 Task: Look for space in Huangzhou, China from 7th July, 2023 to 15th July, 2023 for 6 adults in price range Rs.15000 to Rs.20000. Place can be entire place with 3 bedrooms having 3 beds and 3 bathrooms. Property type can be house, flat, guest house. Booking option can be shelf check-in. Required host language is Chinese (Simplified).
Action: Mouse moved to (501, 193)
Screenshot: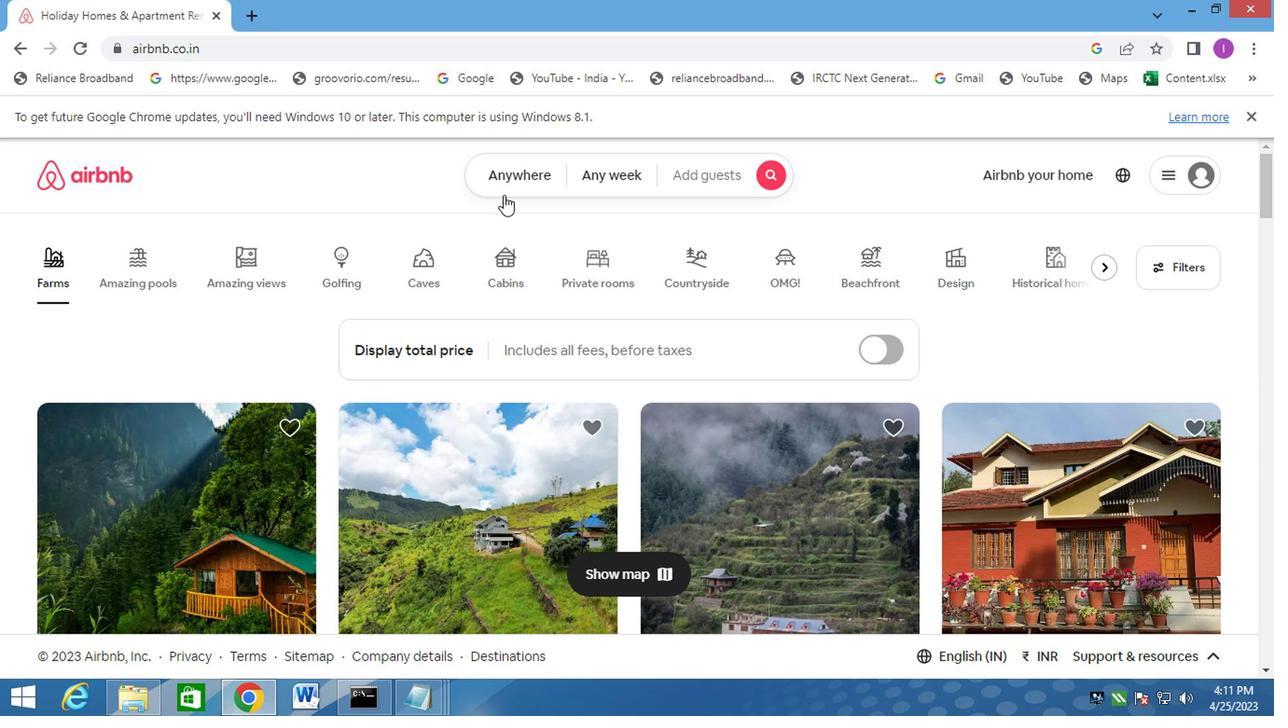 
Action: Mouse pressed left at (501, 193)
Screenshot: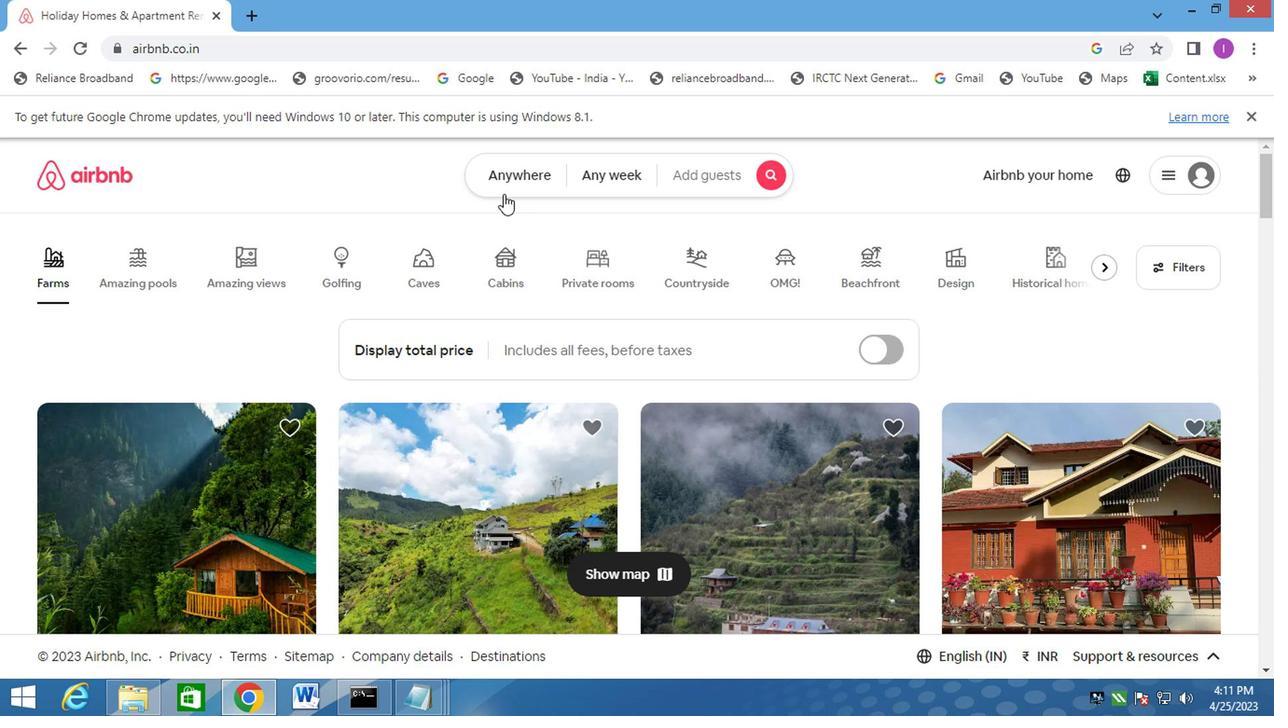 
Action: Mouse moved to (320, 256)
Screenshot: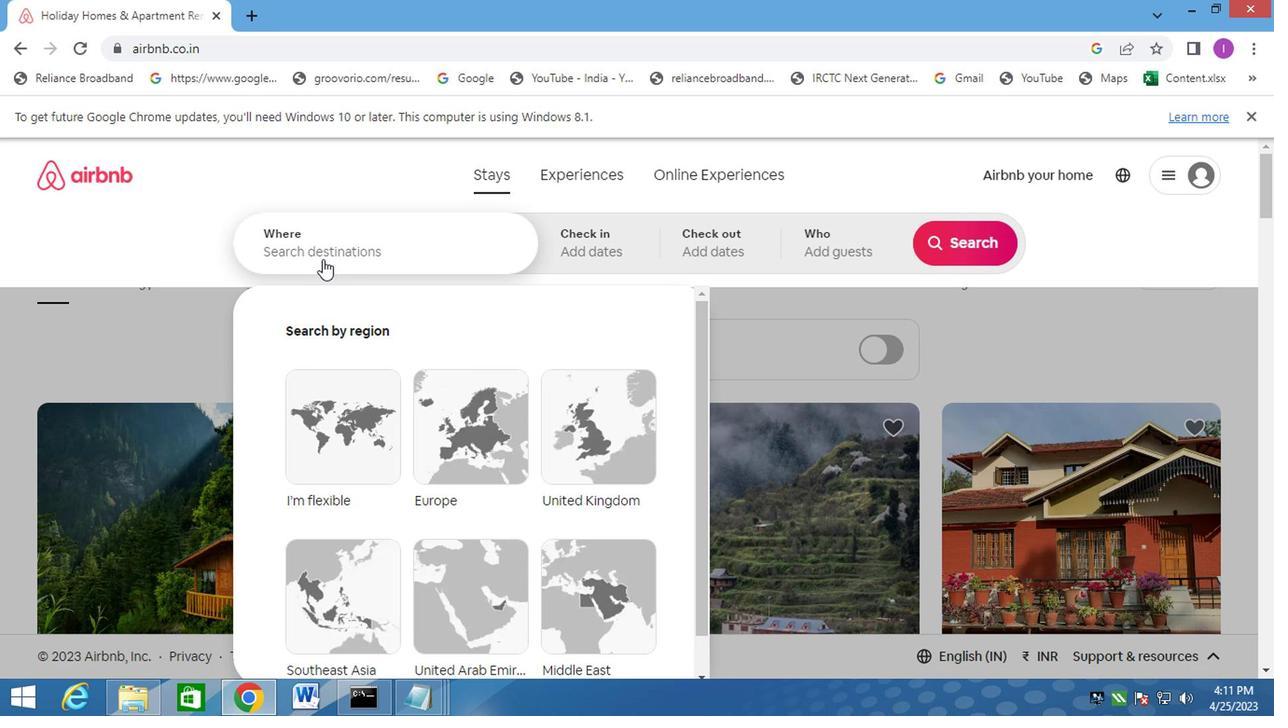
Action: Mouse pressed left at (320, 256)
Screenshot: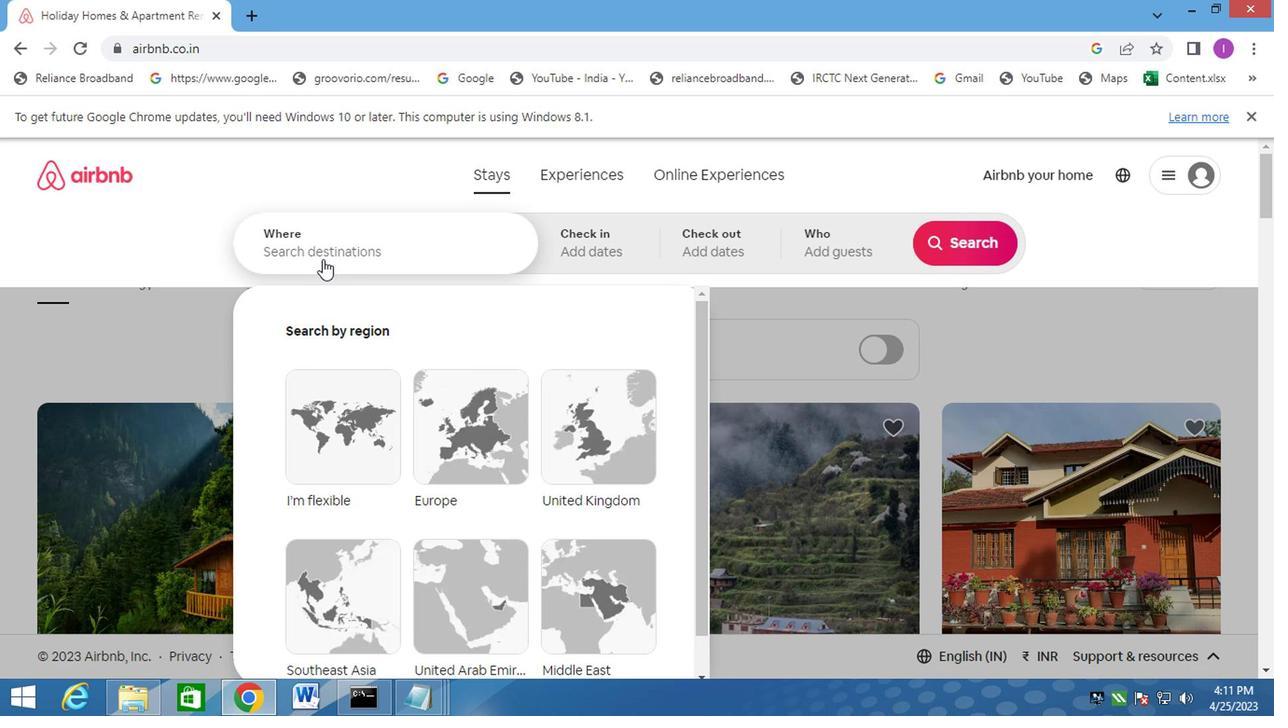 
Action: Mouse moved to (322, 254)
Screenshot: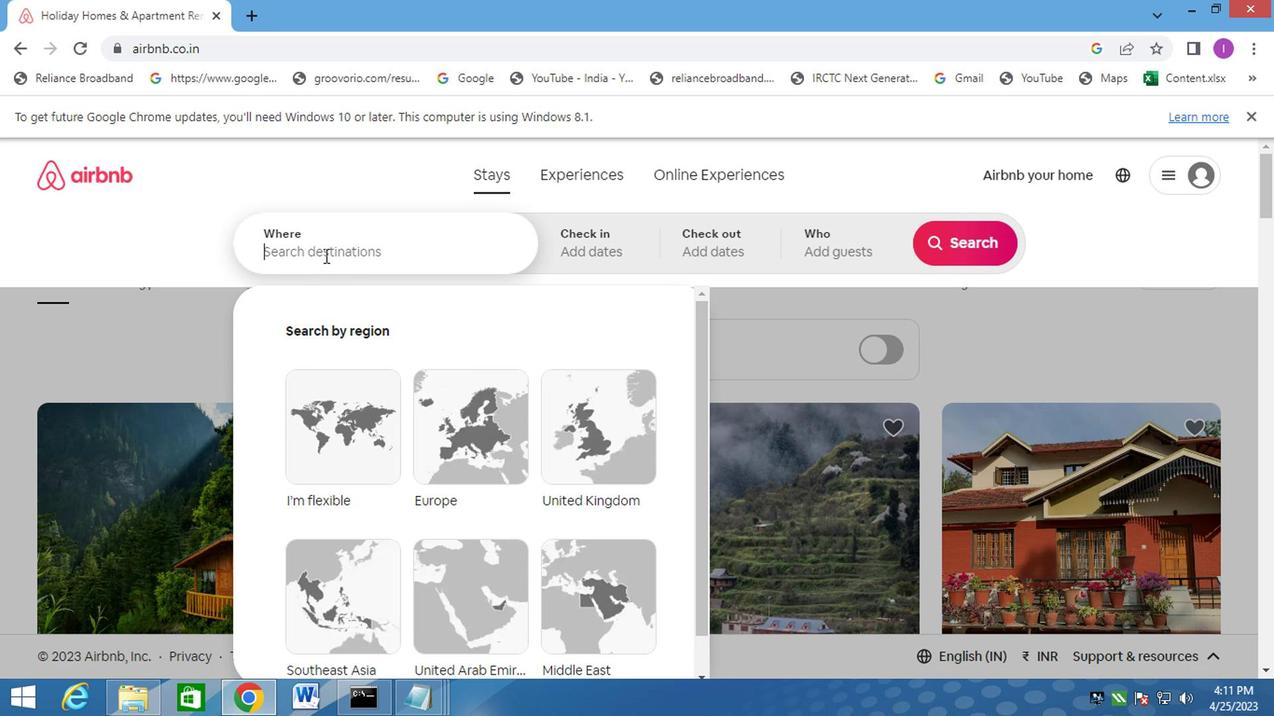 
Action: Key pressed huangzhou,china
Screenshot: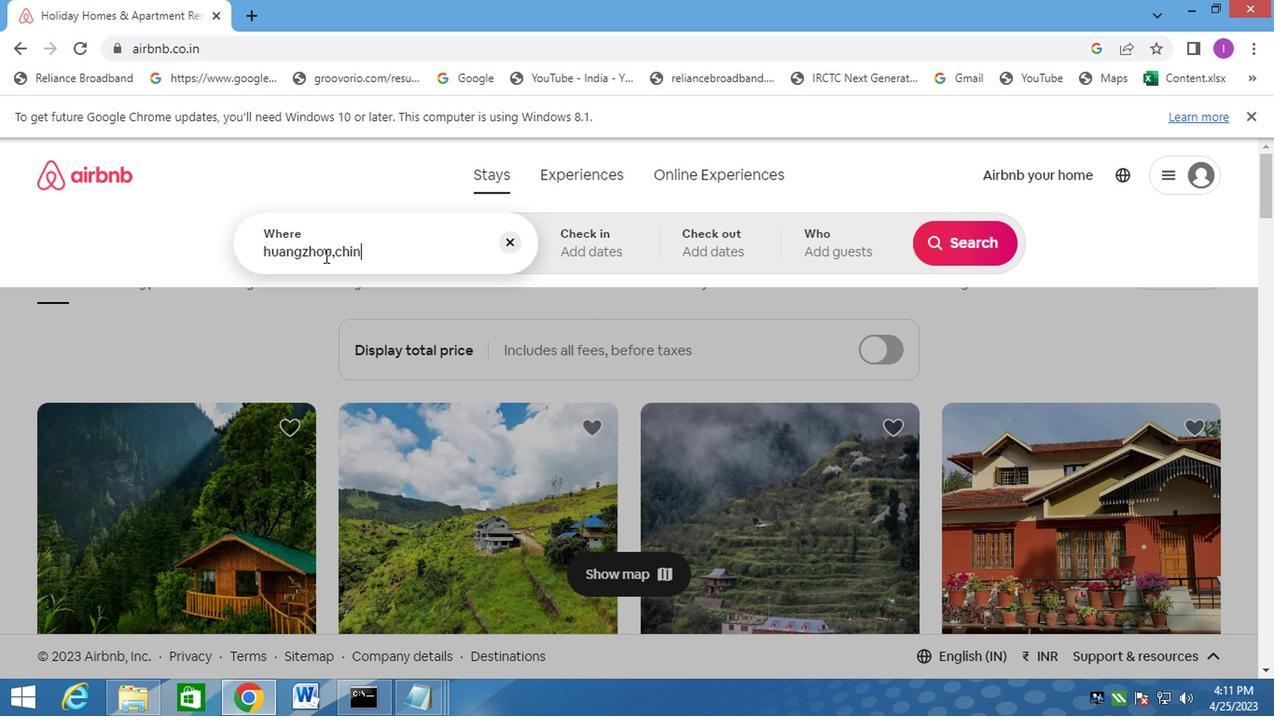 
Action: Mouse moved to (627, 244)
Screenshot: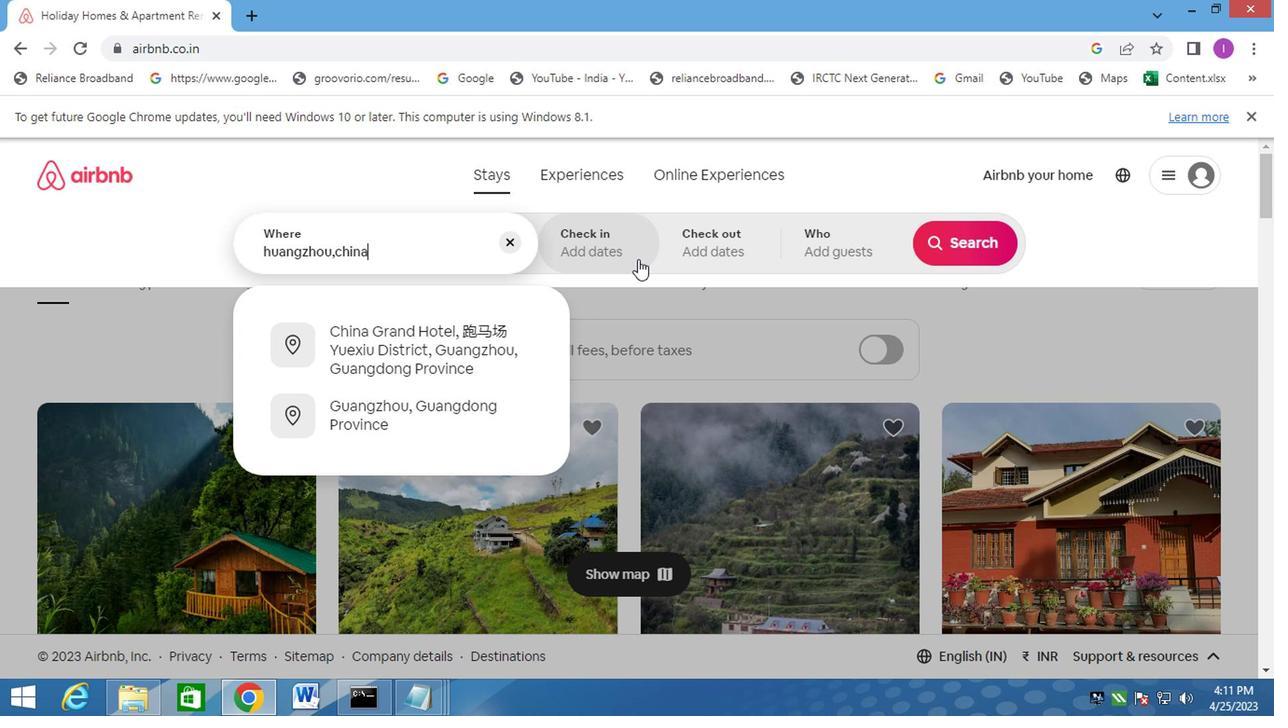
Action: Mouse pressed left at (627, 244)
Screenshot: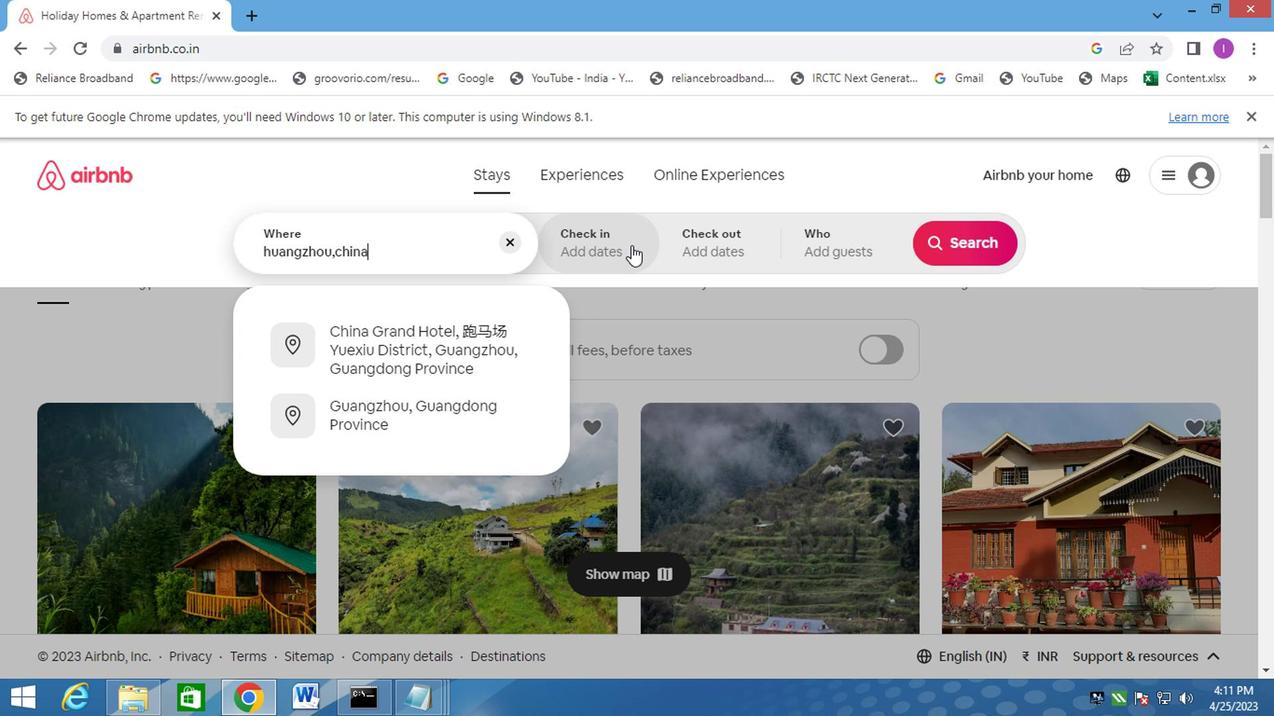 
Action: Mouse moved to (955, 391)
Screenshot: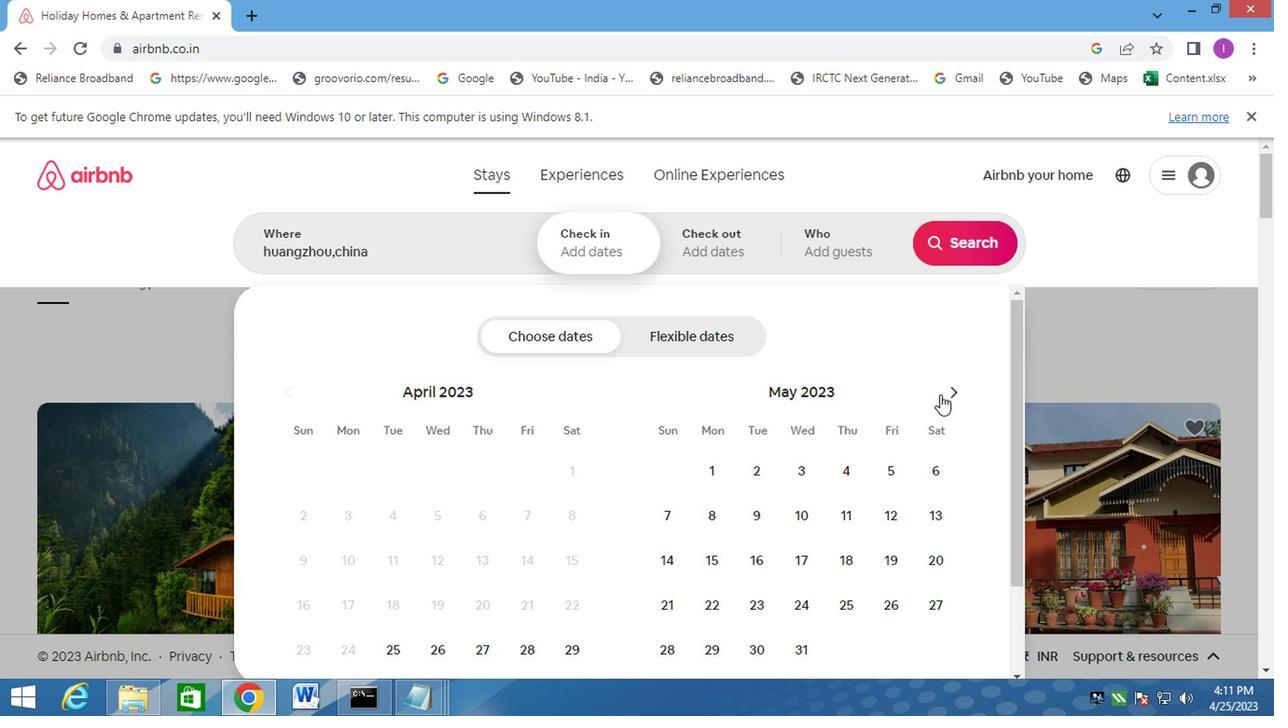 
Action: Mouse pressed left at (955, 391)
Screenshot: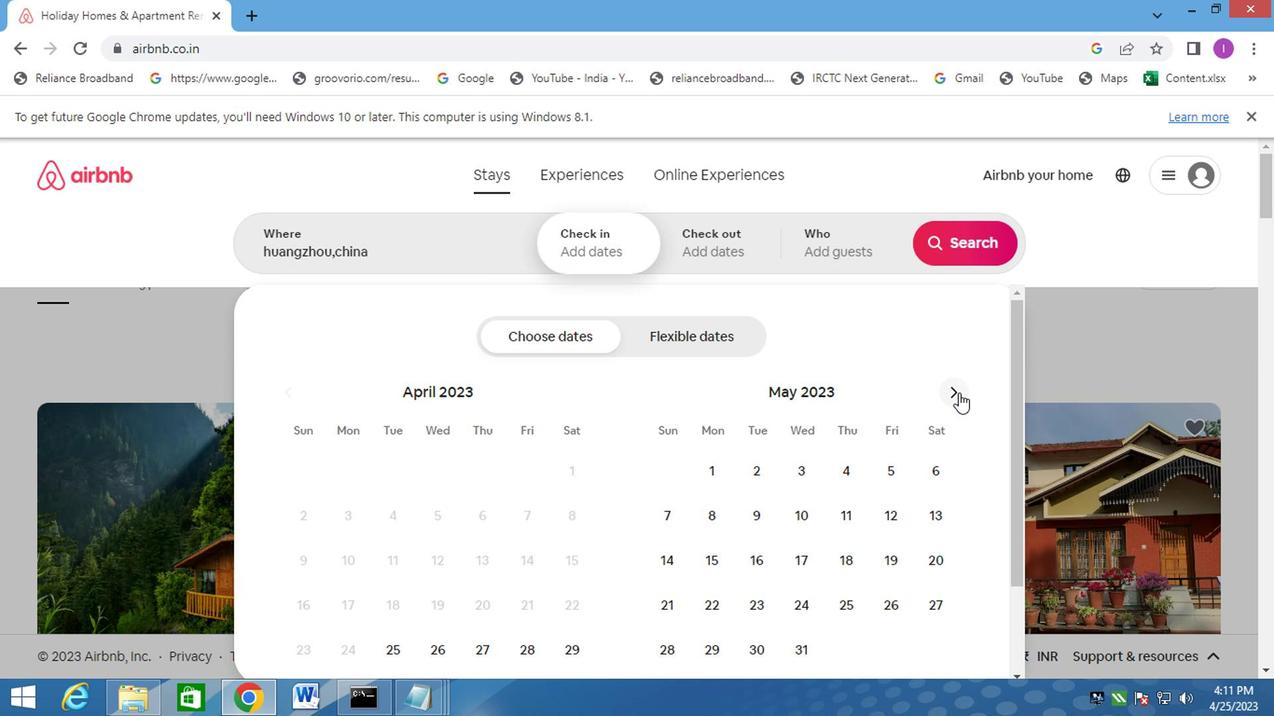
Action: Mouse pressed left at (955, 391)
Screenshot: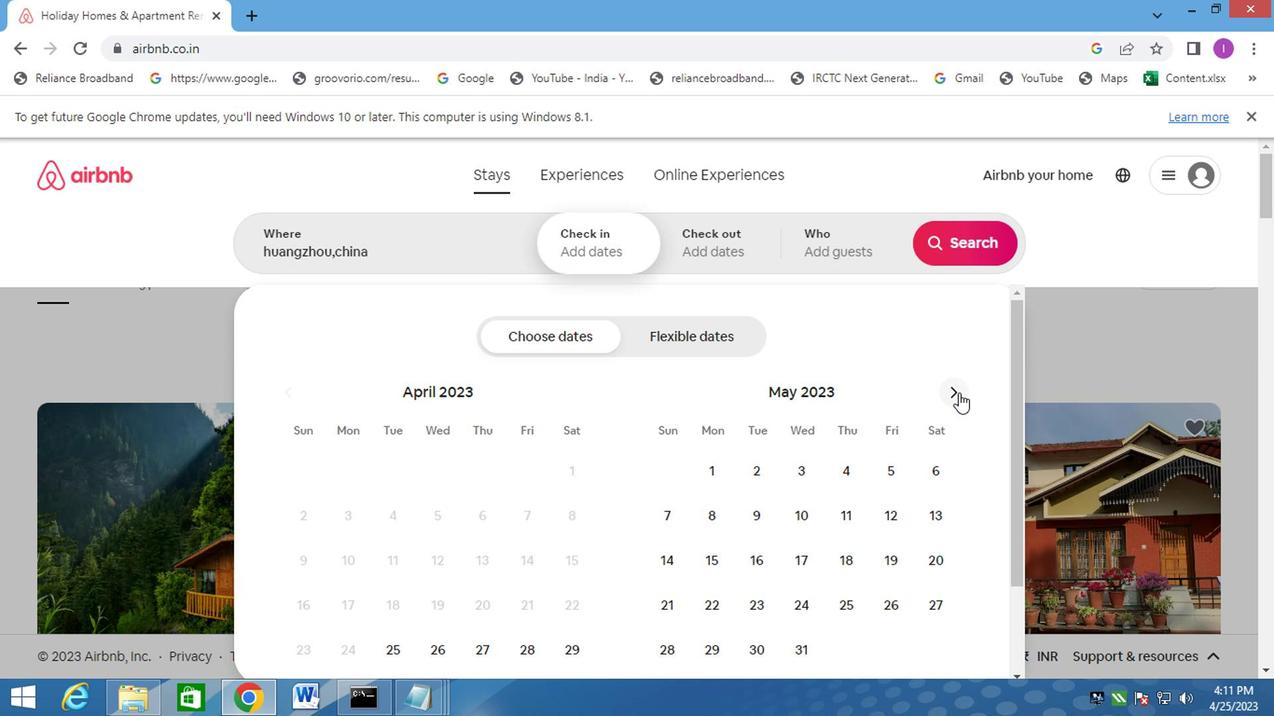 
Action: Mouse pressed left at (955, 391)
Screenshot: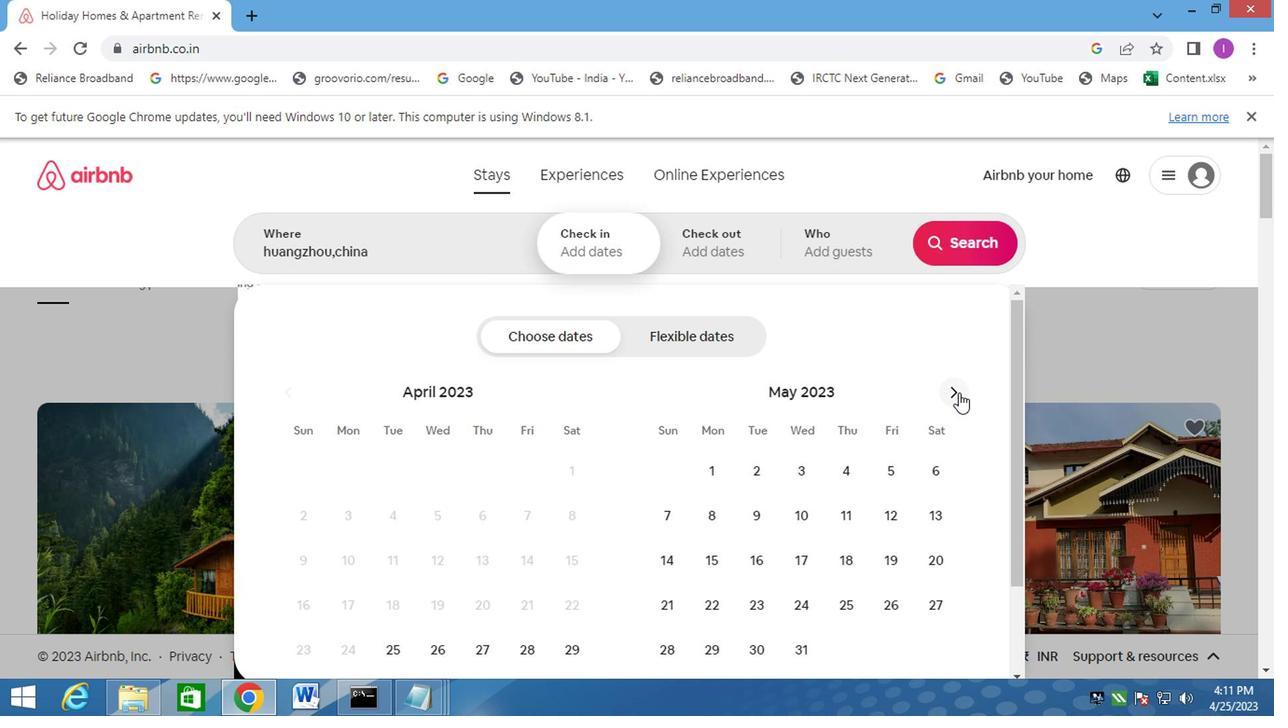 
Action: Mouse moved to (891, 504)
Screenshot: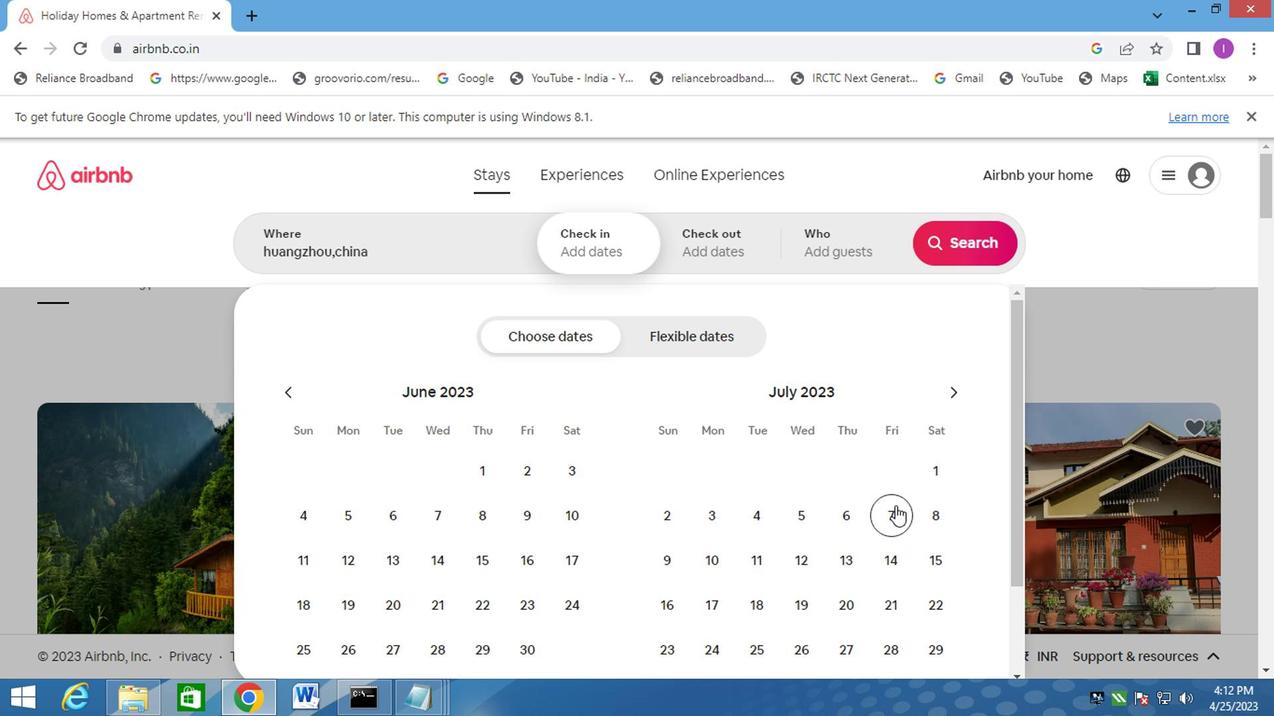 
Action: Mouse pressed left at (891, 504)
Screenshot: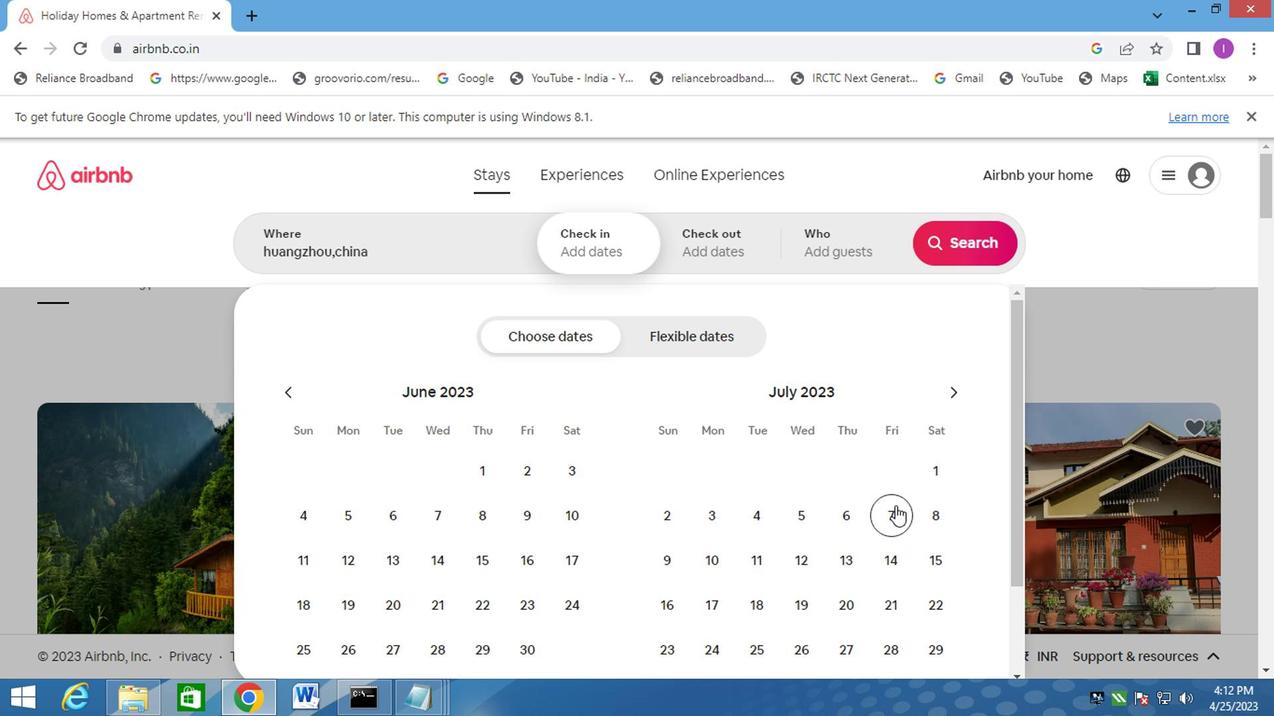 
Action: Mouse moved to (930, 562)
Screenshot: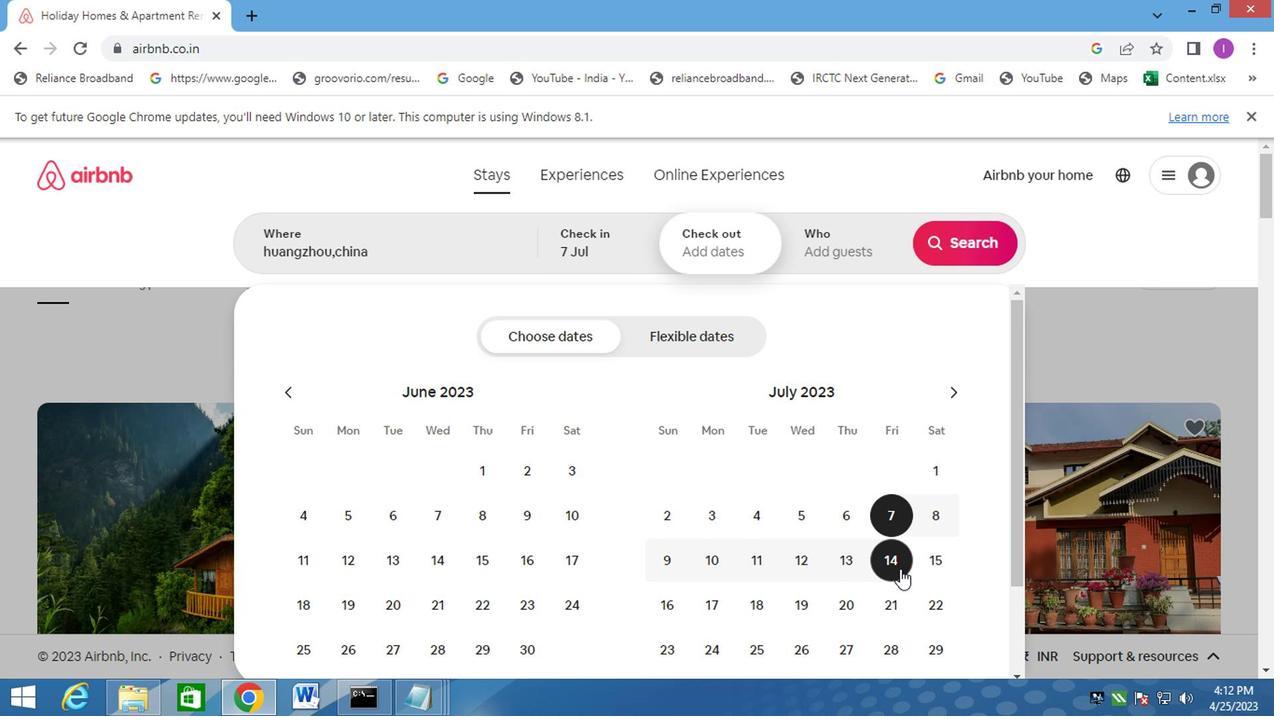 
Action: Mouse pressed left at (930, 562)
Screenshot: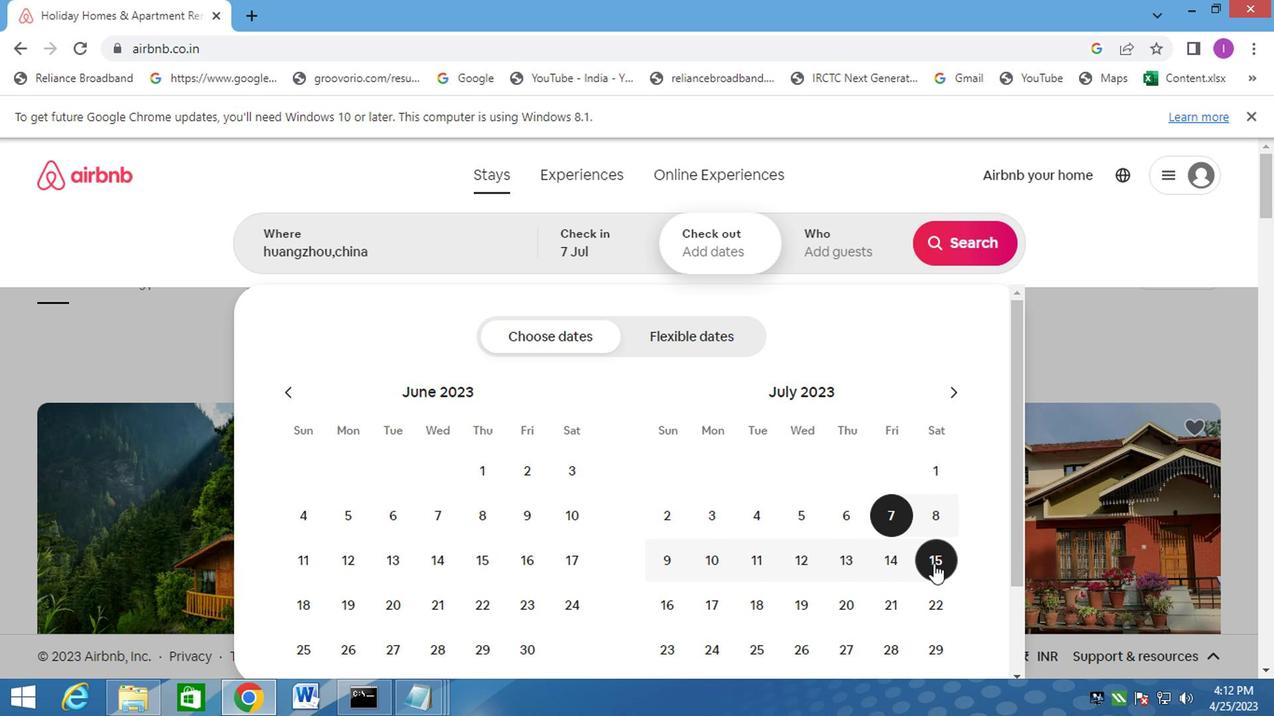 
Action: Mouse moved to (854, 252)
Screenshot: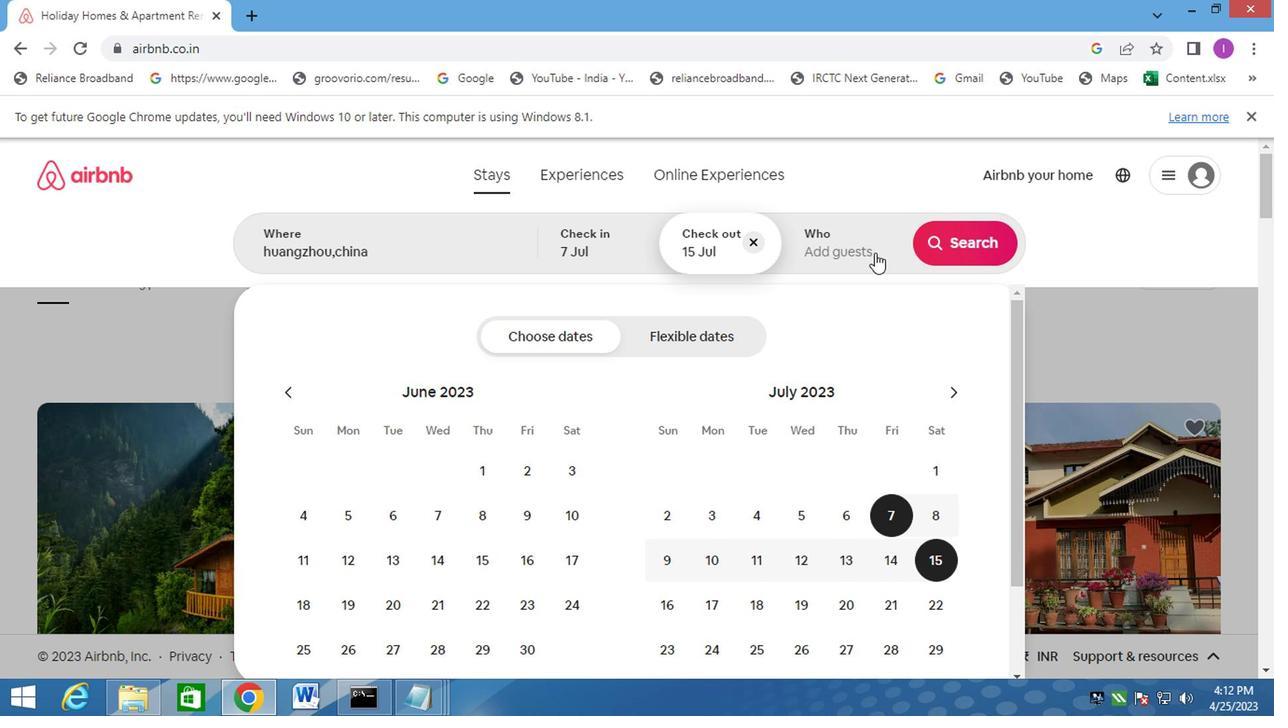 
Action: Mouse pressed left at (854, 252)
Screenshot: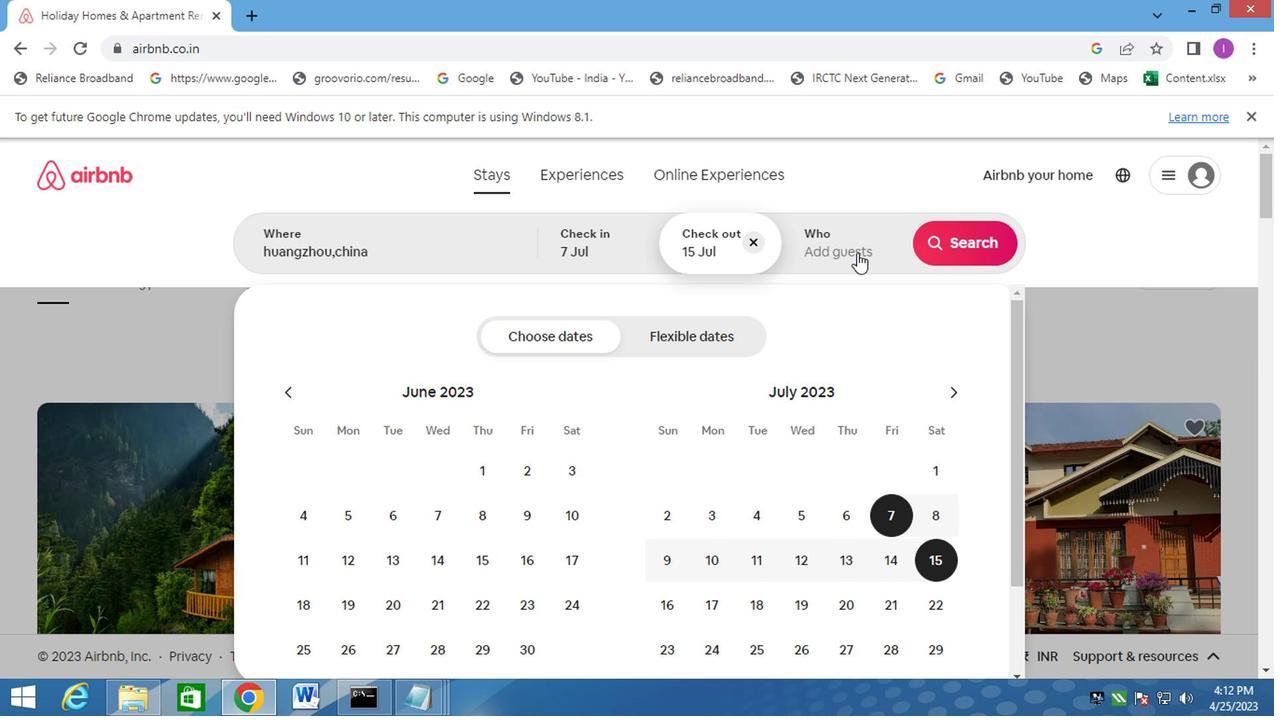 
Action: Mouse moved to (960, 339)
Screenshot: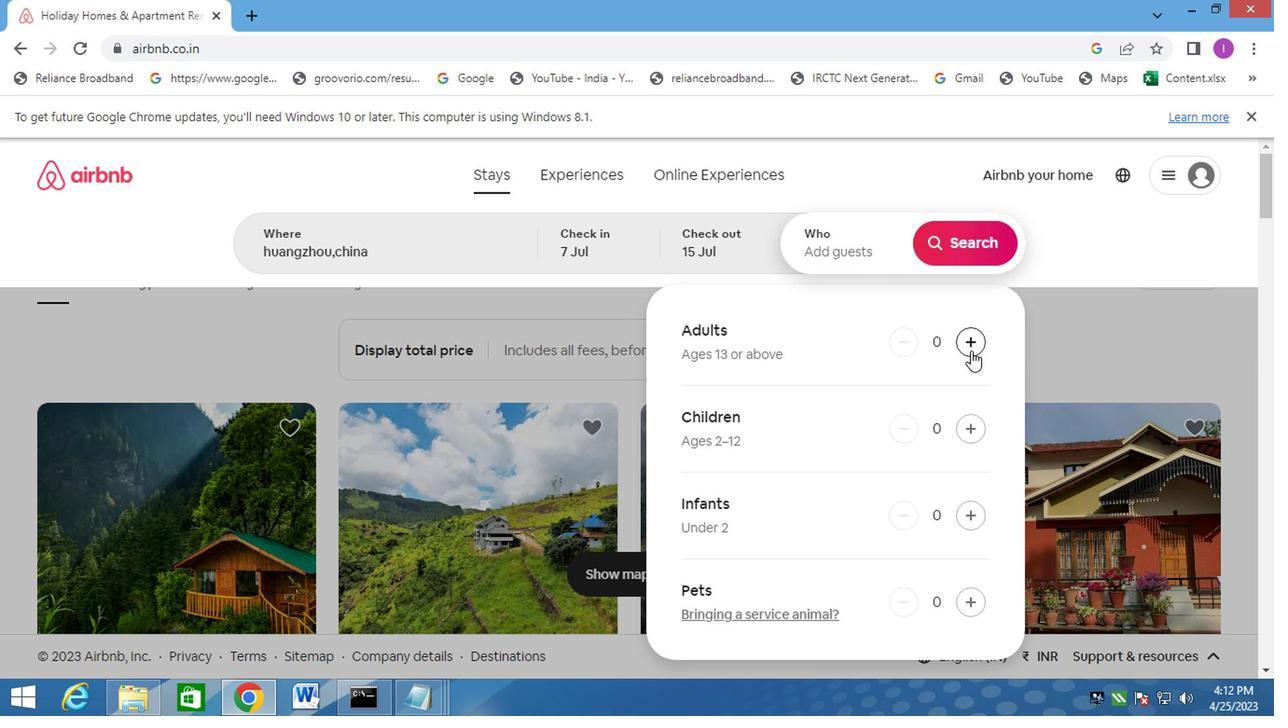 
Action: Mouse pressed left at (960, 339)
Screenshot: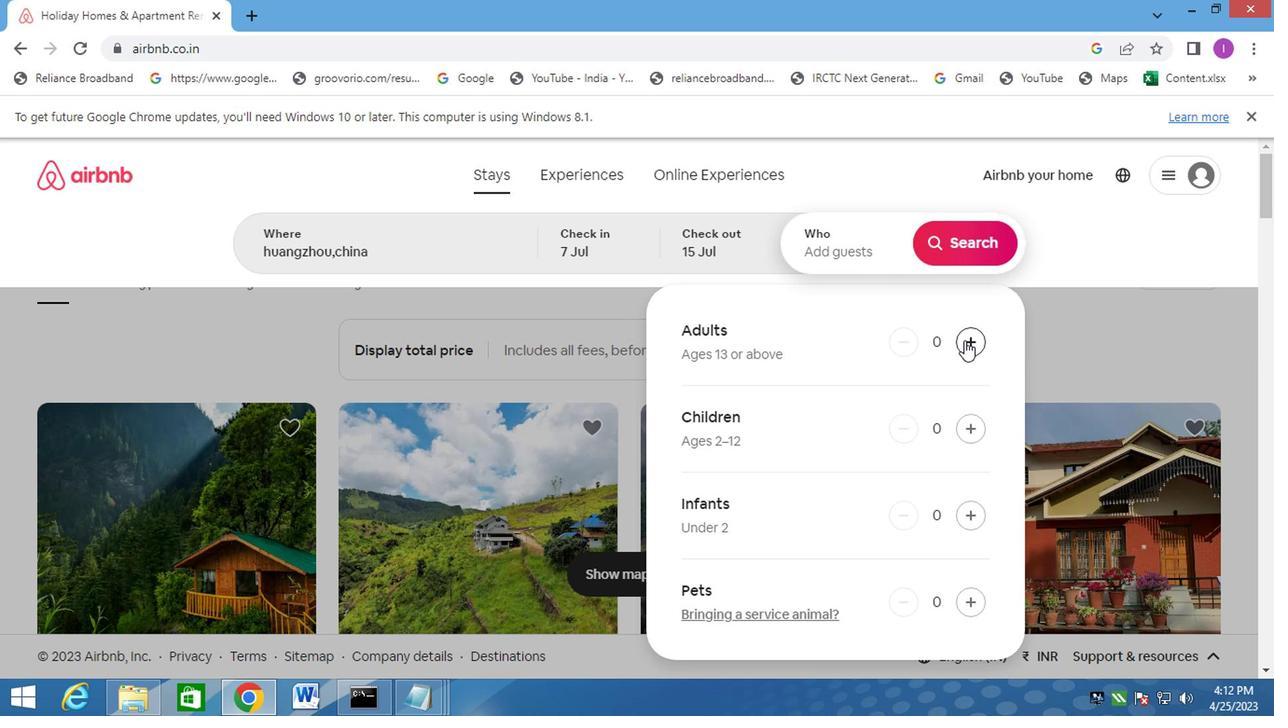 
Action: Mouse pressed left at (960, 339)
Screenshot: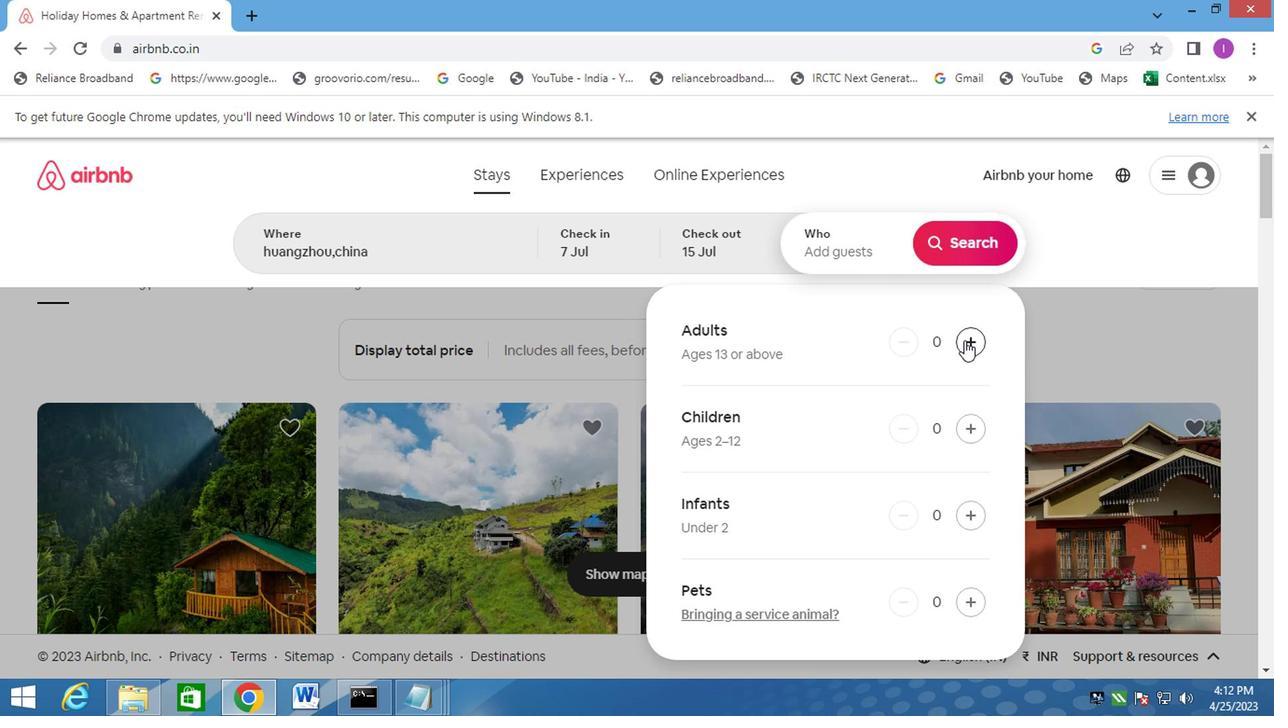 
Action: Mouse pressed left at (960, 339)
Screenshot: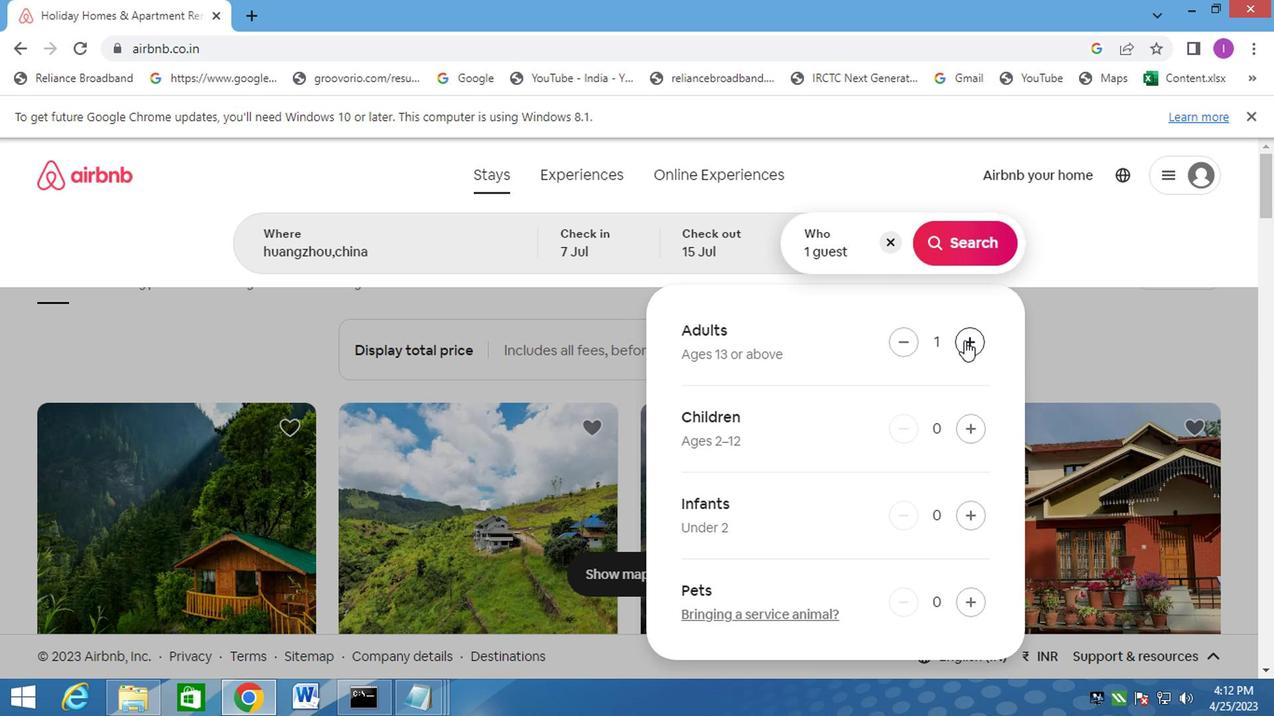 
Action: Mouse moved to (962, 339)
Screenshot: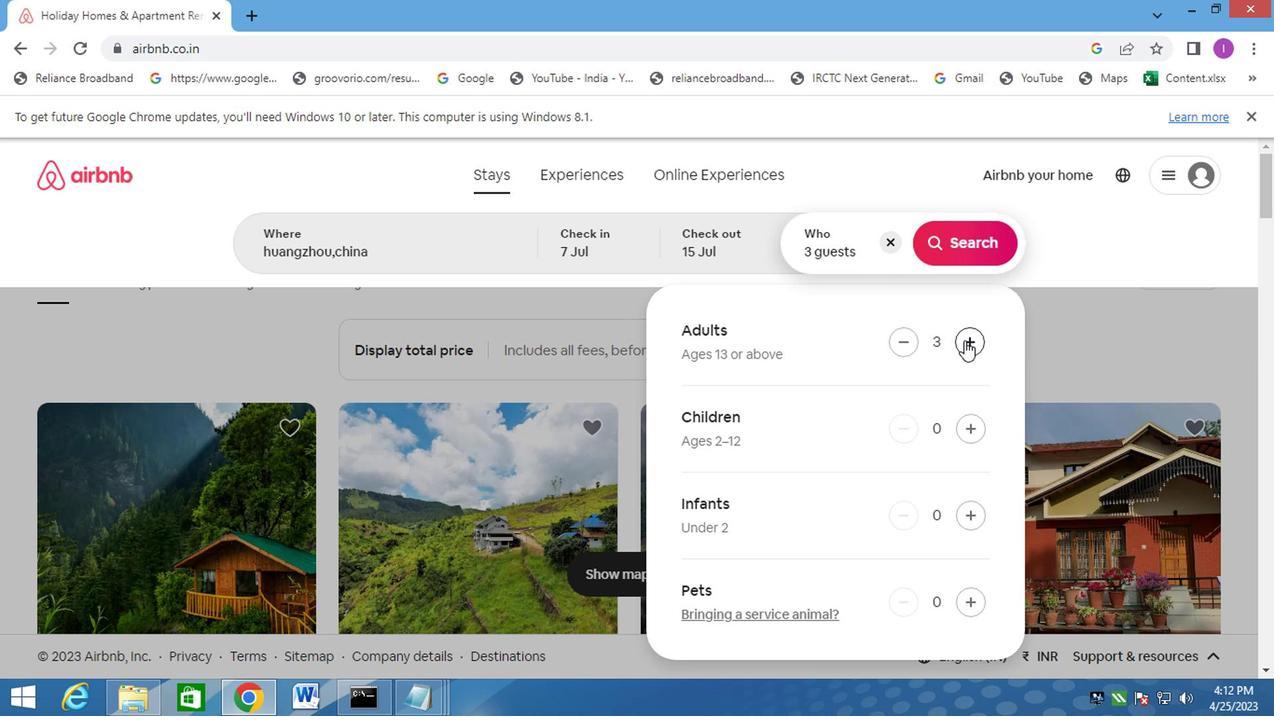 
Action: Mouse pressed left at (962, 339)
Screenshot: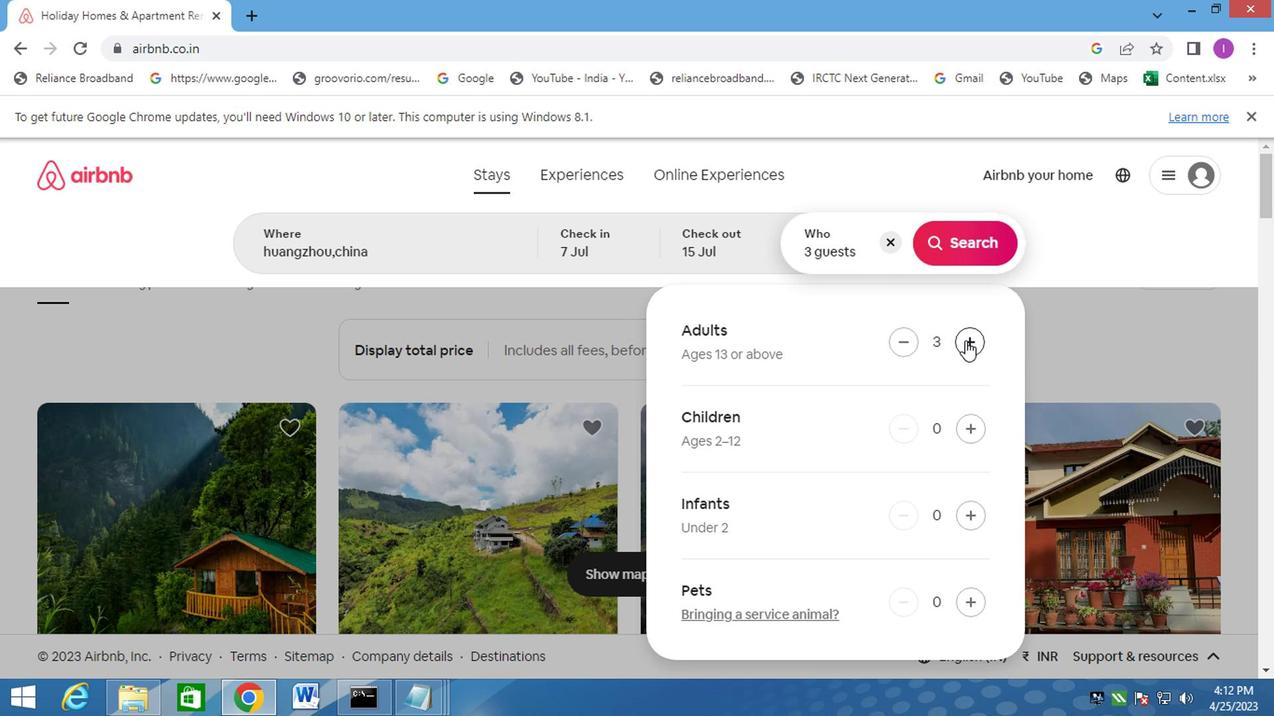 
Action: Mouse moved to (962, 342)
Screenshot: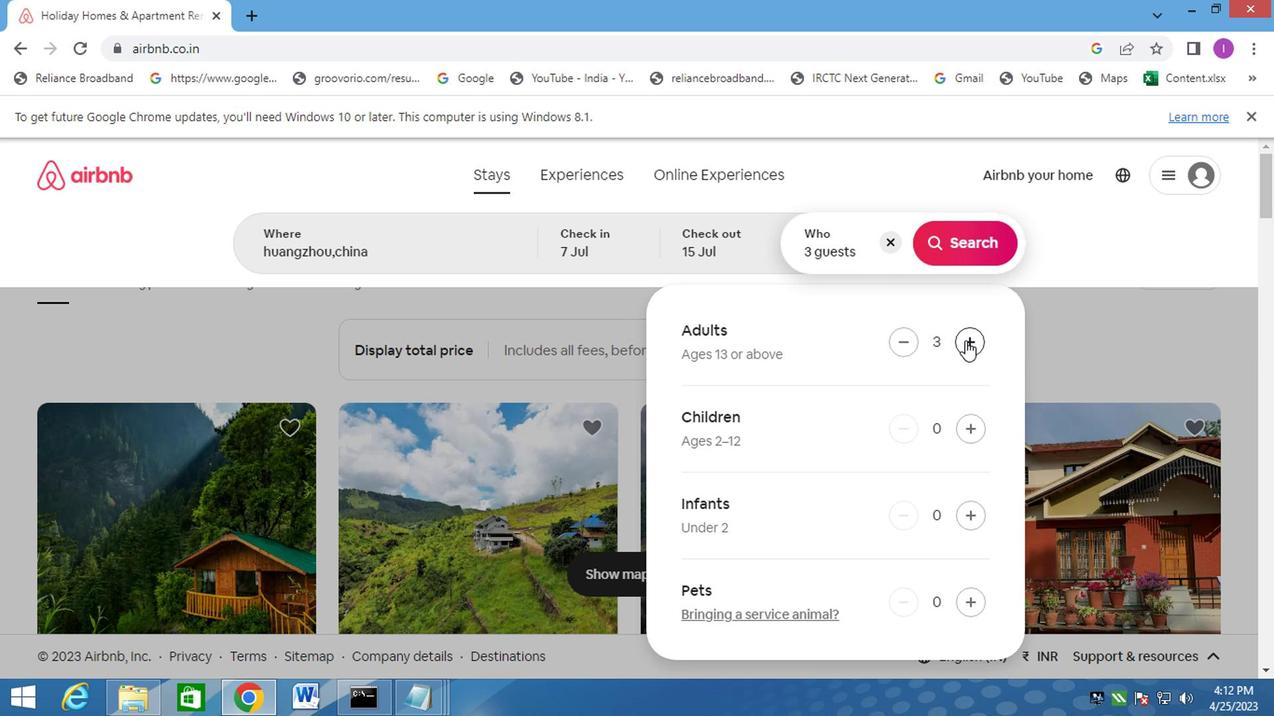 
Action: Mouse pressed left at (962, 342)
Screenshot: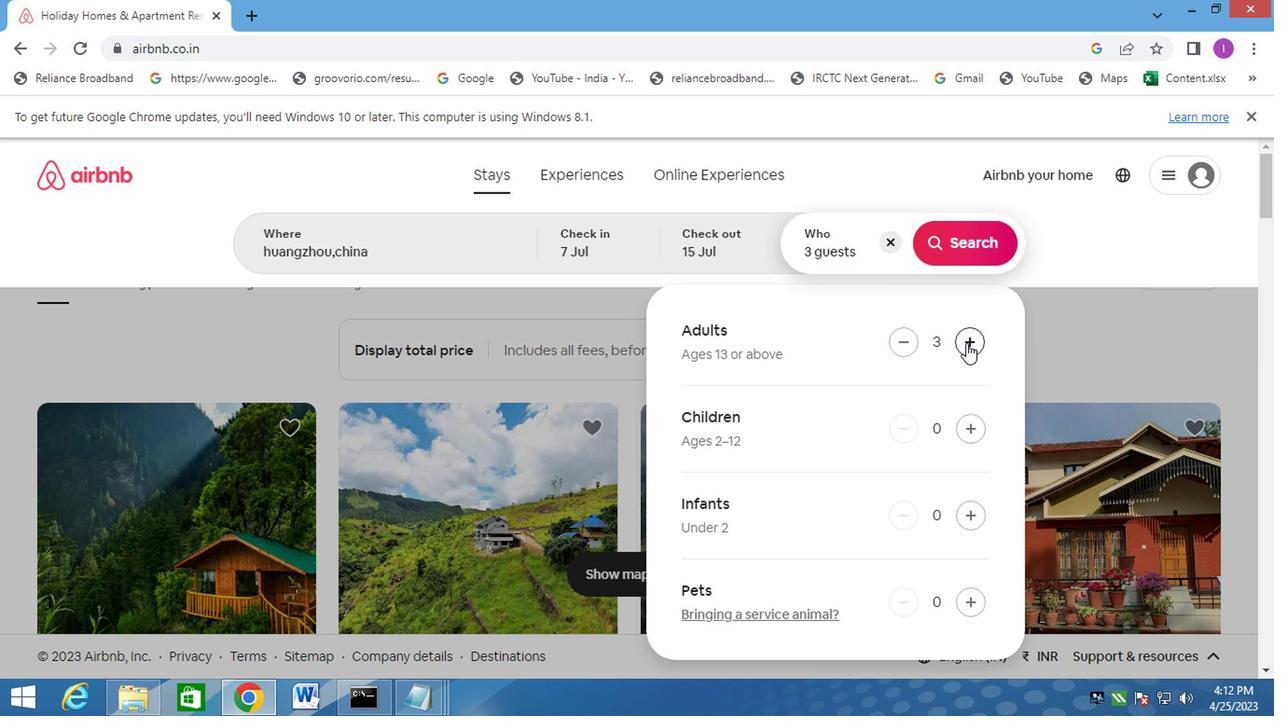 
Action: Mouse pressed left at (962, 342)
Screenshot: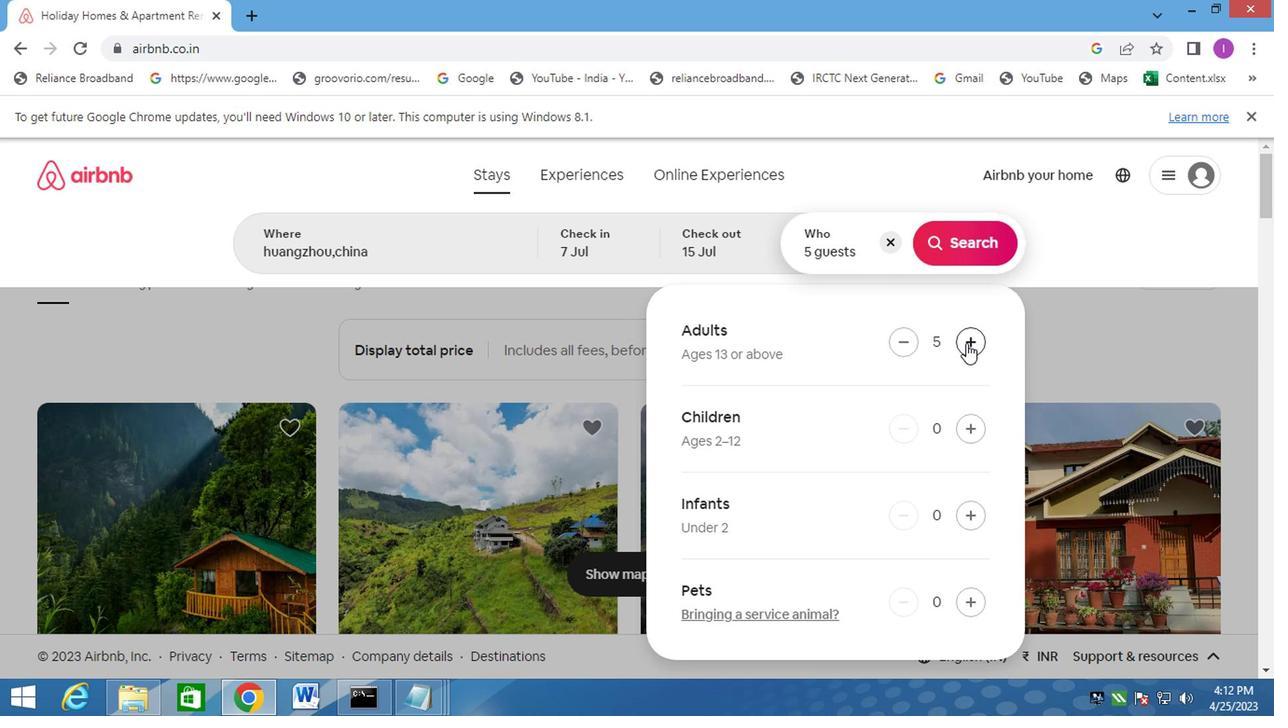 
Action: Mouse moved to (976, 235)
Screenshot: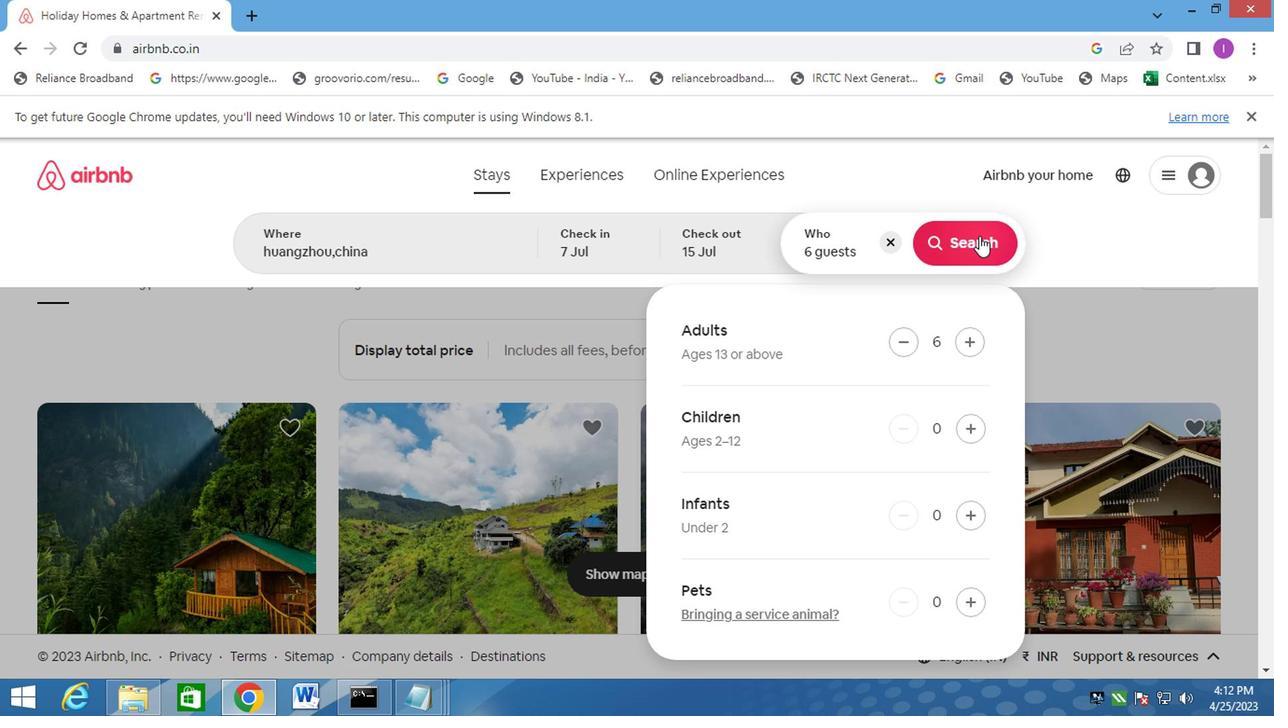 
Action: Mouse pressed left at (976, 235)
Screenshot: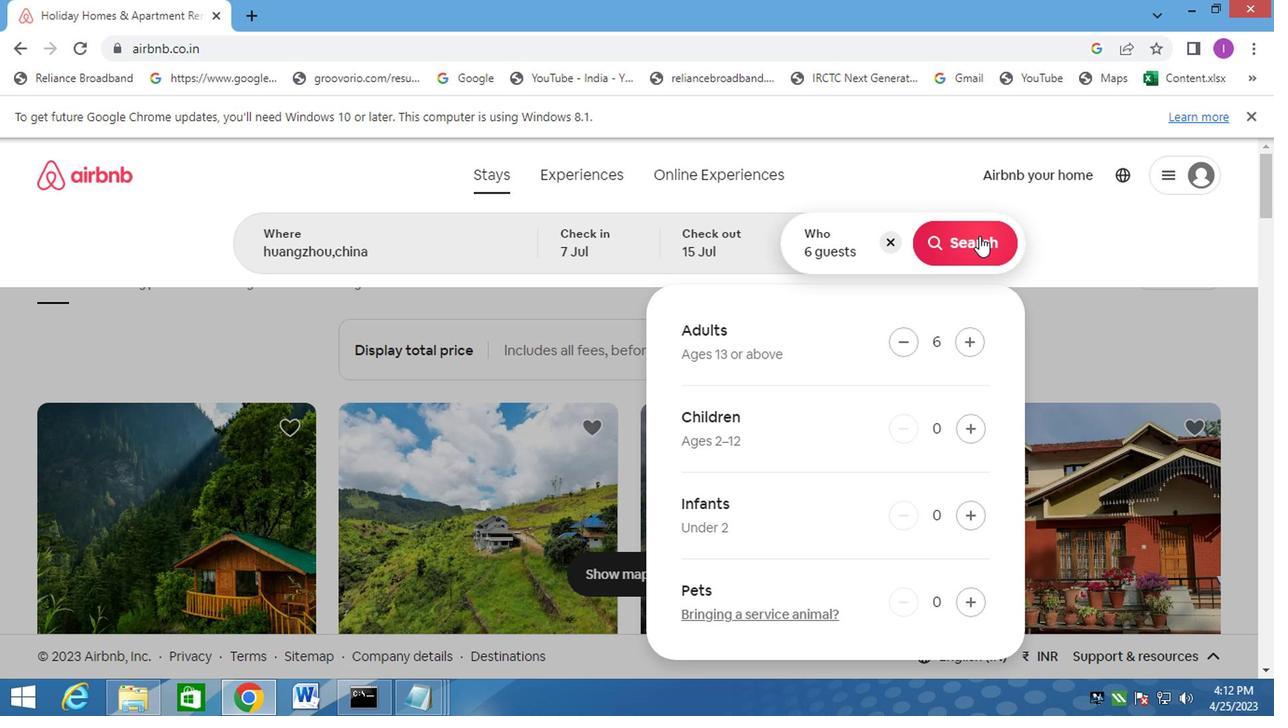 
Action: Mouse moved to (1199, 250)
Screenshot: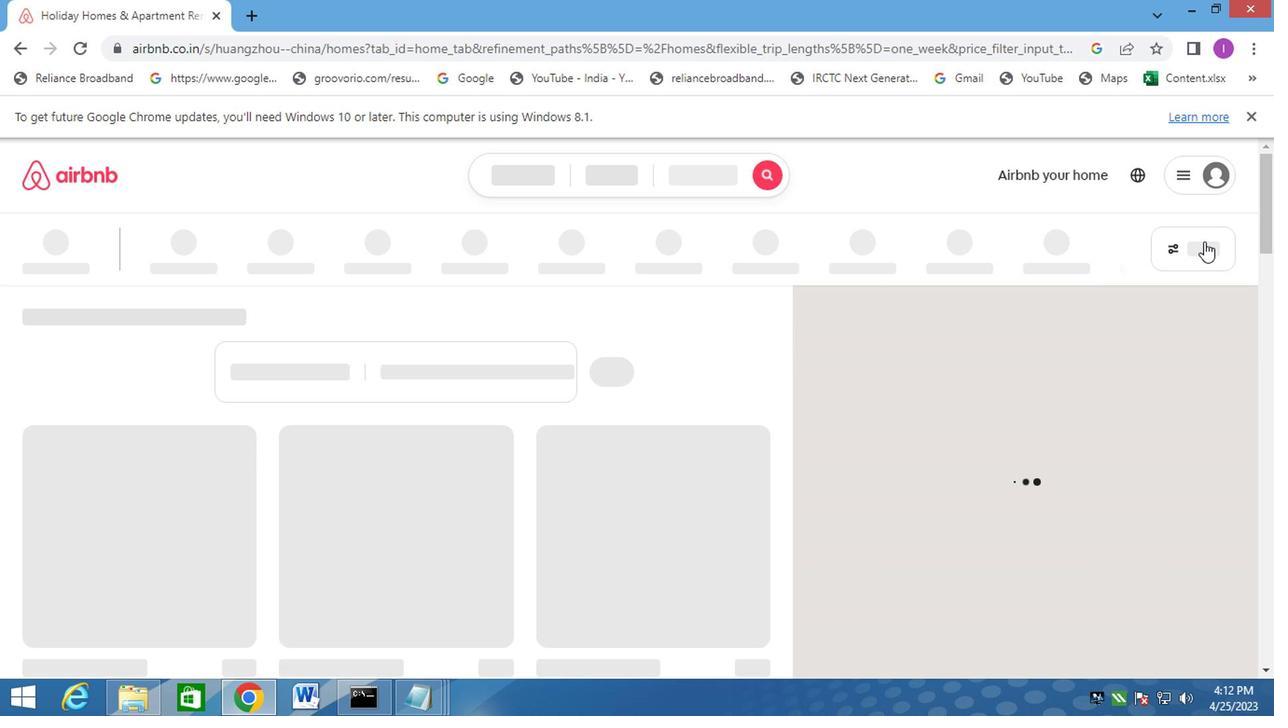 
Action: Mouse pressed left at (1199, 250)
Screenshot: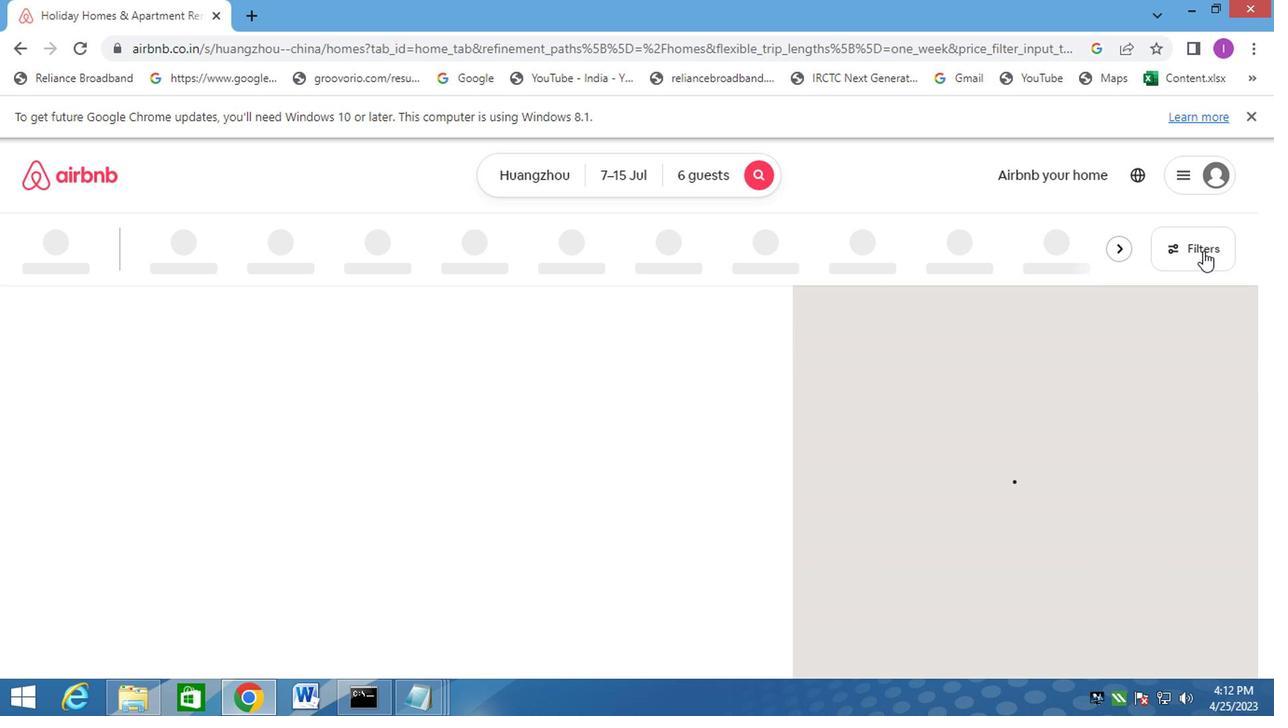 
Action: Mouse moved to (432, 358)
Screenshot: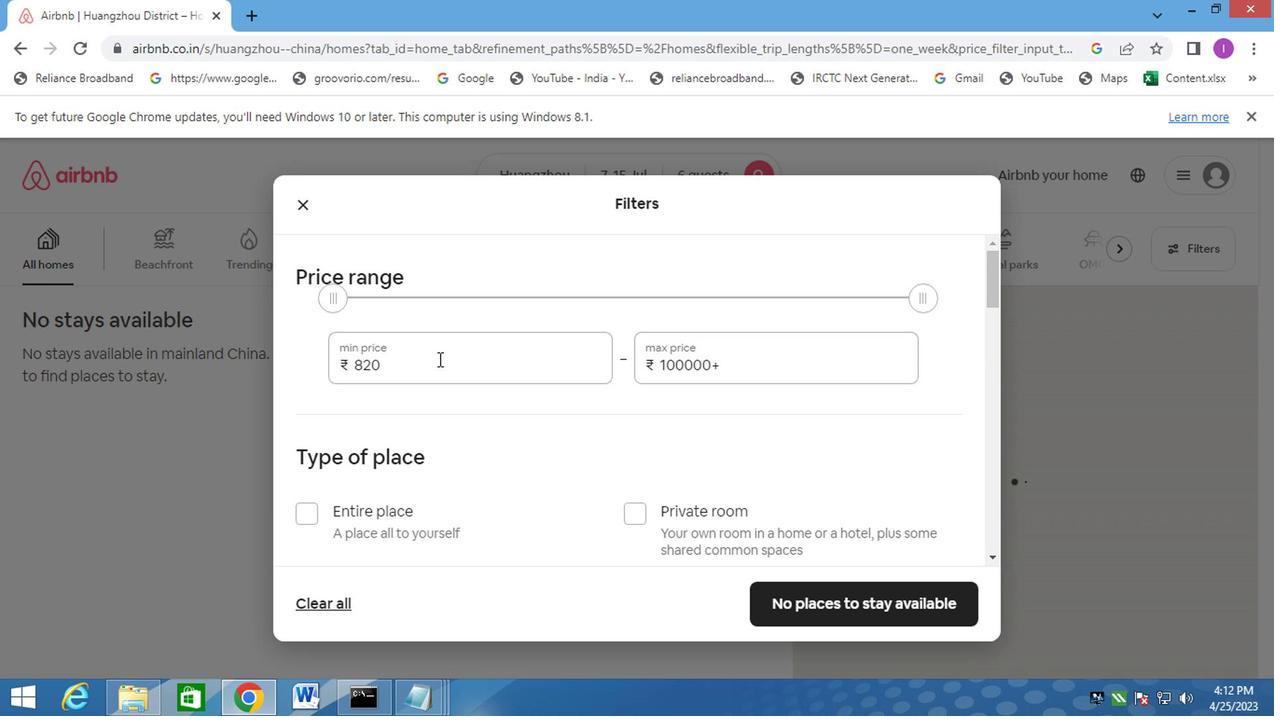 
Action: Mouse pressed left at (432, 358)
Screenshot: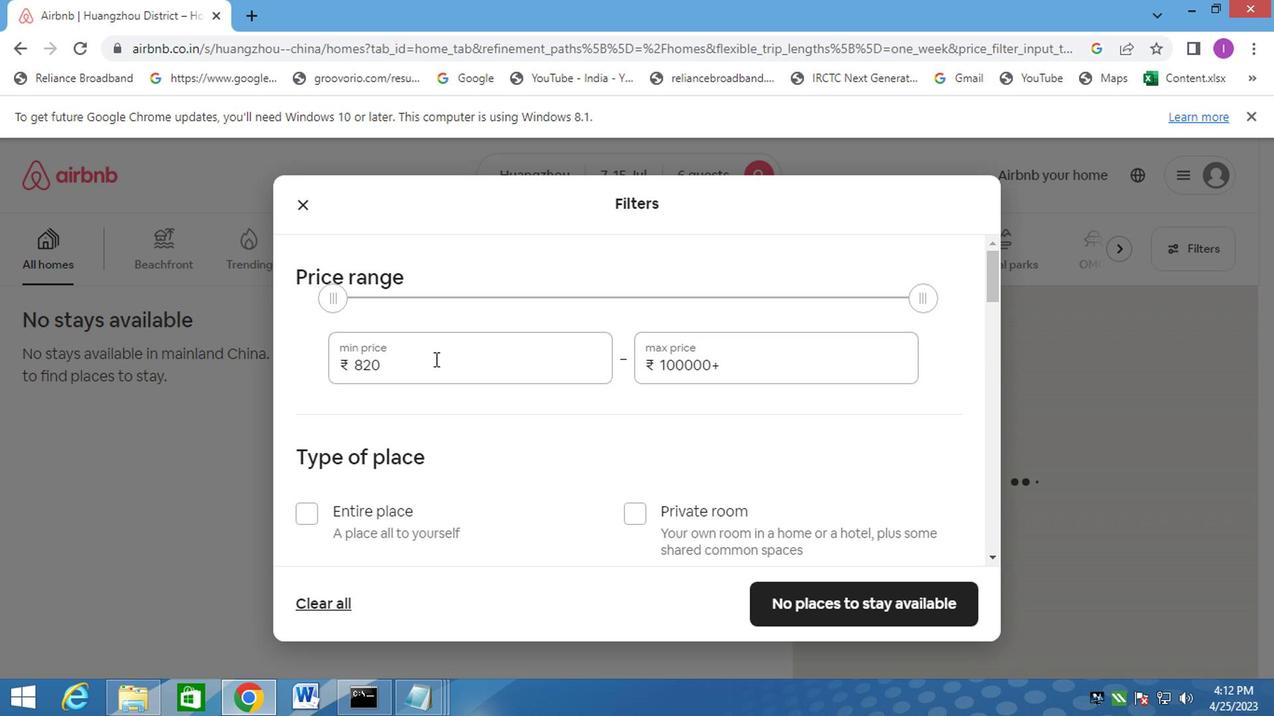 
Action: Mouse moved to (345, 359)
Screenshot: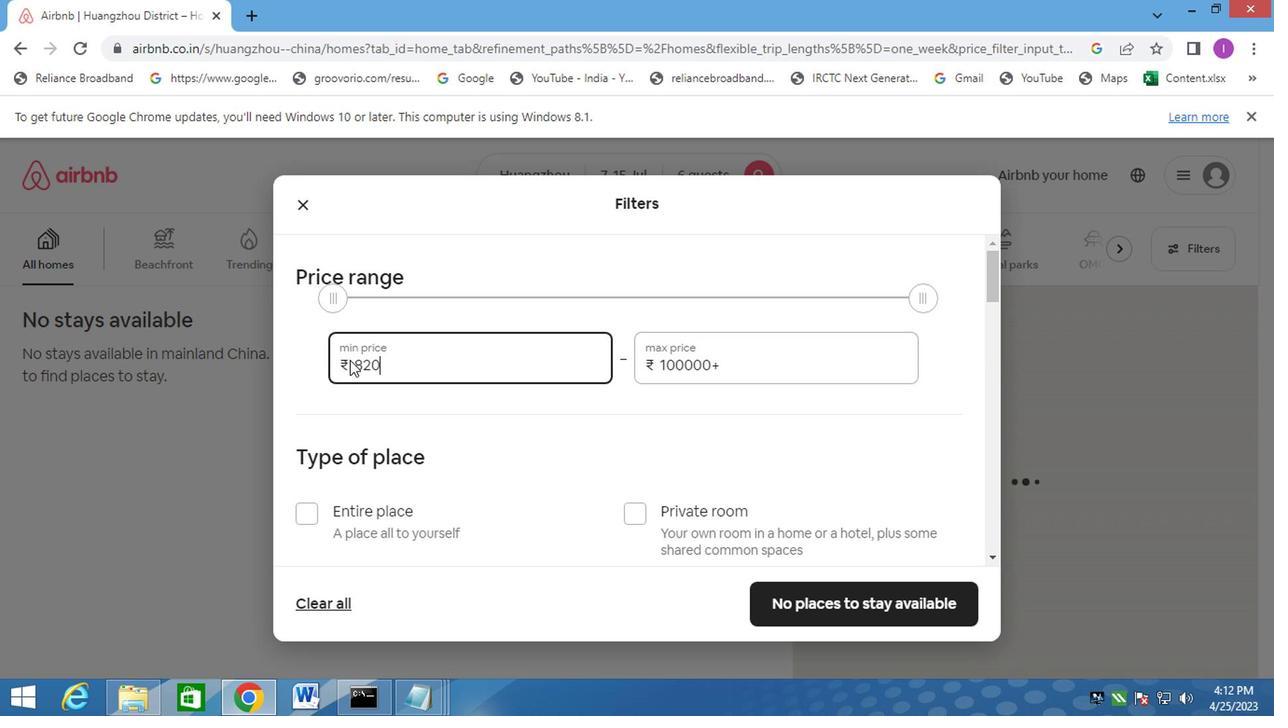 
Action: Mouse pressed left at (345, 359)
Screenshot: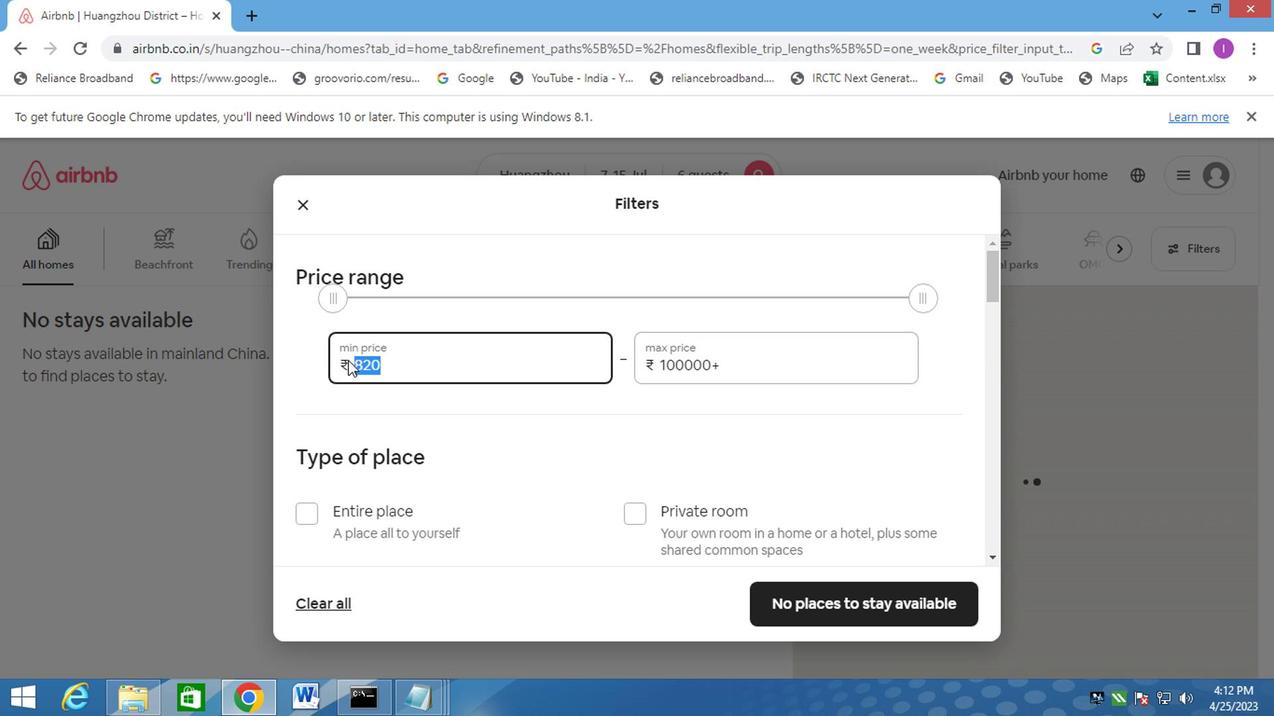 
Action: Mouse moved to (362, 349)
Screenshot: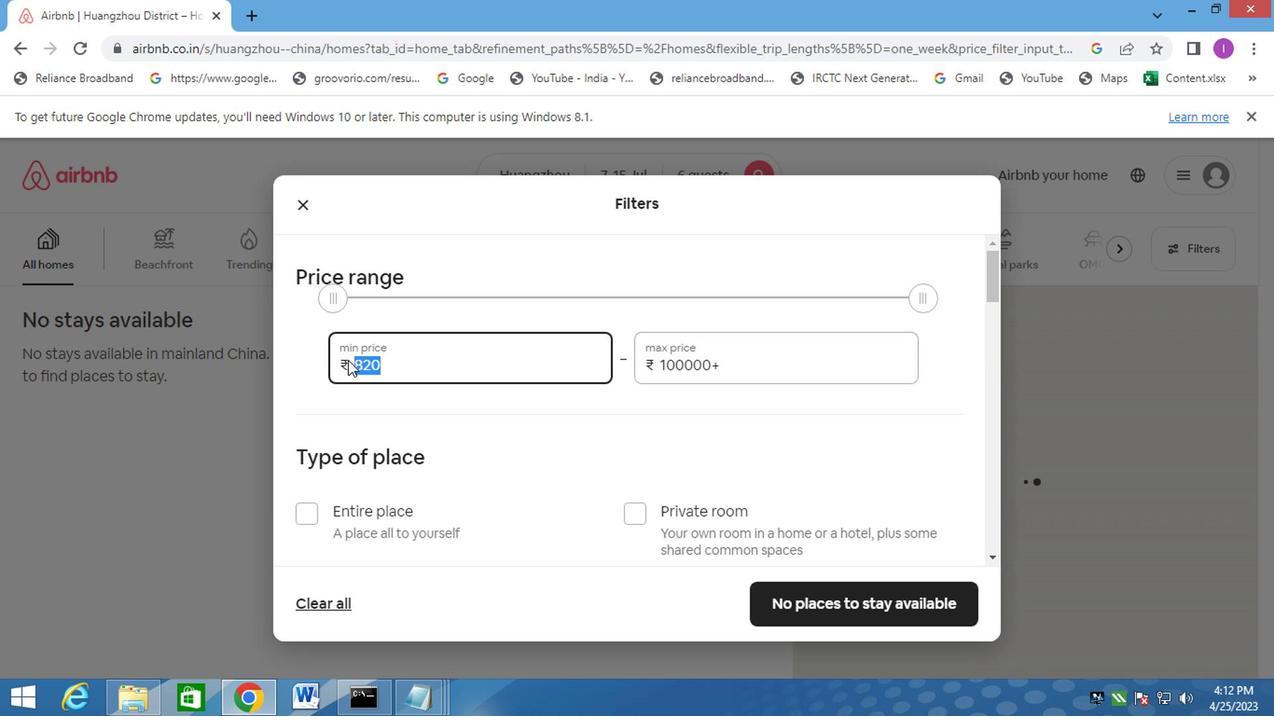 
Action: Key pressed 15000
Screenshot: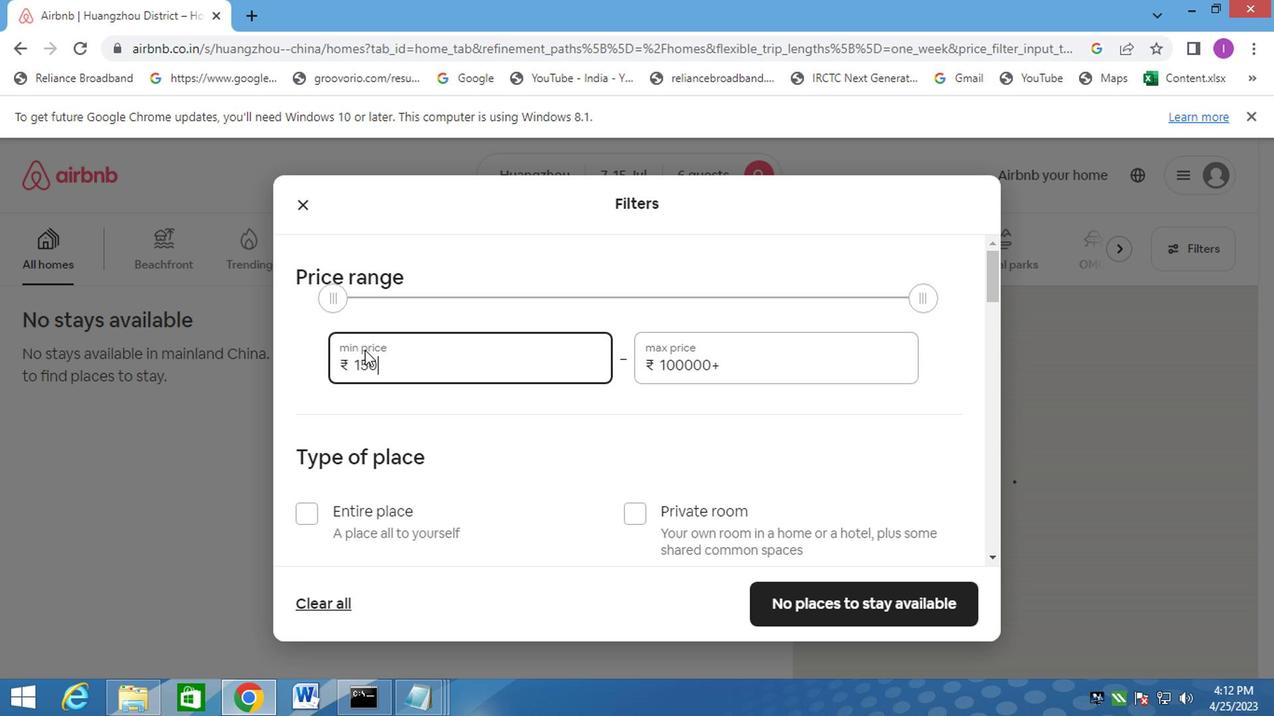 
Action: Mouse moved to (723, 361)
Screenshot: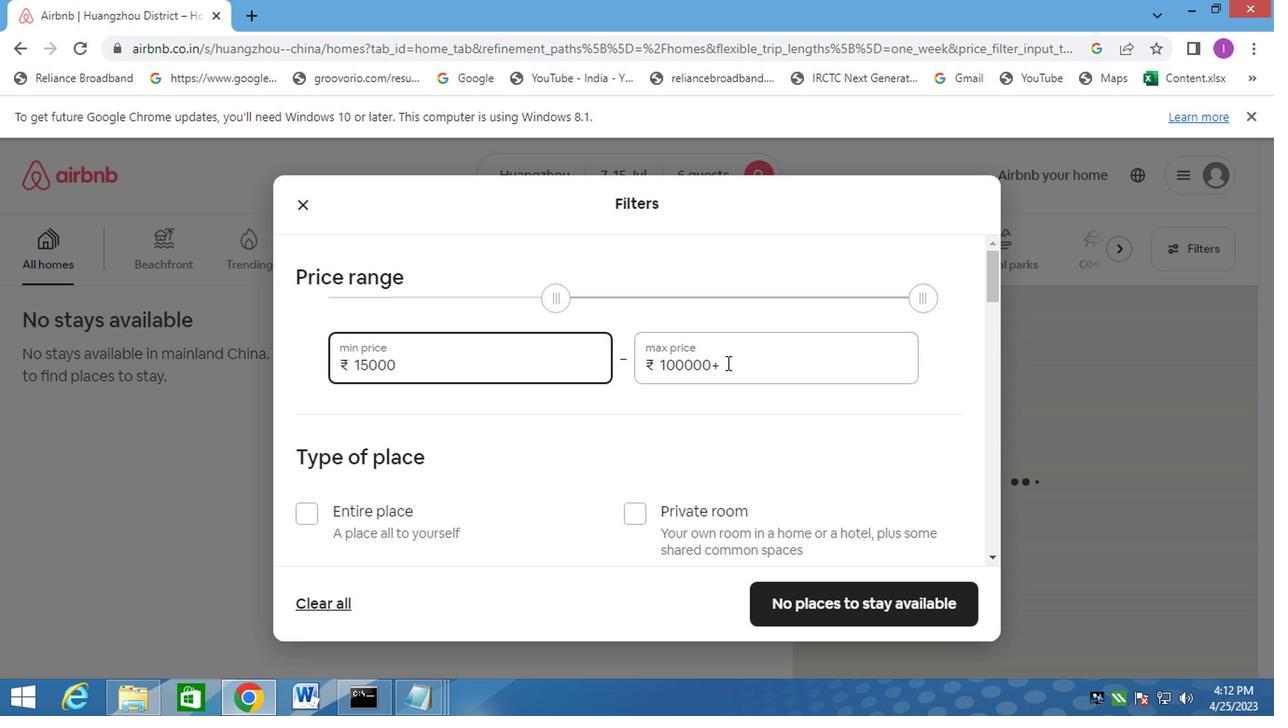 
Action: Mouse pressed left at (723, 361)
Screenshot: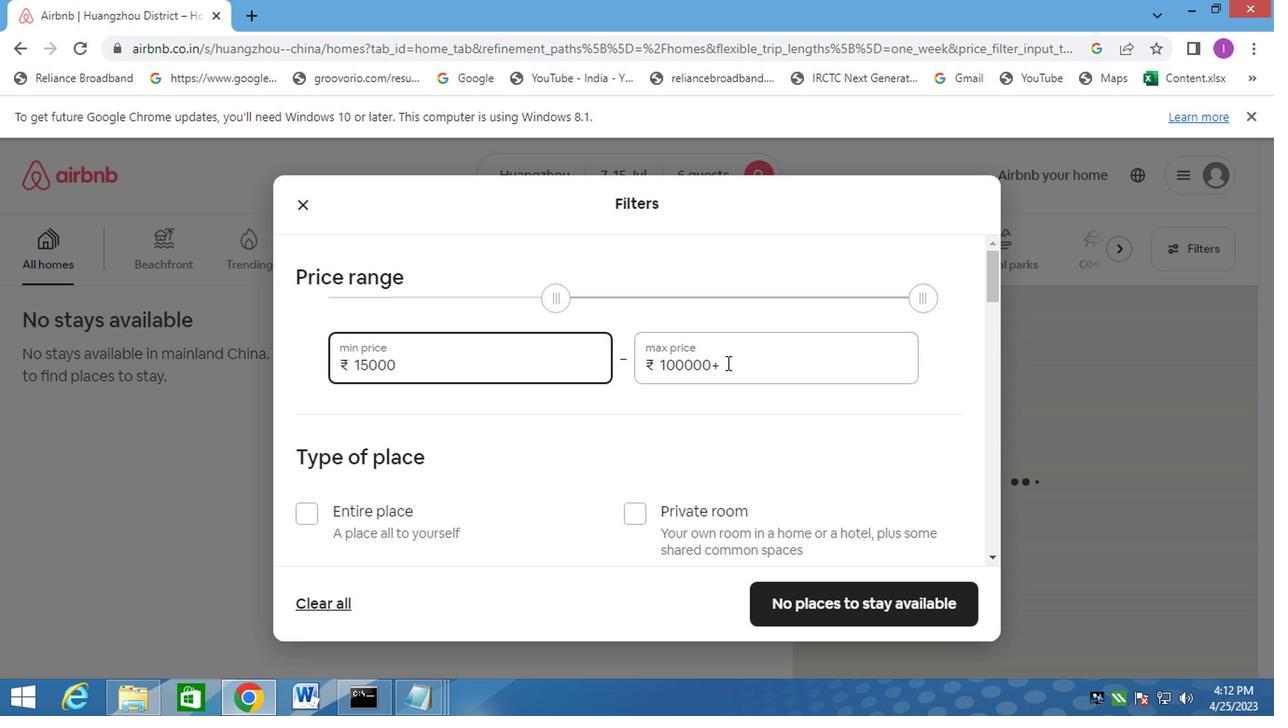 
Action: Mouse moved to (648, 371)
Screenshot: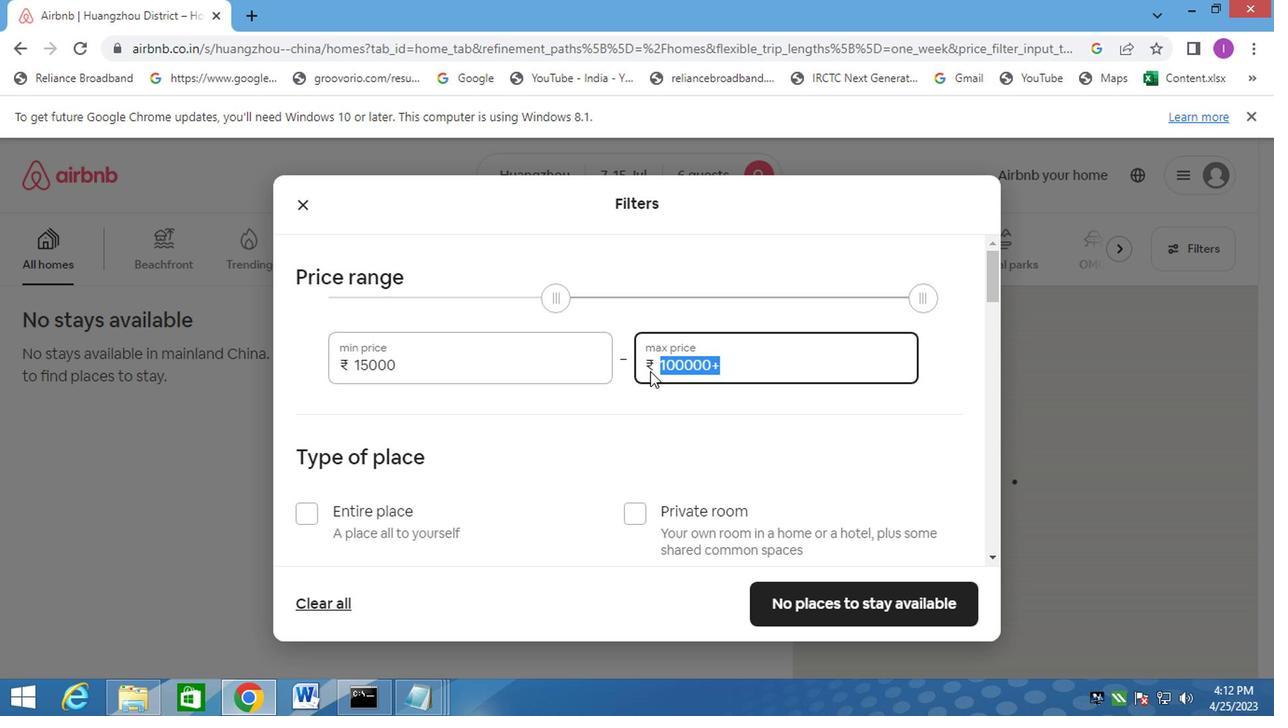 
Action: Key pressed 20000
Screenshot: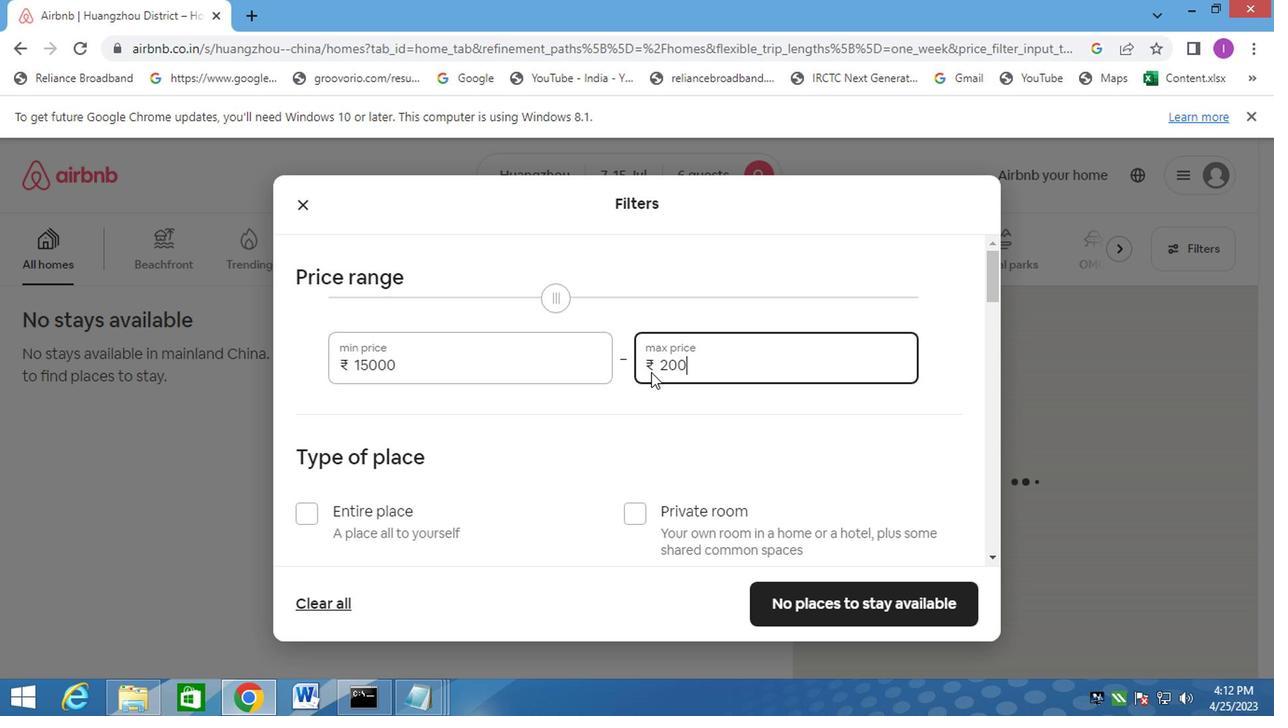 
Action: Mouse moved to (307, 518)
Screenshot: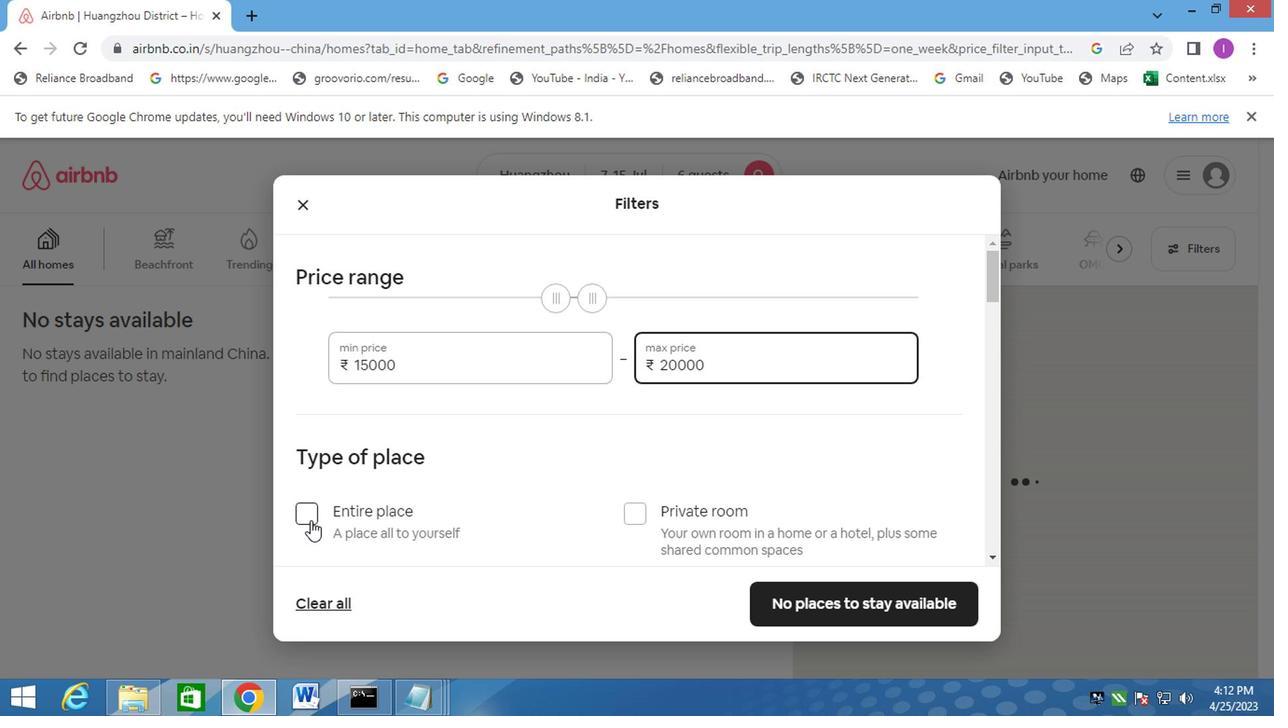 
Action: Mouse pressed left at (307, 518)
Screenshot: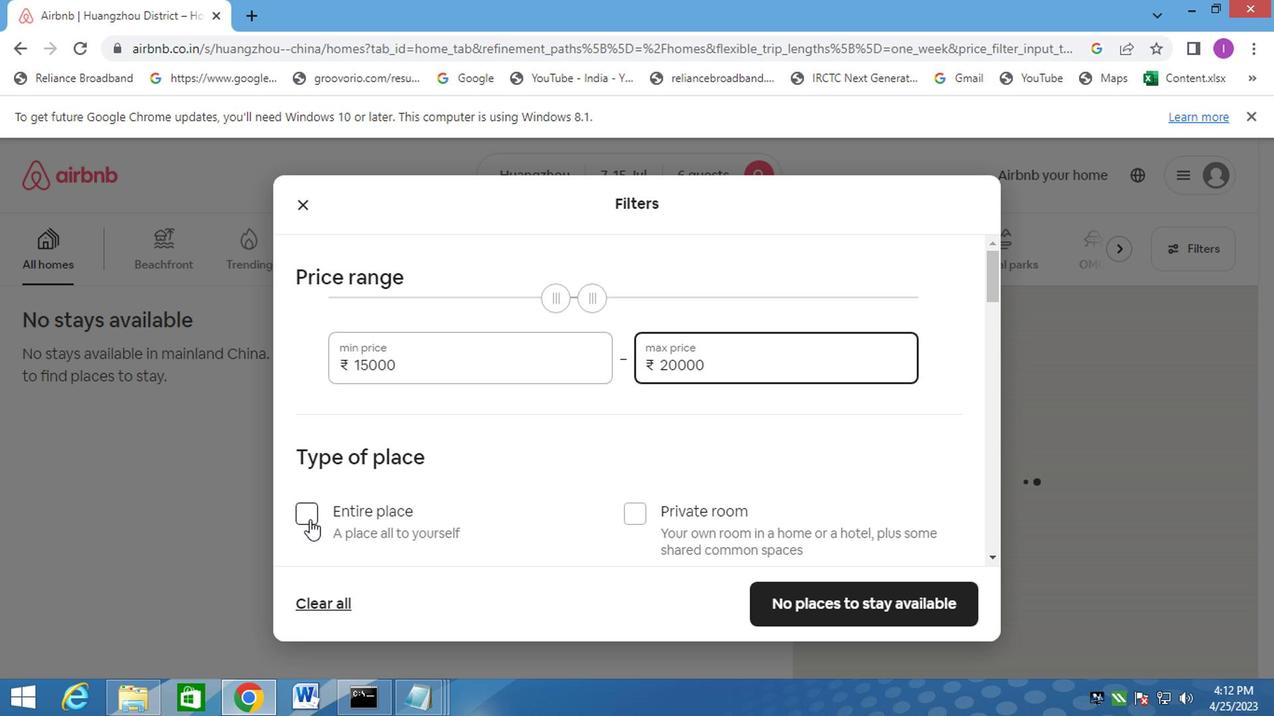 
Action: Mouse moved to (577, 402)
Screenshot: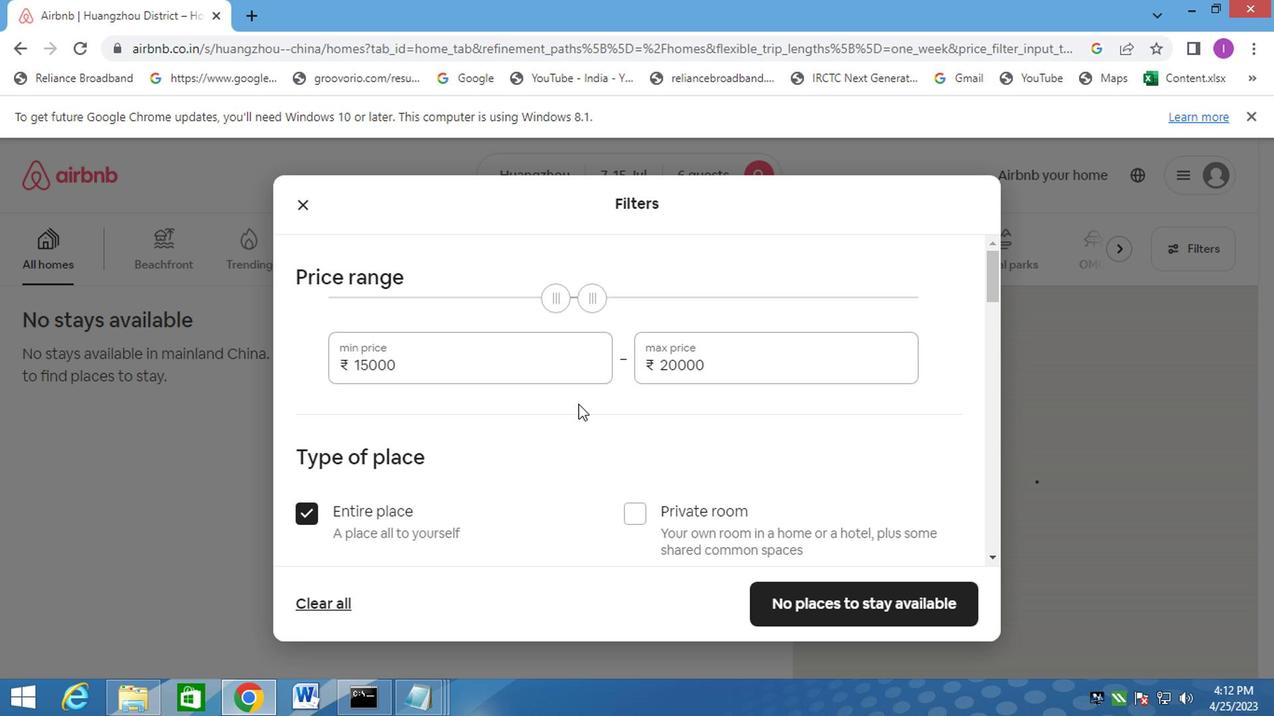 
Action: Mouse scrolled (577, 400) with delta (0, -1)
Screenshot: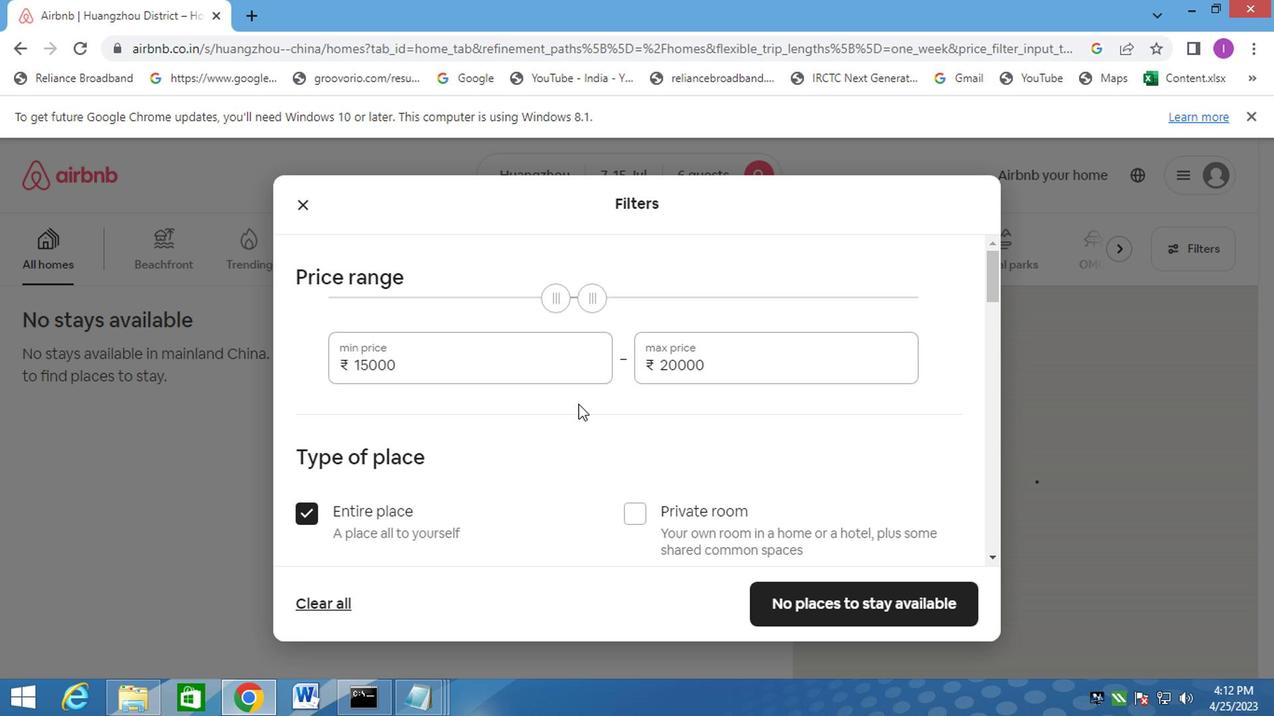 
Action: Mouse moved to (578, 402)
Screenshot: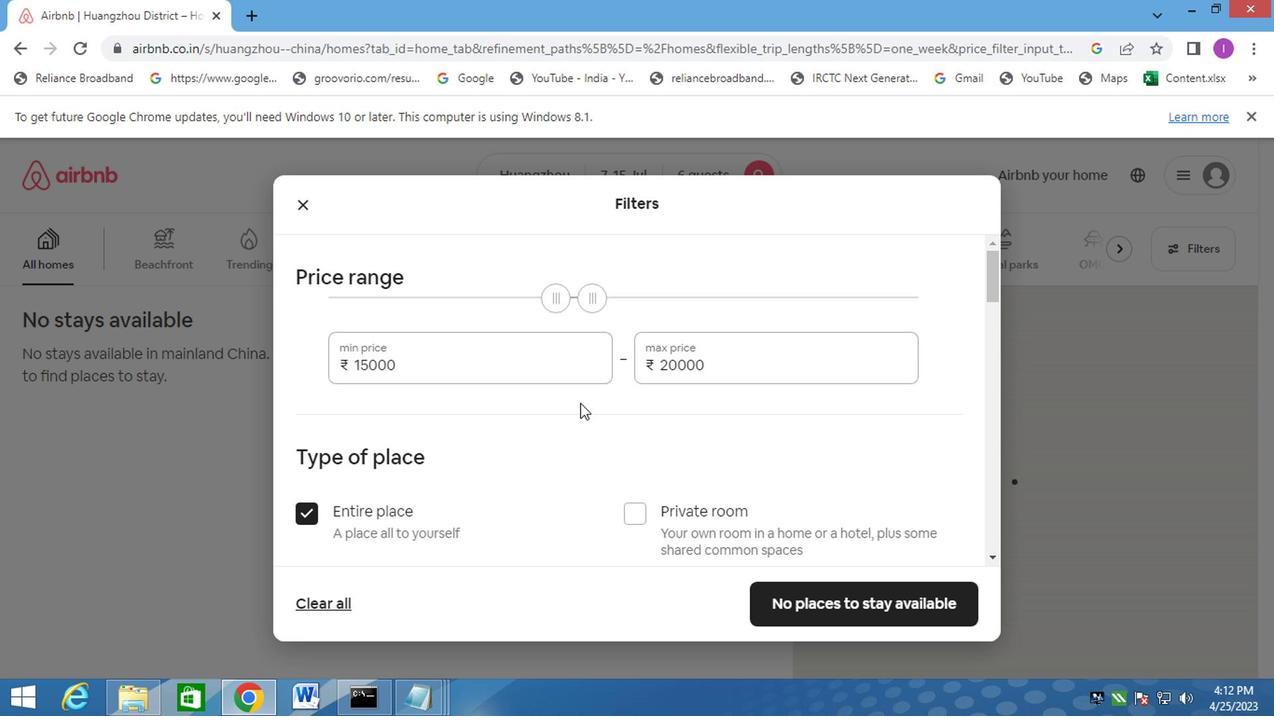 
Action: Mouse scrolled (578, 400) with delta (0, -1)
Screenshot: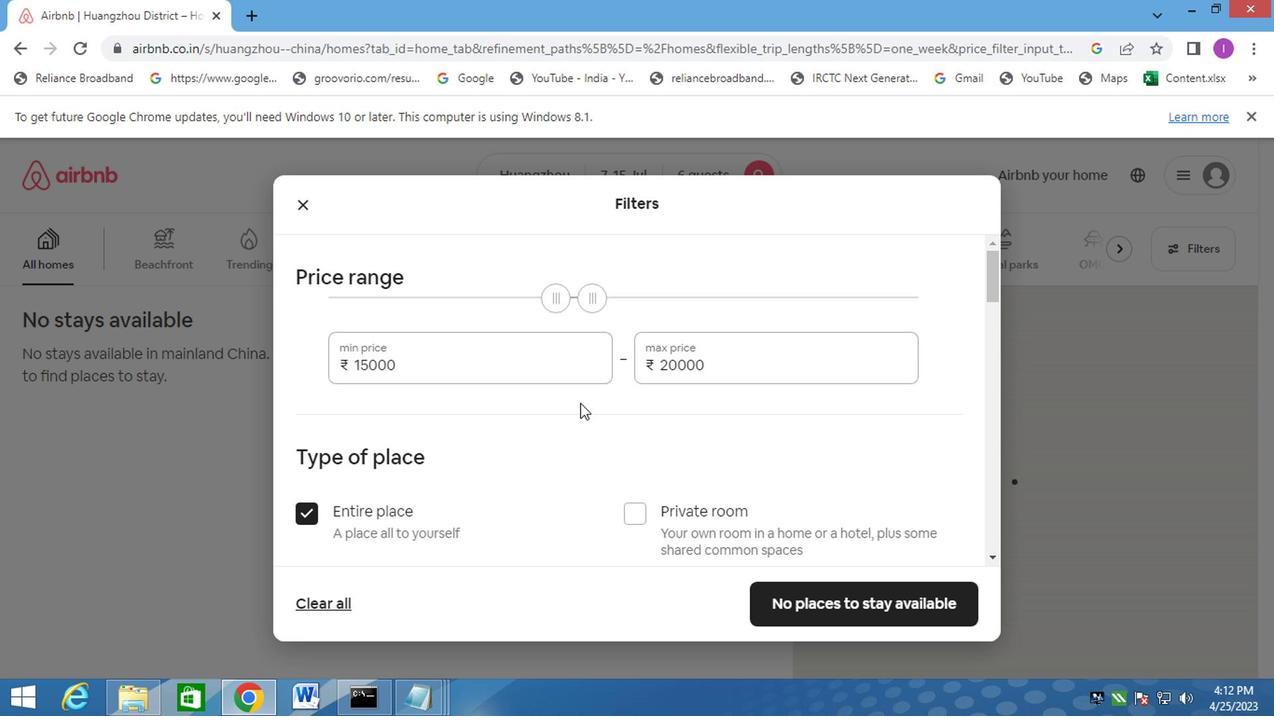 
Action: Mouse moved to (579, 402)
Screenshot: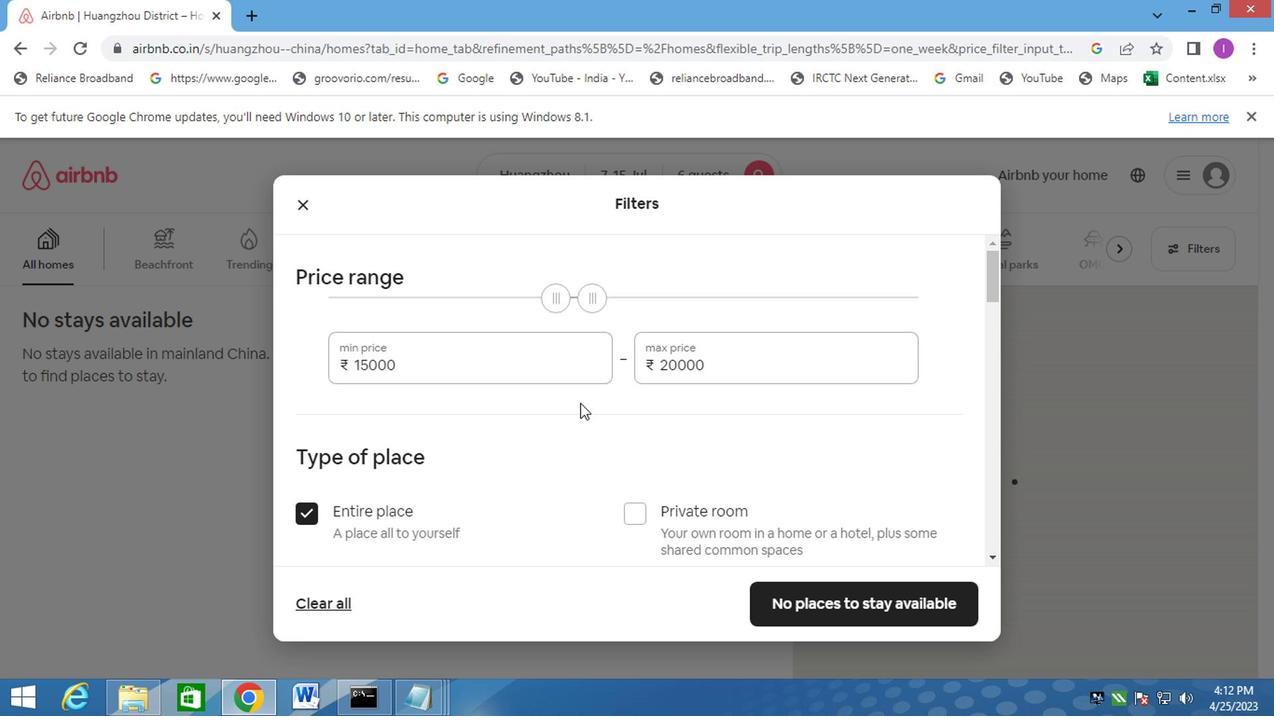 
Action: Mouse scrolled (579, 400) with delta (0, -1)
Screenshot: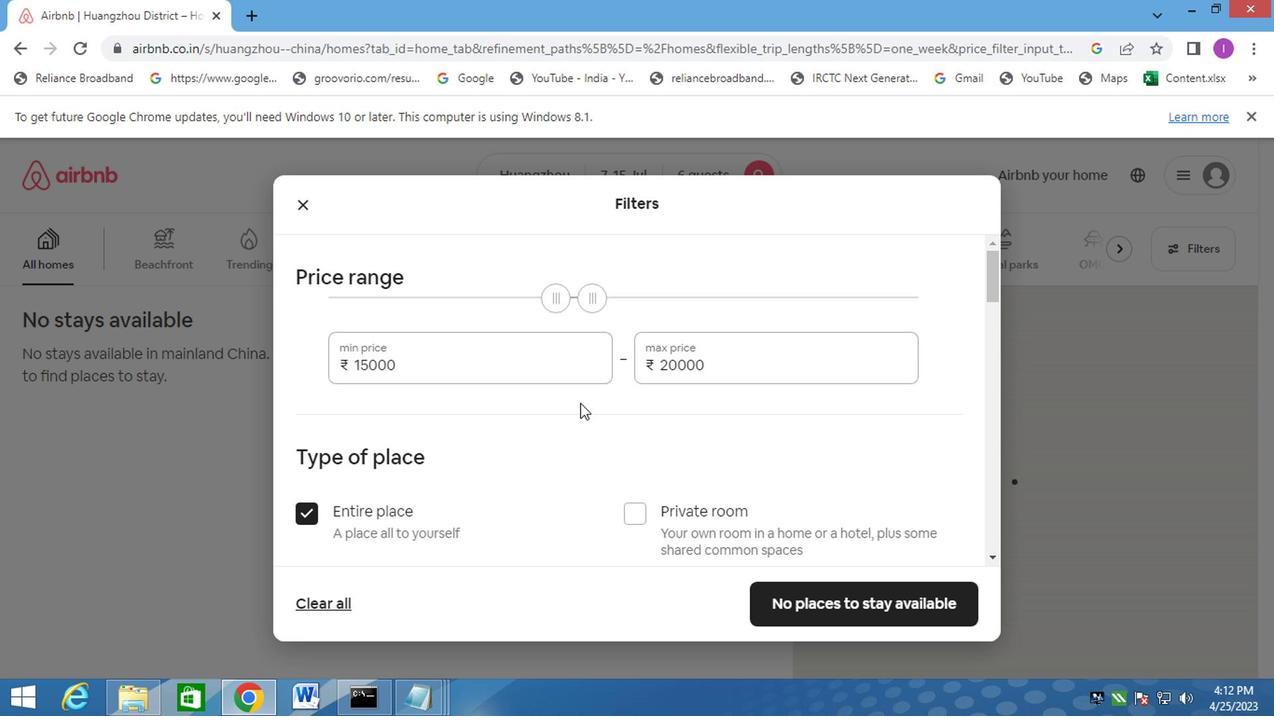 
Action: Mouse moved to (580, 402)
Screenshot: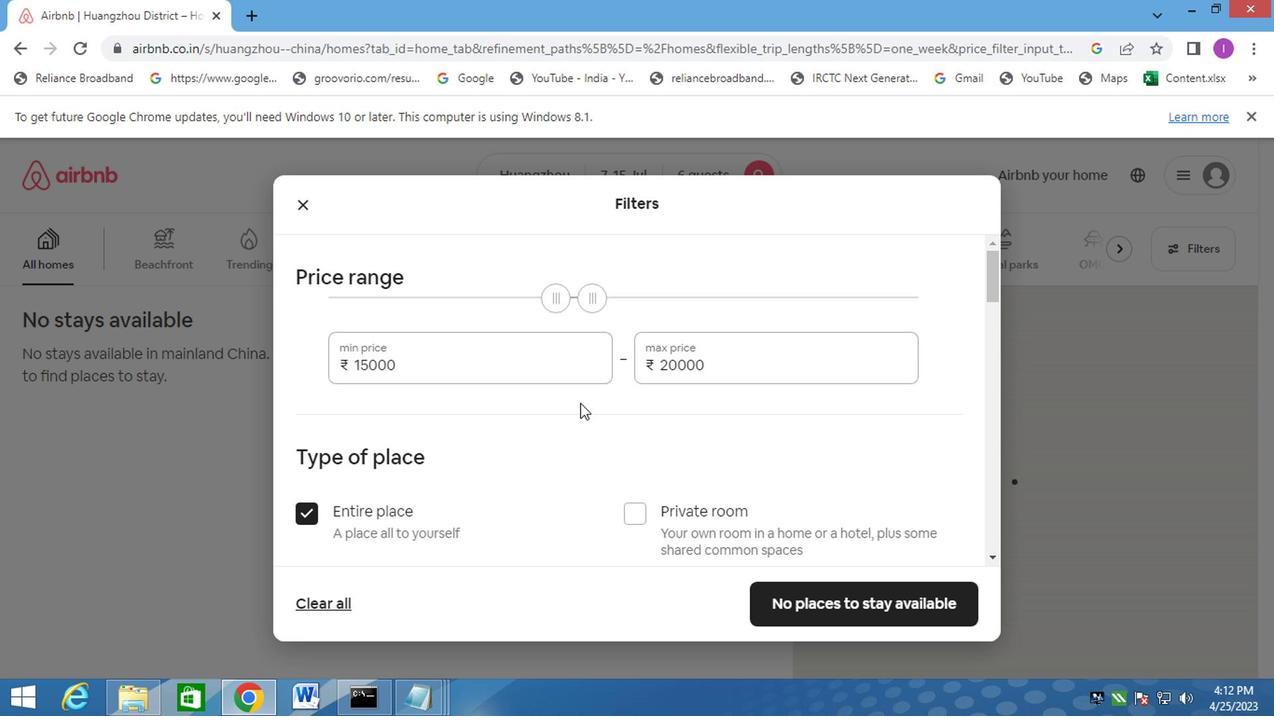 
Action: Mouse scrolled (580, 400) with delta (0, -1)
Screenshot: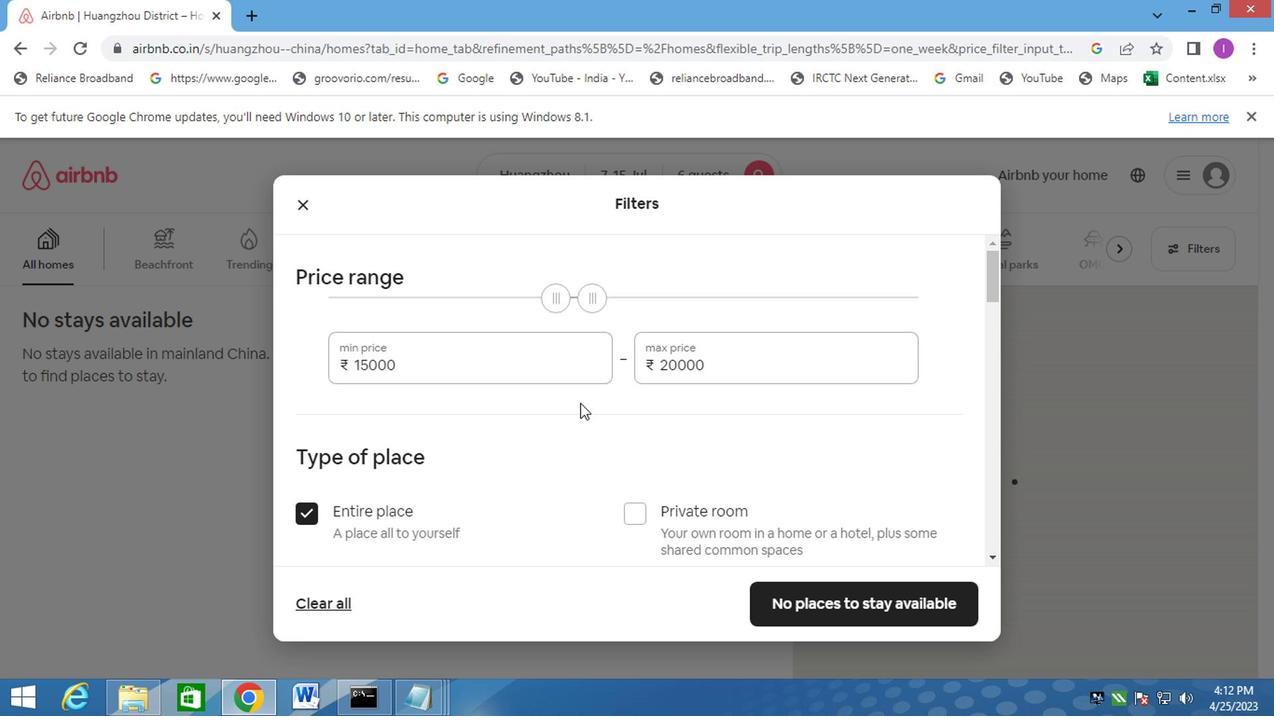 
Action: Mouse moved to (584, 400)
Screenshot: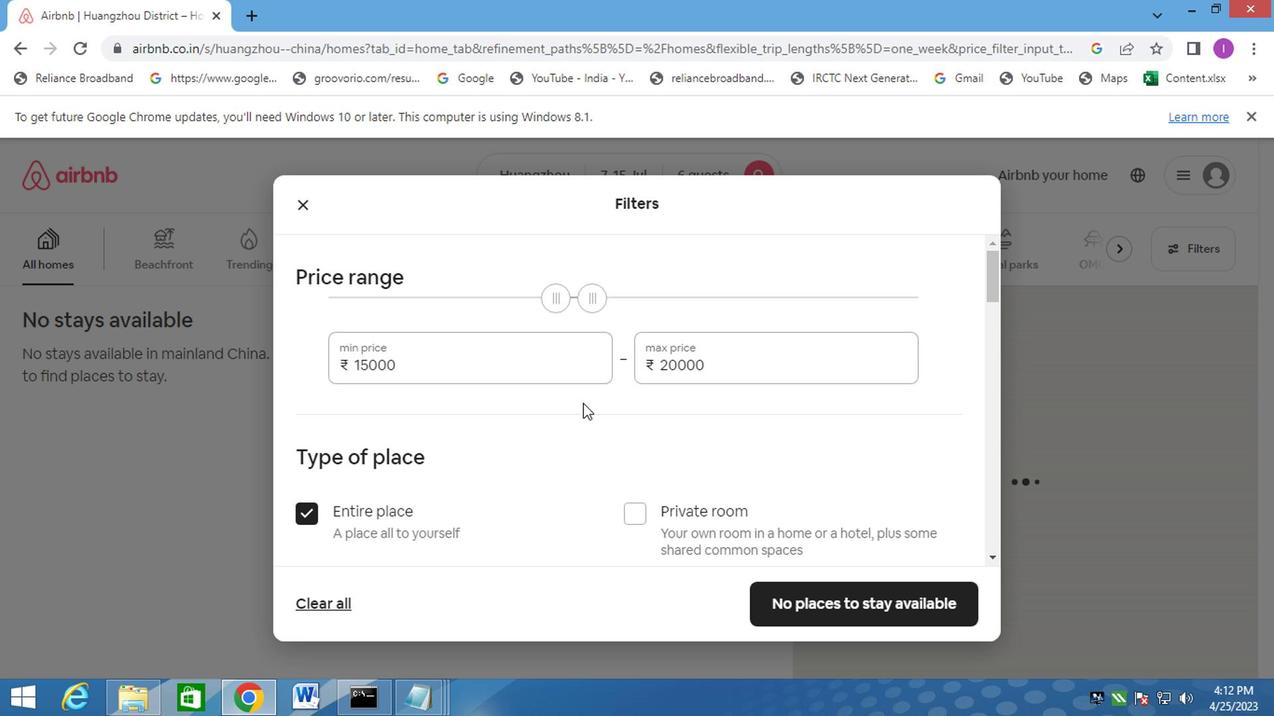 
Action: Mouse scrolled (584, 399) with delta (0, 0)
Screenshot: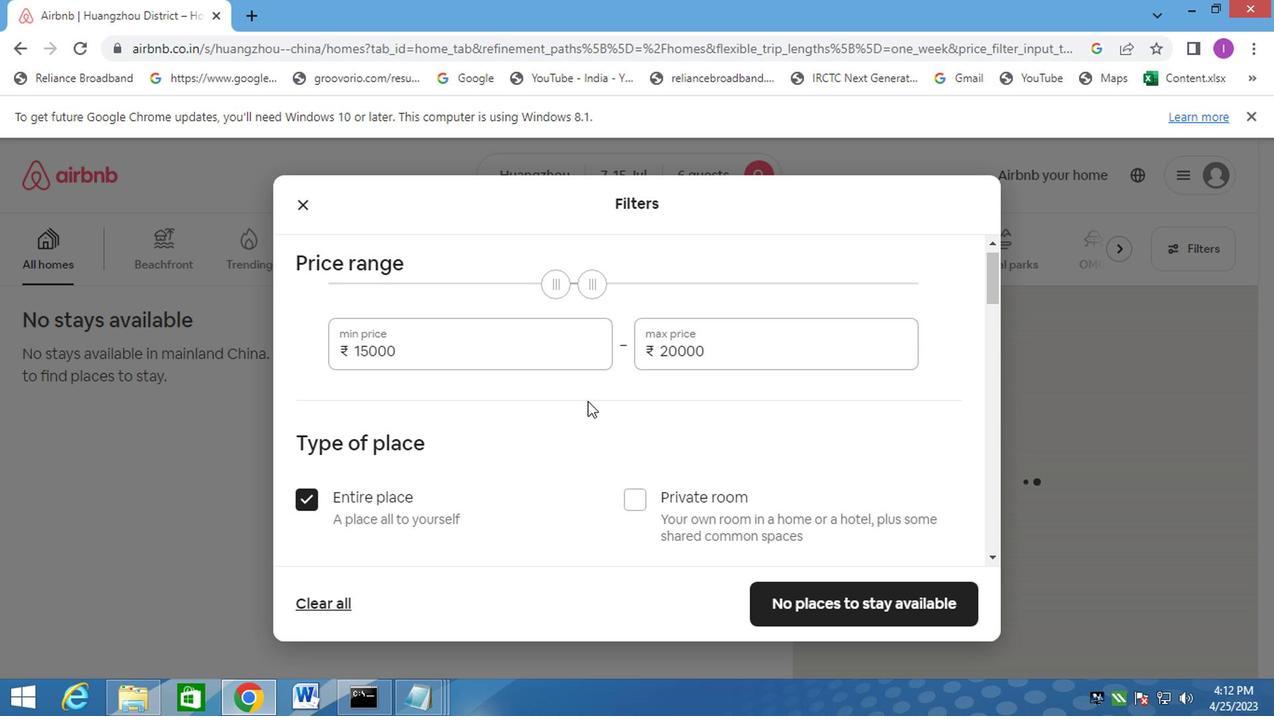 
Action: Mouse moved to (585, 400)
Screenshot: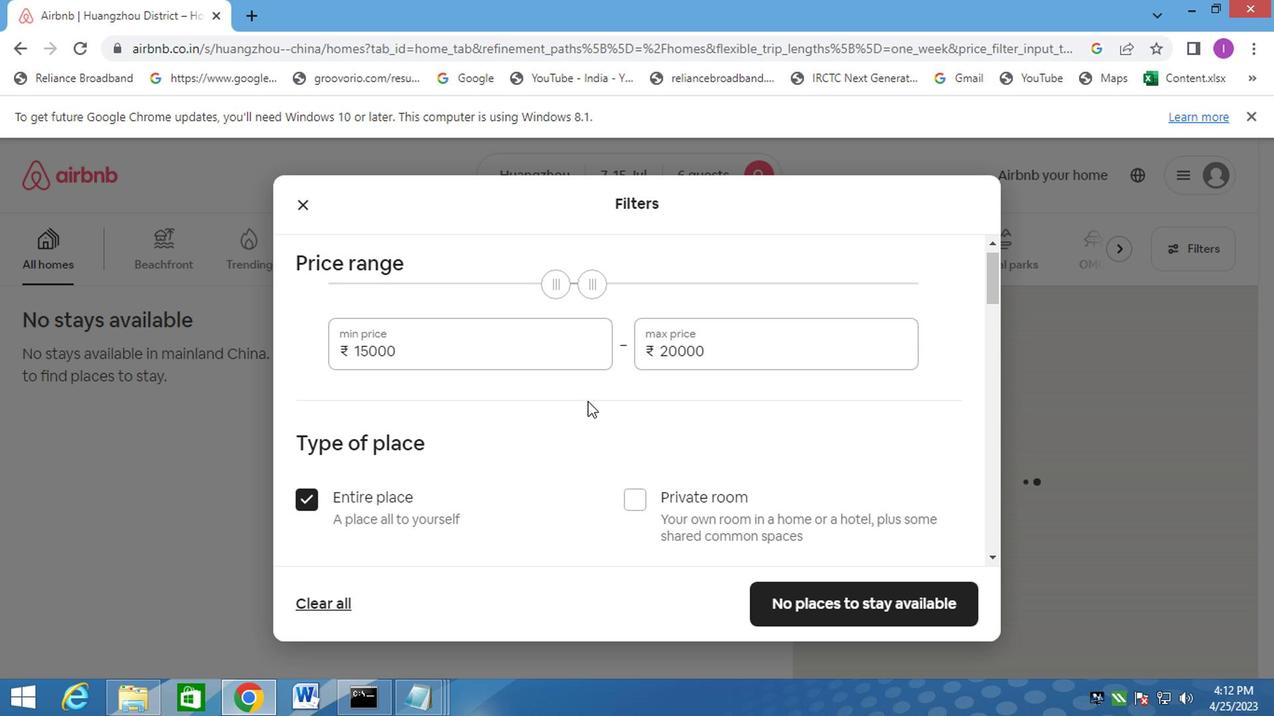 
Action: Mouse scrolled (585, 399) with delta (0, 0)
Screenshot: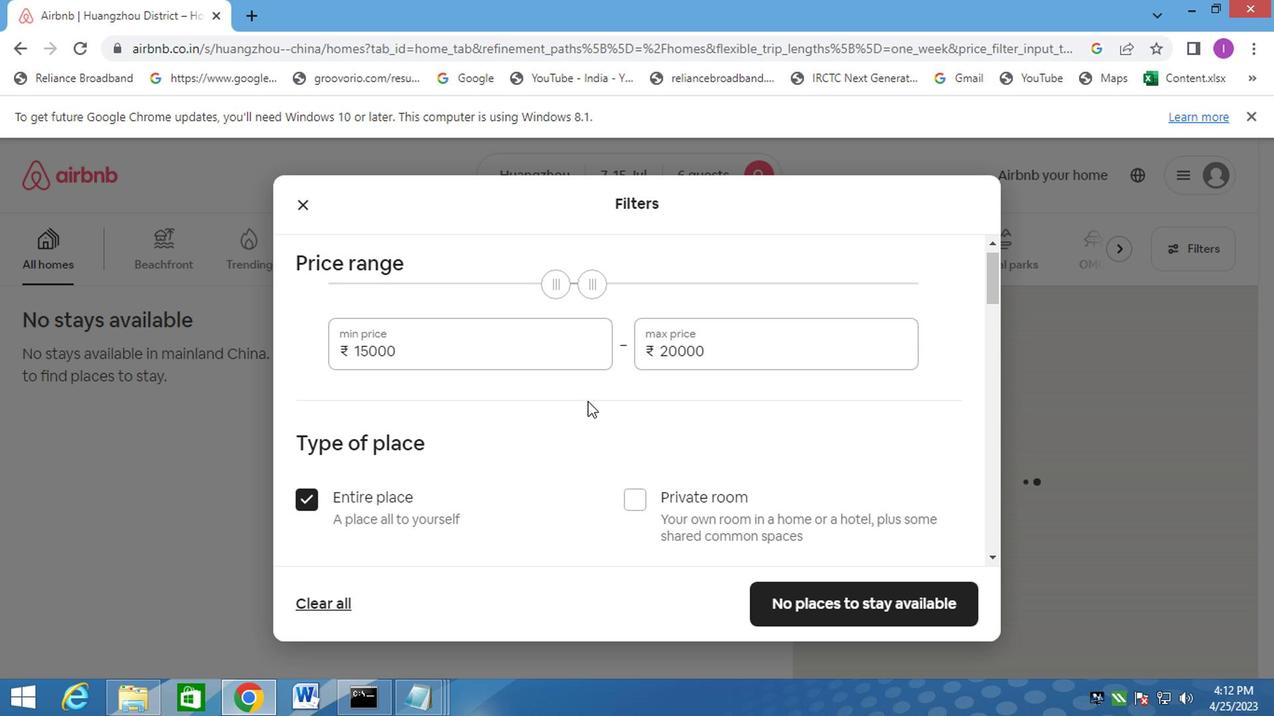 
Action: Mouse moved to (585, 402)
Screenshot: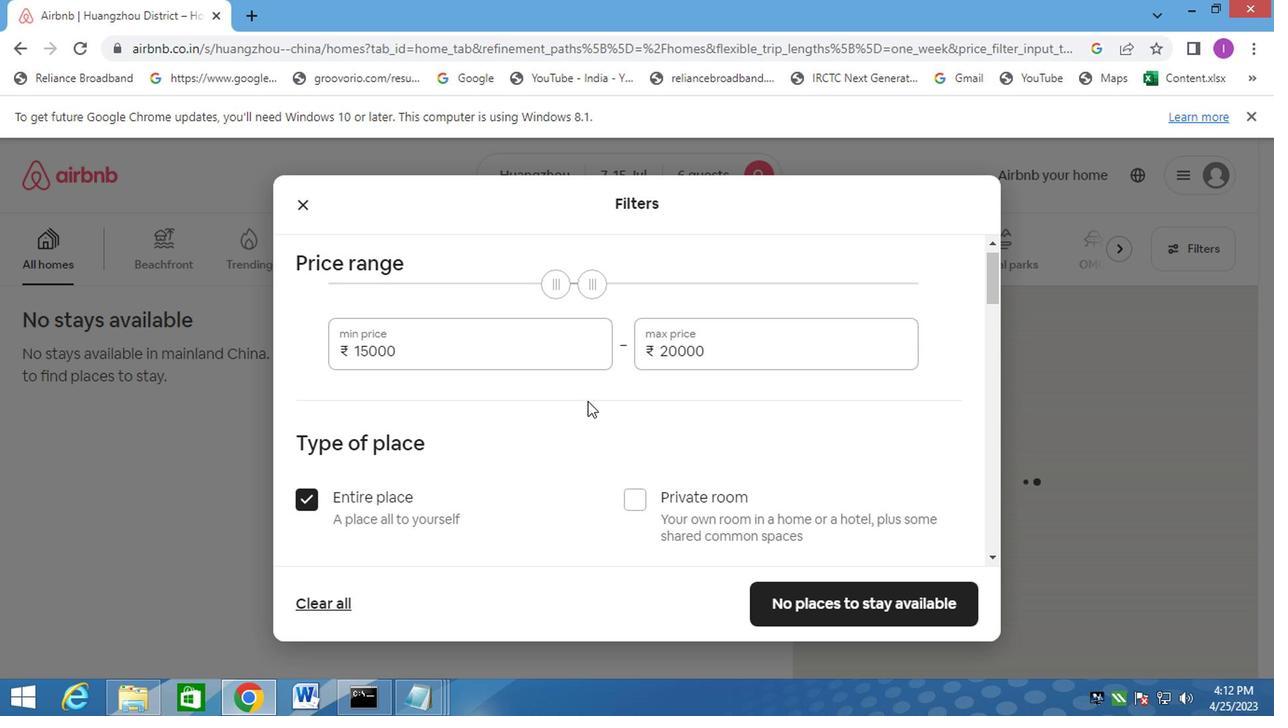 
Action: Mouse scrolled (585, 400) with delta (0, -1)
Screenshot: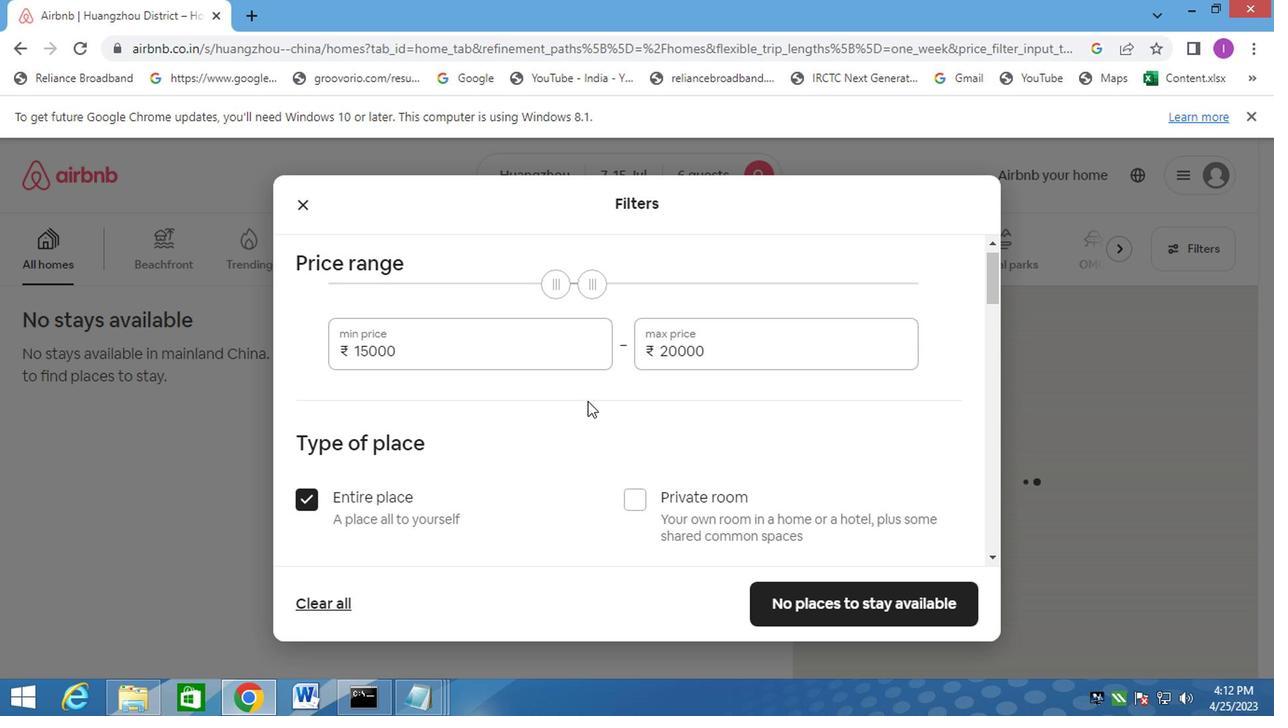 
Action: Mouse moved to (534, 272)
Screenshot: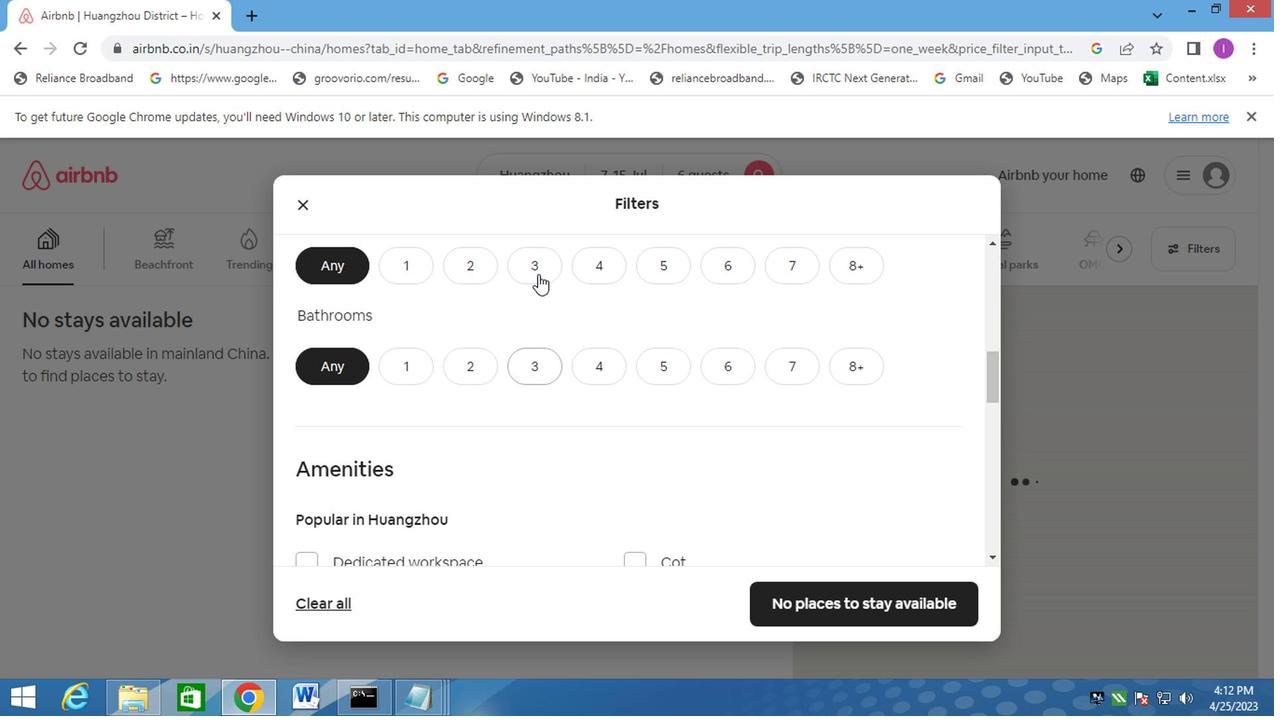 
Action: Mouse pressed left at (534, 272)
Screenshot: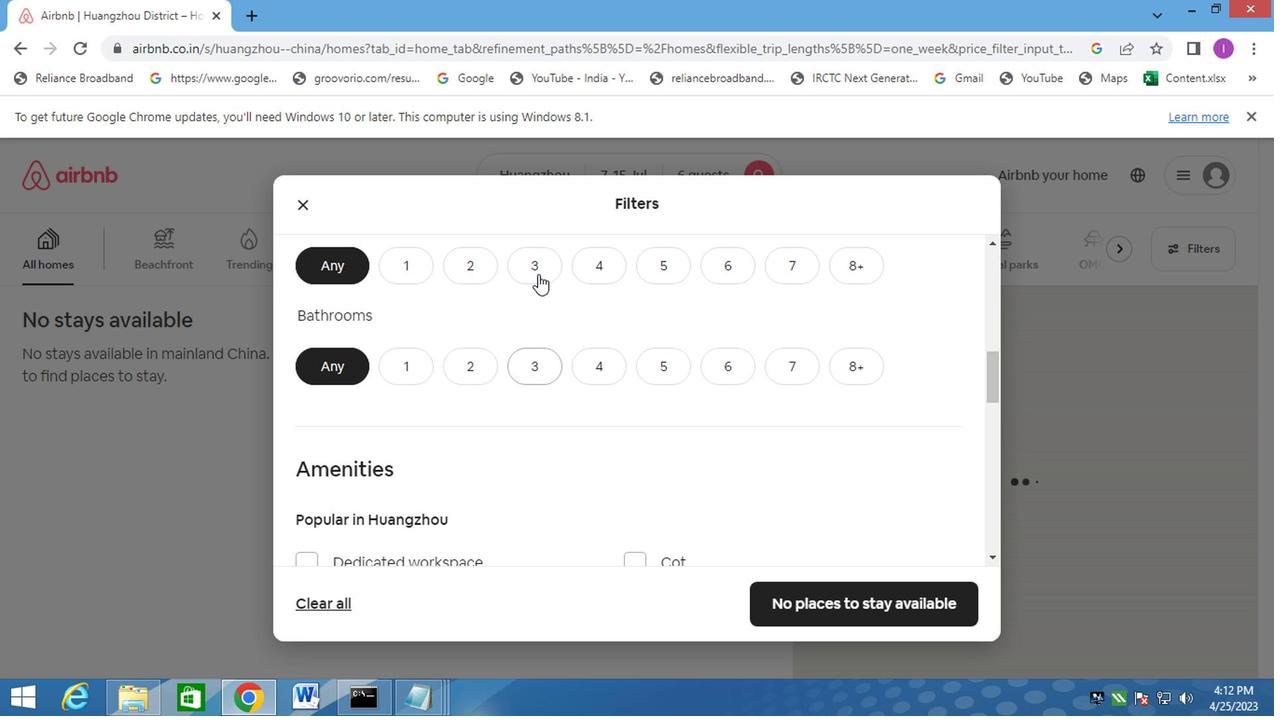 
Action: Mouse moved to (526, 370)
Screenshot: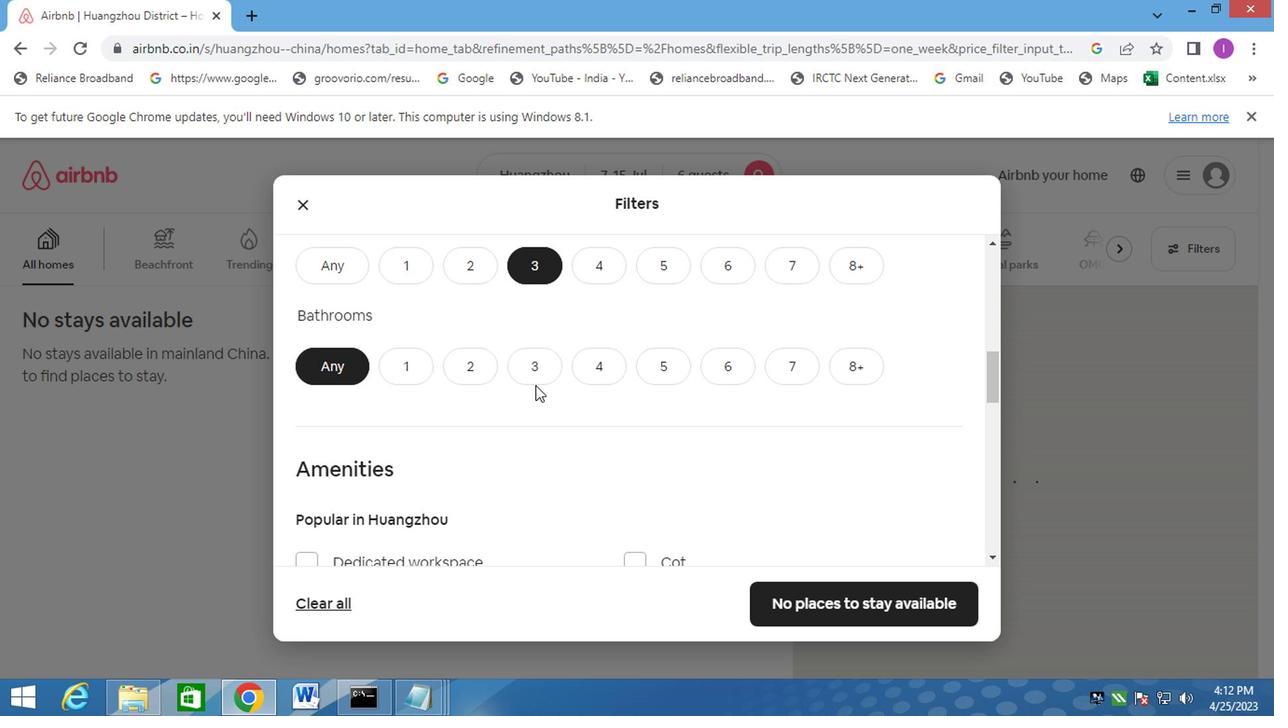 
Action: Mouse pressed left at (526, 370)
Screenshot: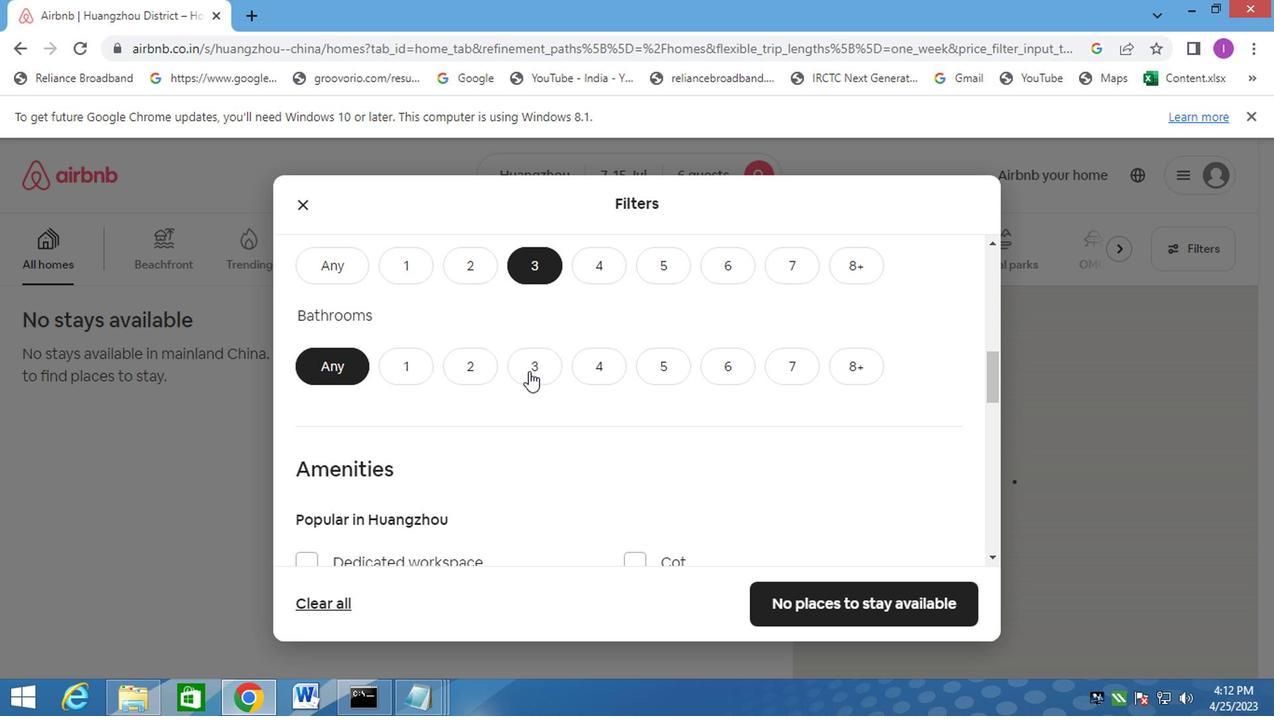 
Action: Mouse moved to (573, 363)
Screenshot: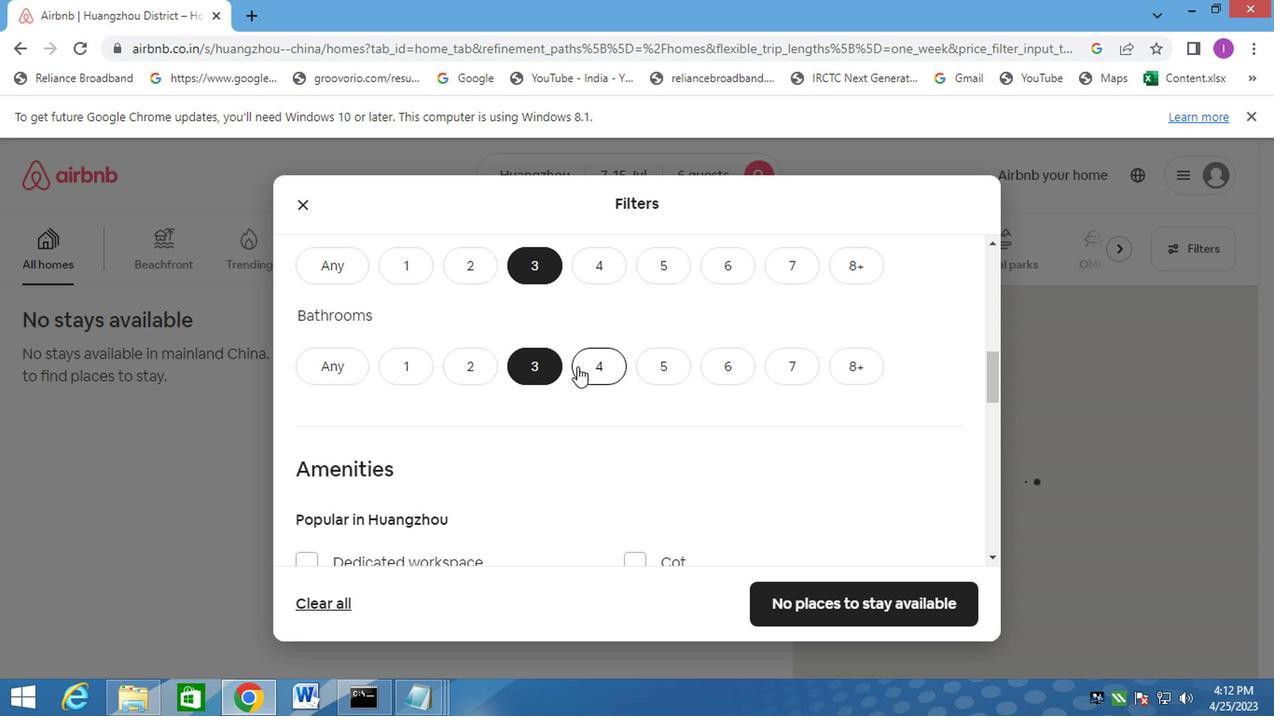 
Action: Mouse scrolled (573, 365) with delta (0, 1)
Screenshot: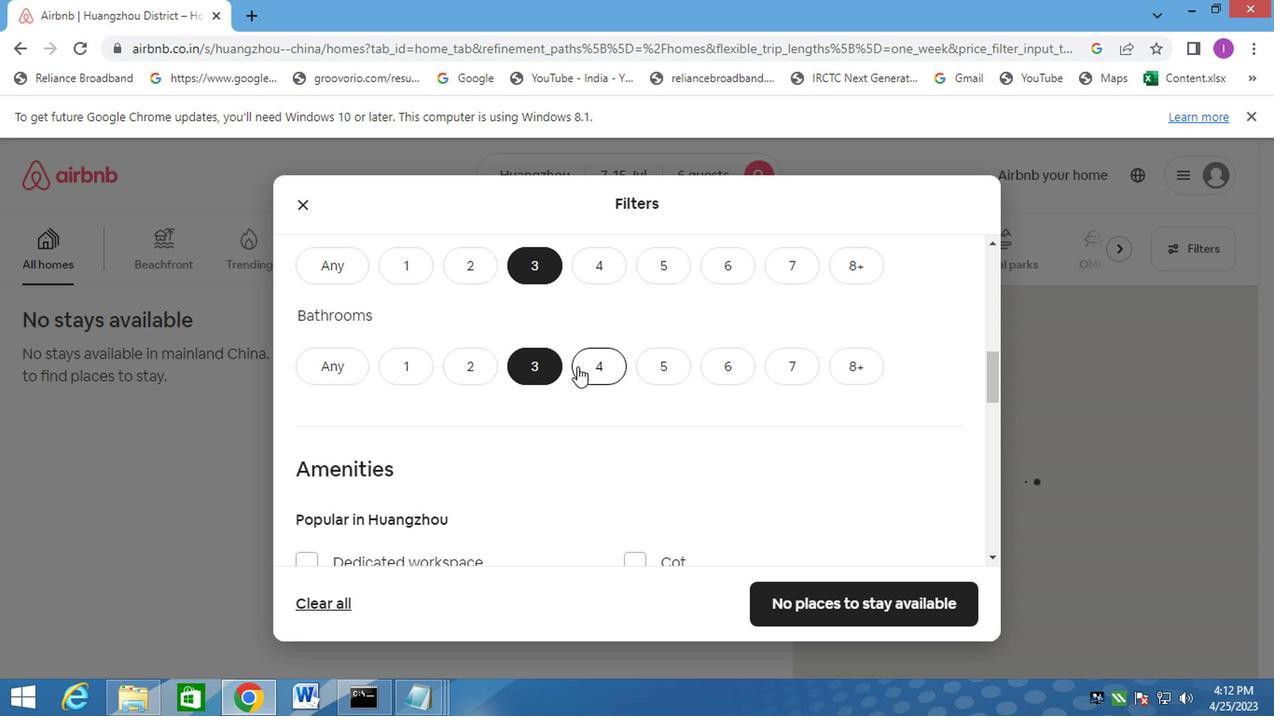 
Action: Mouse moved to (572, 363)
Screenshot: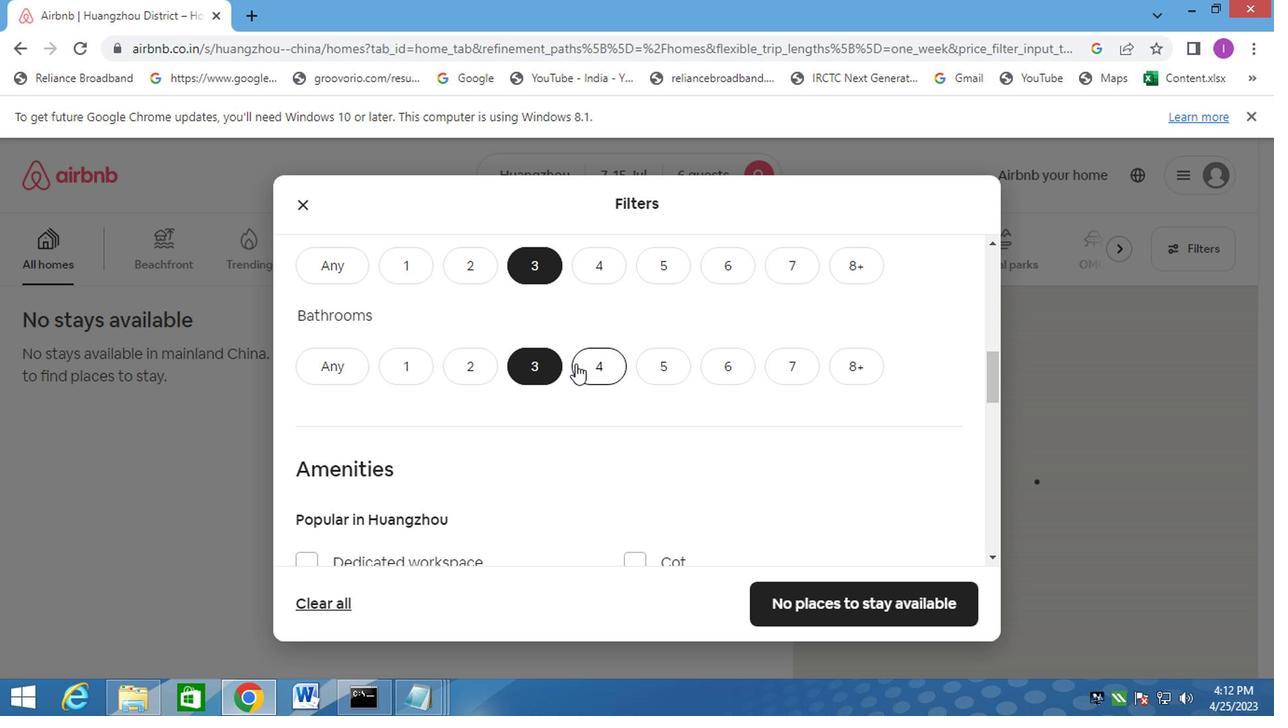 
Action: Mouse scrolled (572, 363) with delta (0, 0)
Screenshot: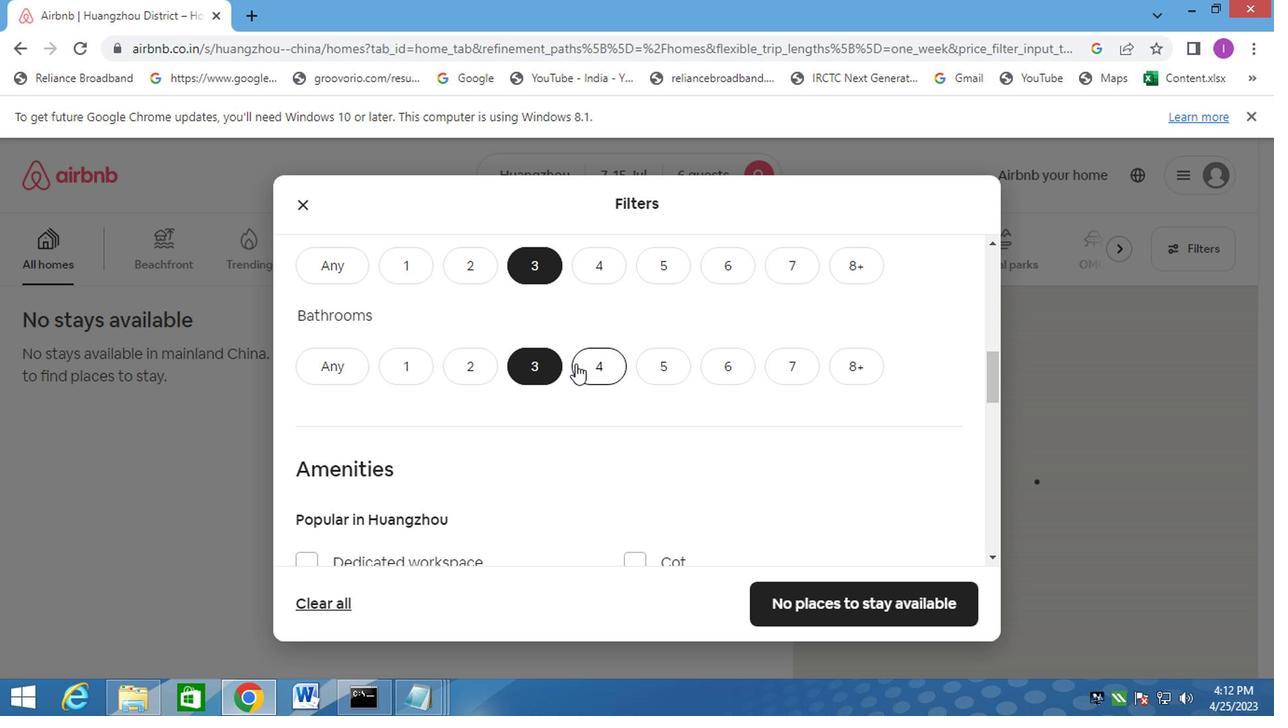 
Action: Mouse scrolled (572, 363) with delta (0, 0)
Screenshot: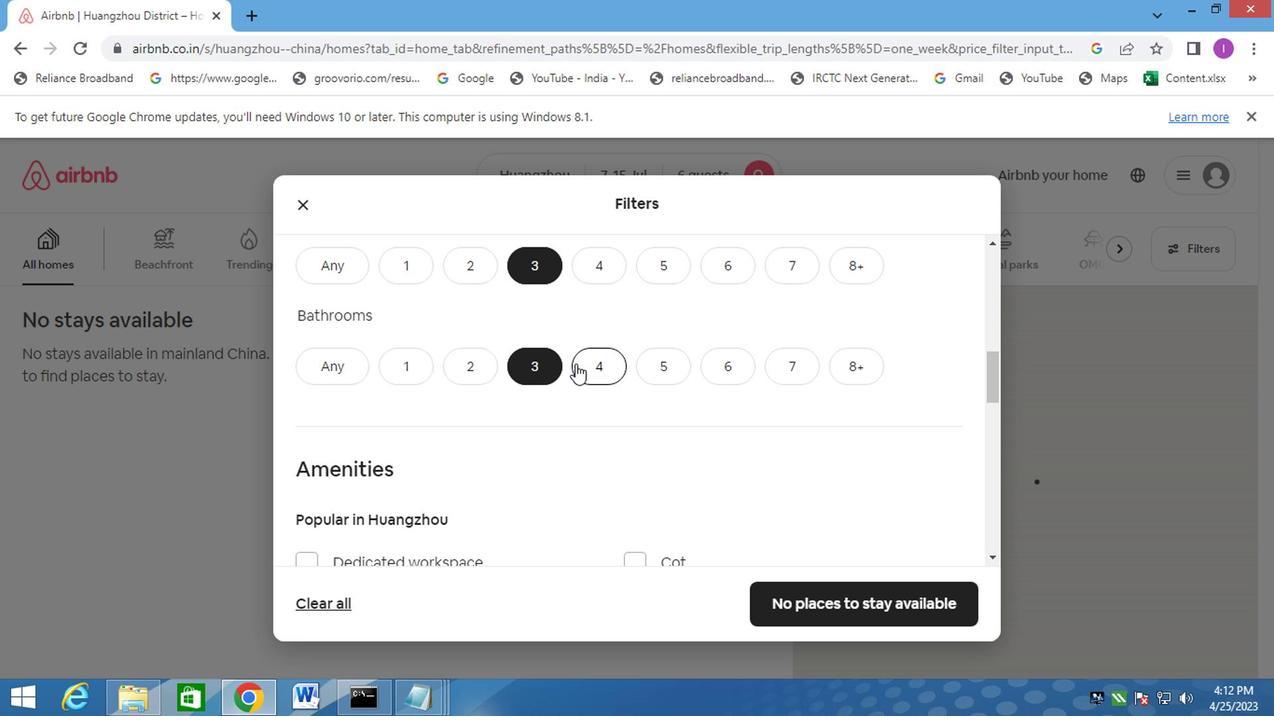 
Action: Mouse moved to (535, 449)
Screenshot: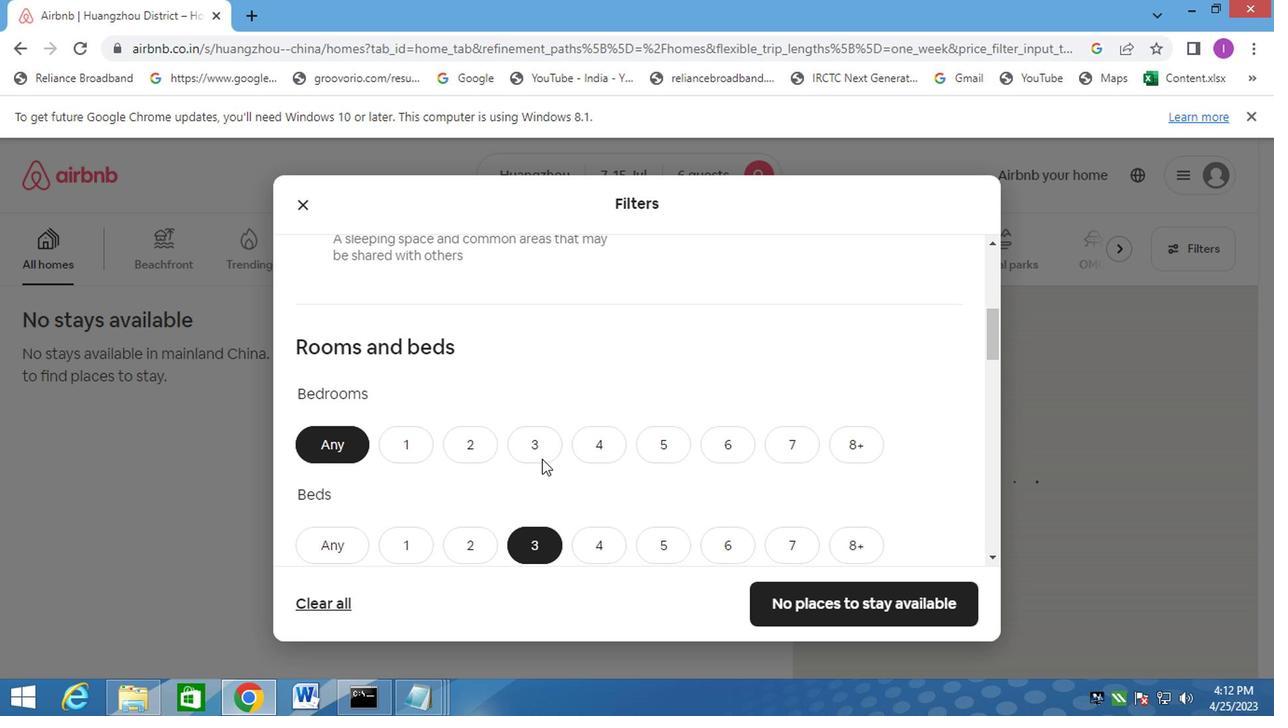 
Action: Mouse pressed left at (535, 449)
Screenshot: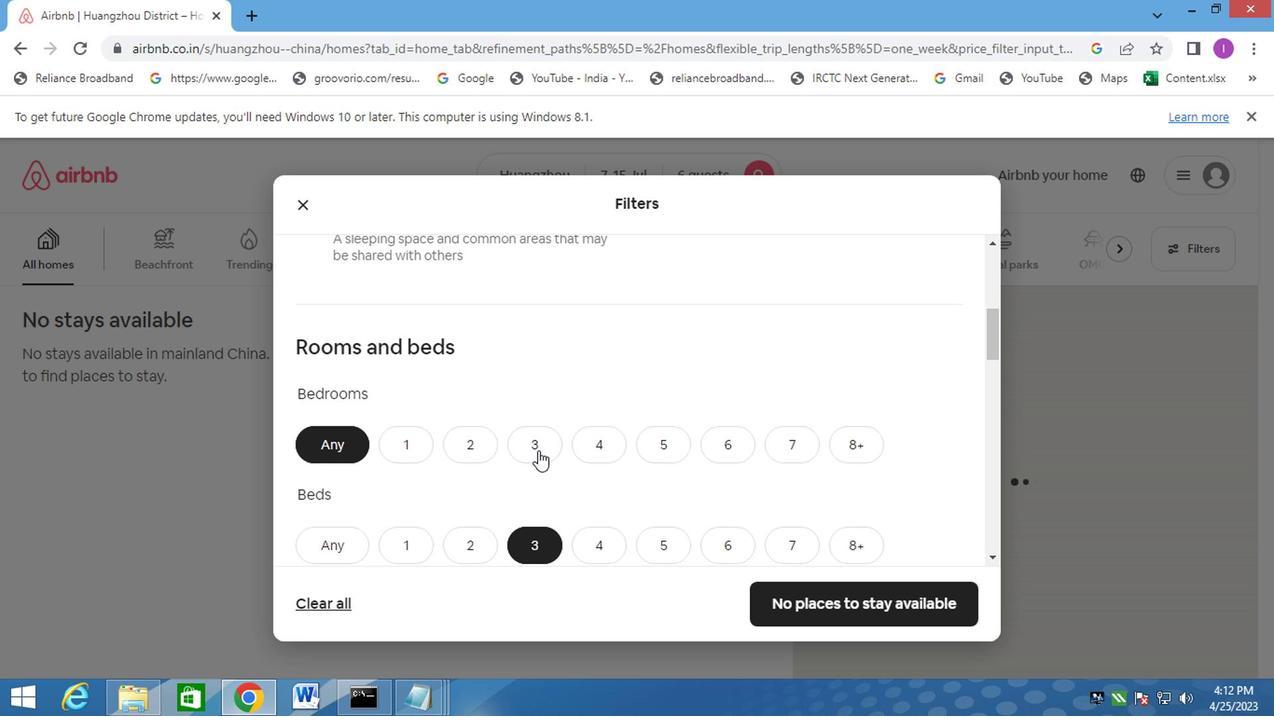 
Action: Mouse moved to (588, 457)
Screenshot: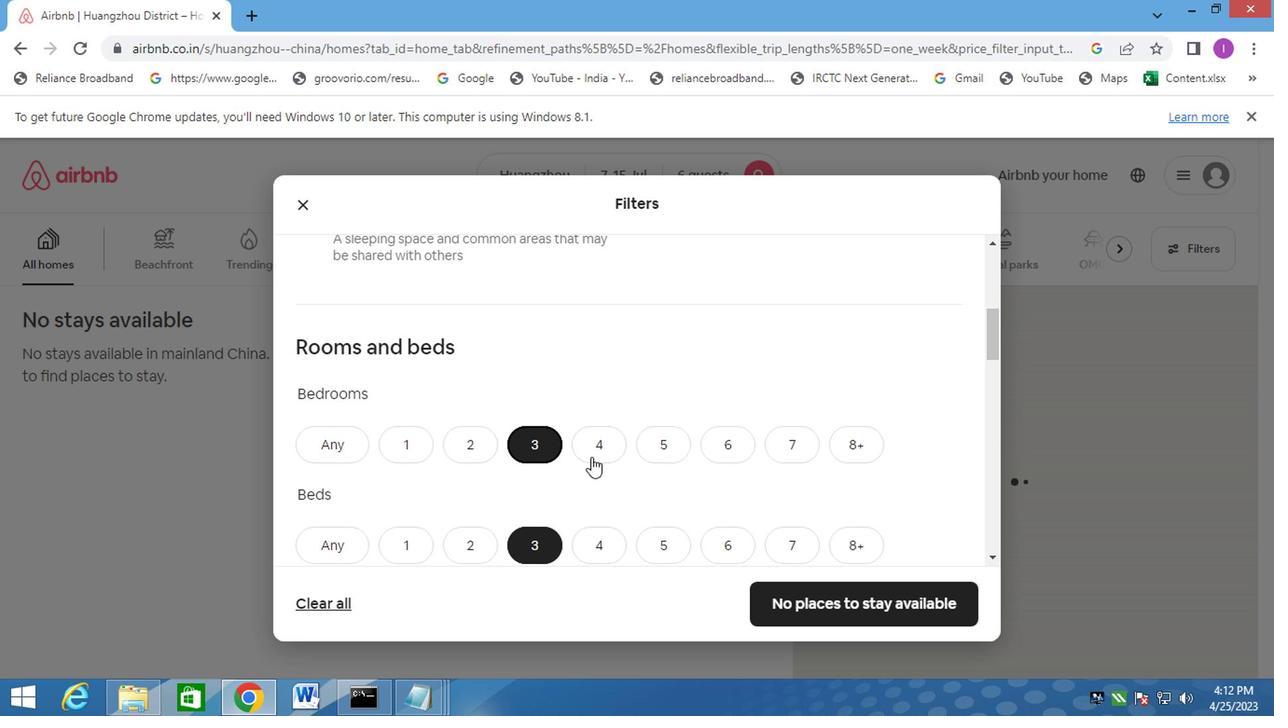 
Action: Mouse scrolled (588, 455) with delta (0, -1)
Screenshot: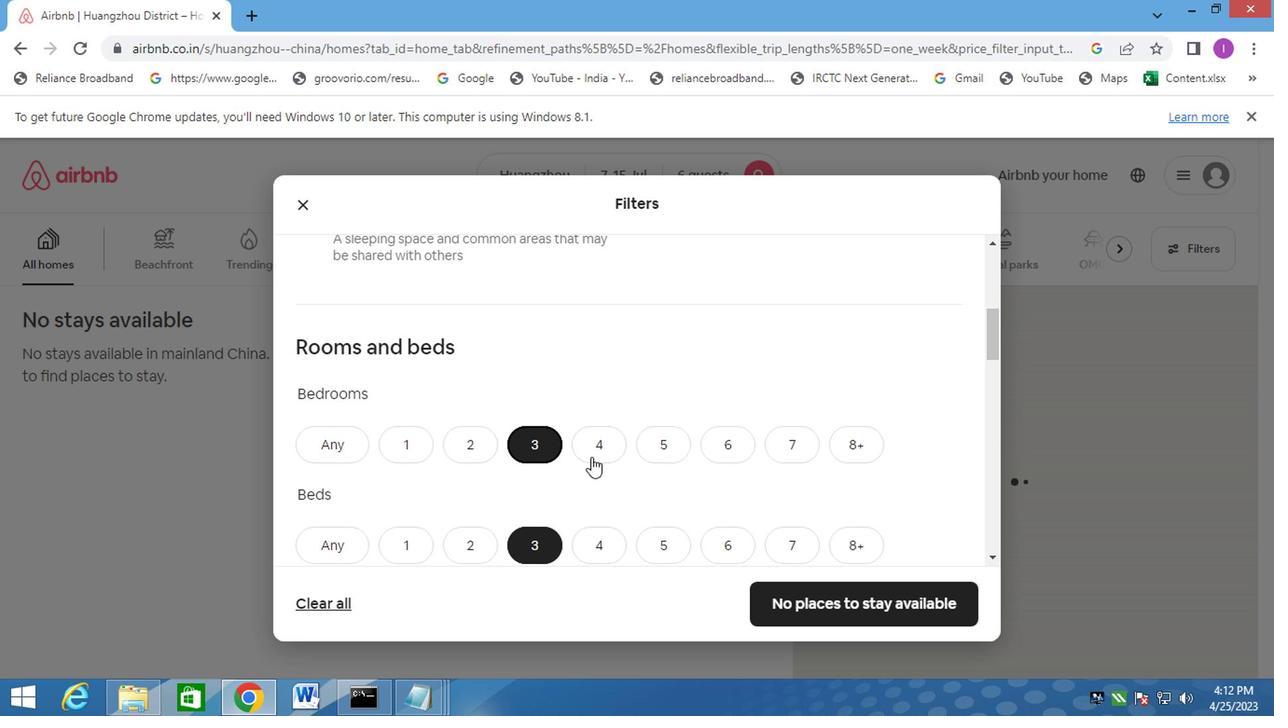 
Action: Mouse moved to (588, 460)
Screenshot: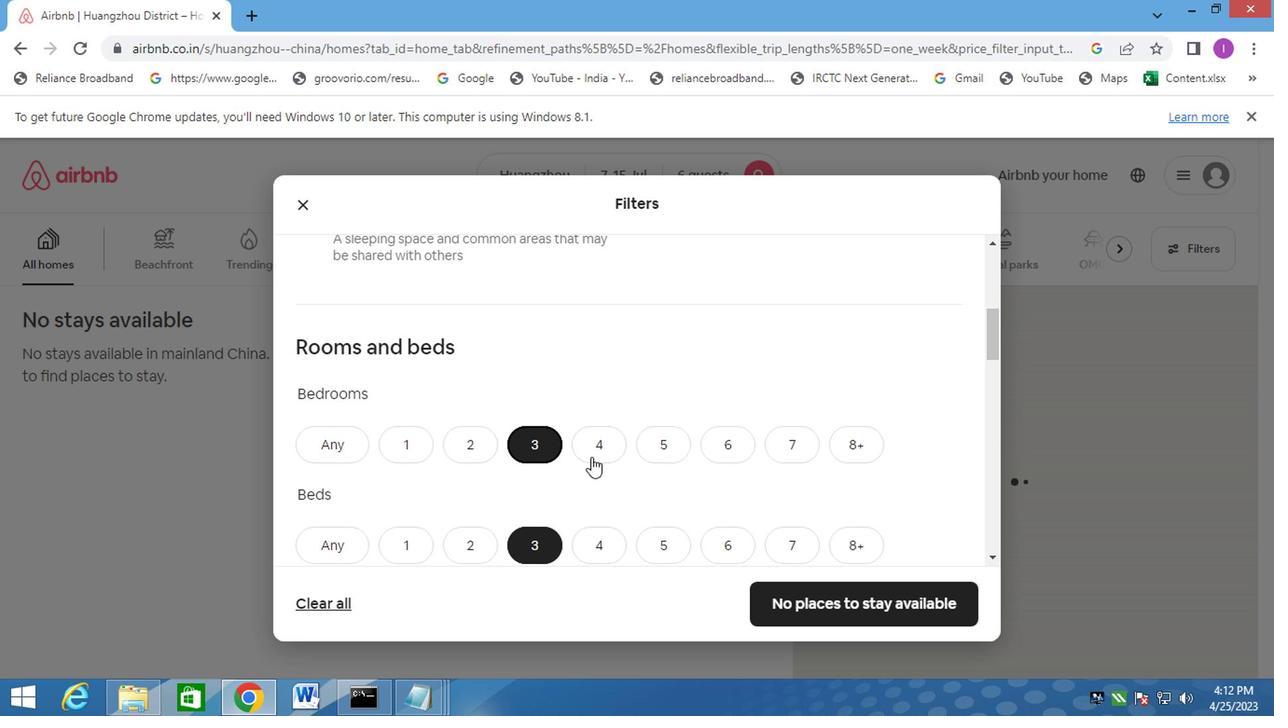 
Action: Mouse scrolled (588, 459) with delta (0, 0)
Screenshot: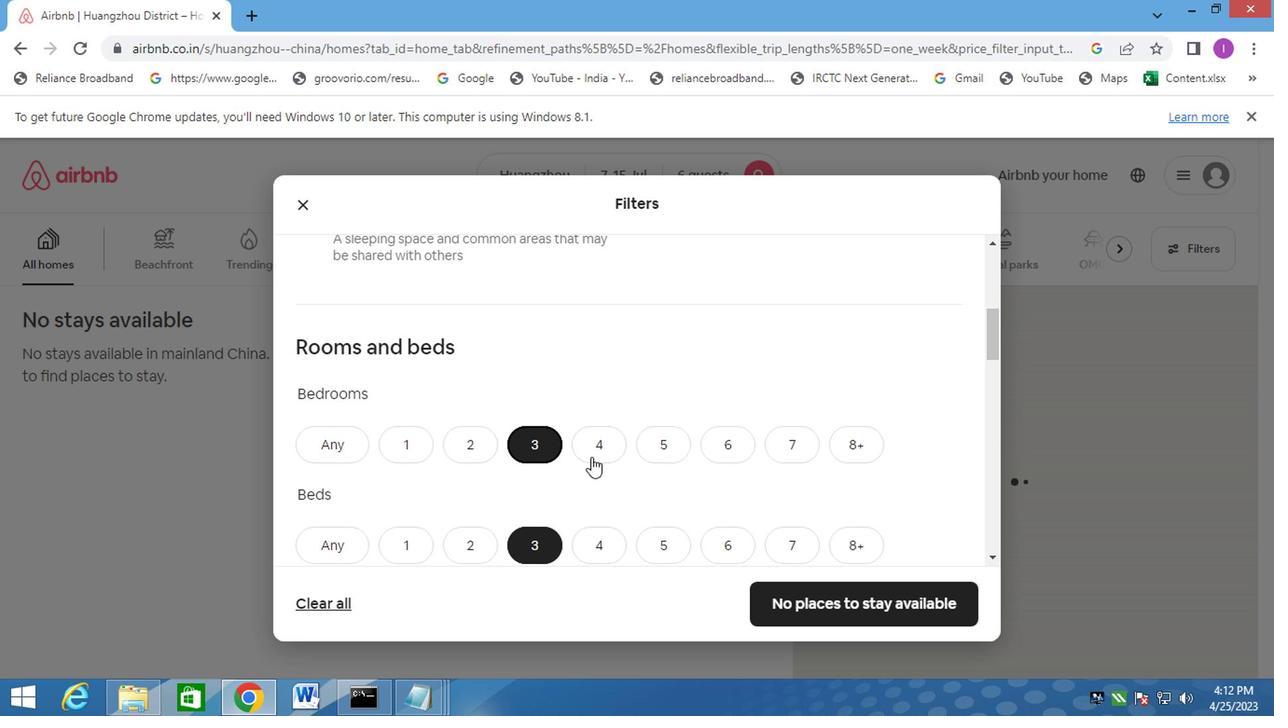 
Action: Mouse moved to (588, 460)
Screenshot: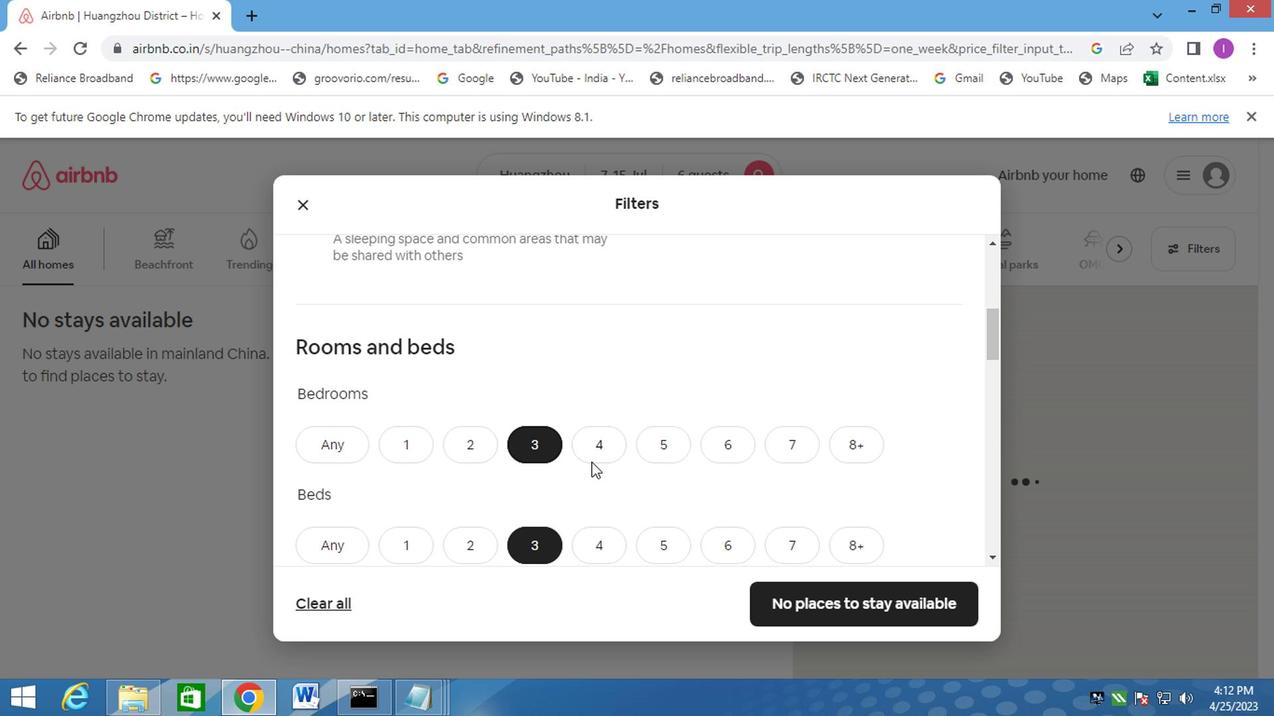 
Action: Mouse scrolled (588, 459) with delta (0, 0)
Screenshot: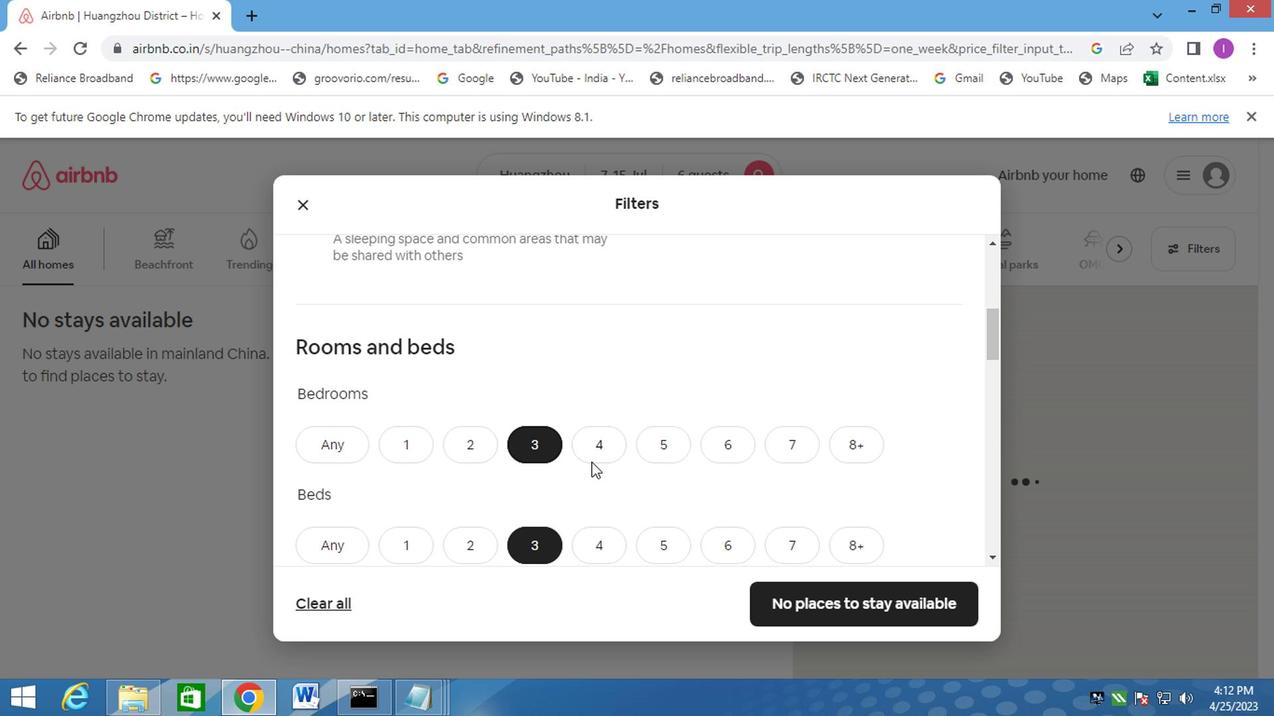 
Action: Mouse scrolled (588, 459) with delta (0, 0)
Screenshot: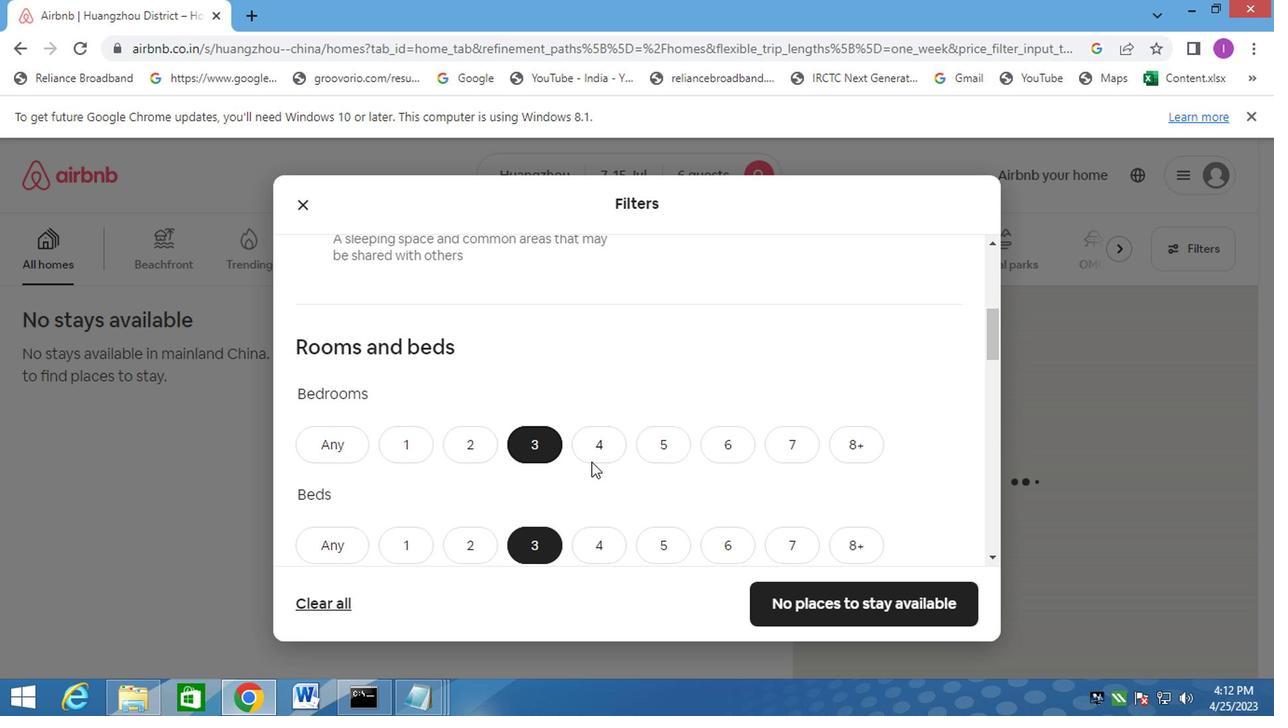 
Action: Mouse scrolled (588, 459) with delta (0, 0)
Screenshot: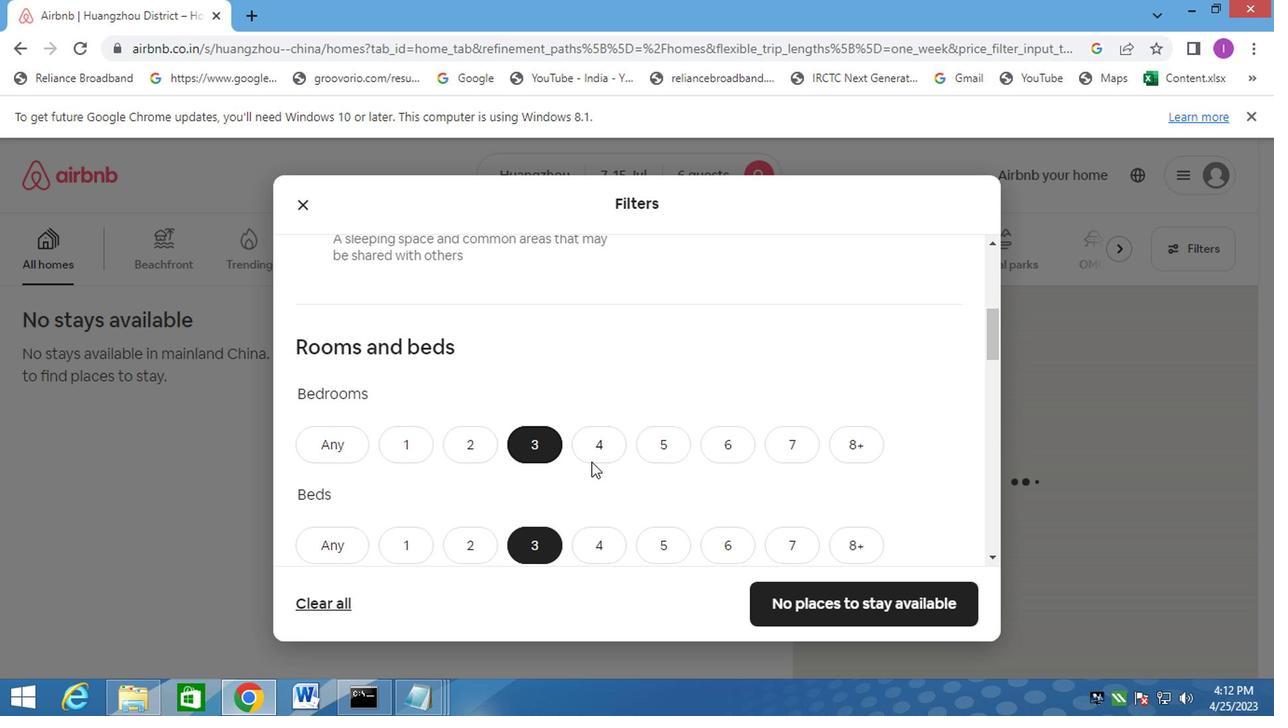 
Action: Mouse moved to (607, 420)
Screenshot: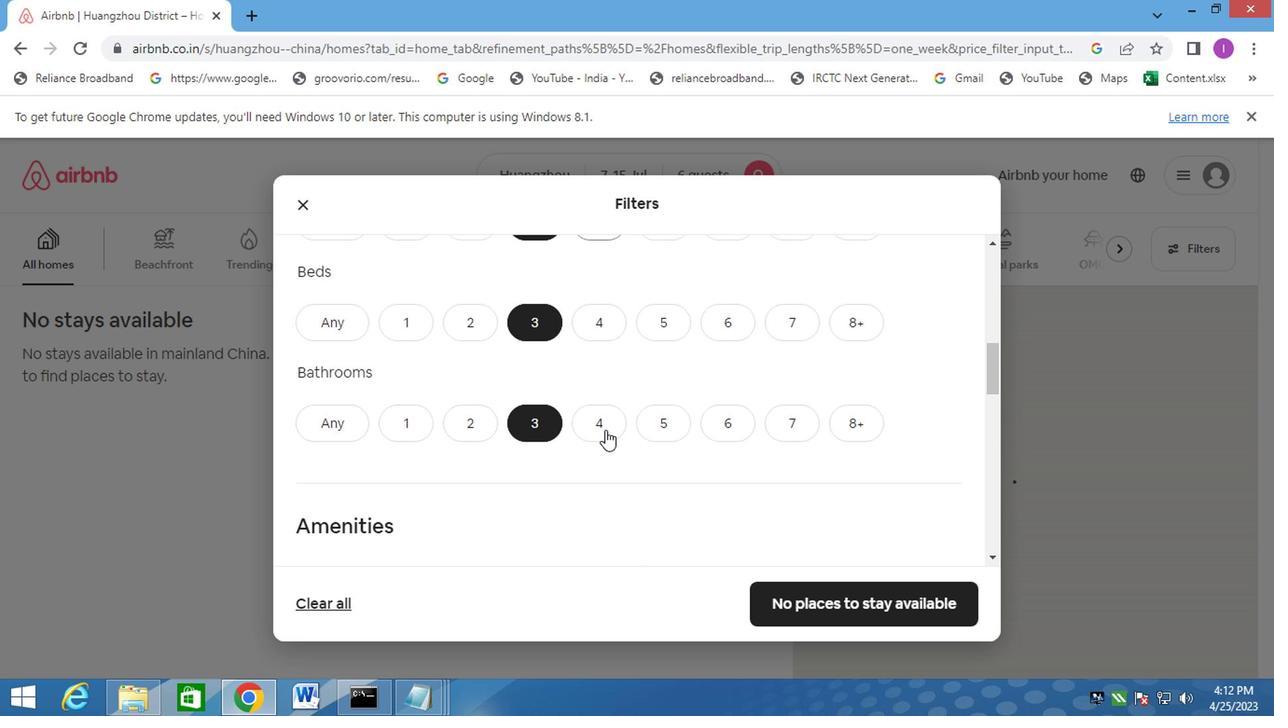 
Action: Mouse scrolled (607, 418) with delta (0, -1)
Screenshot: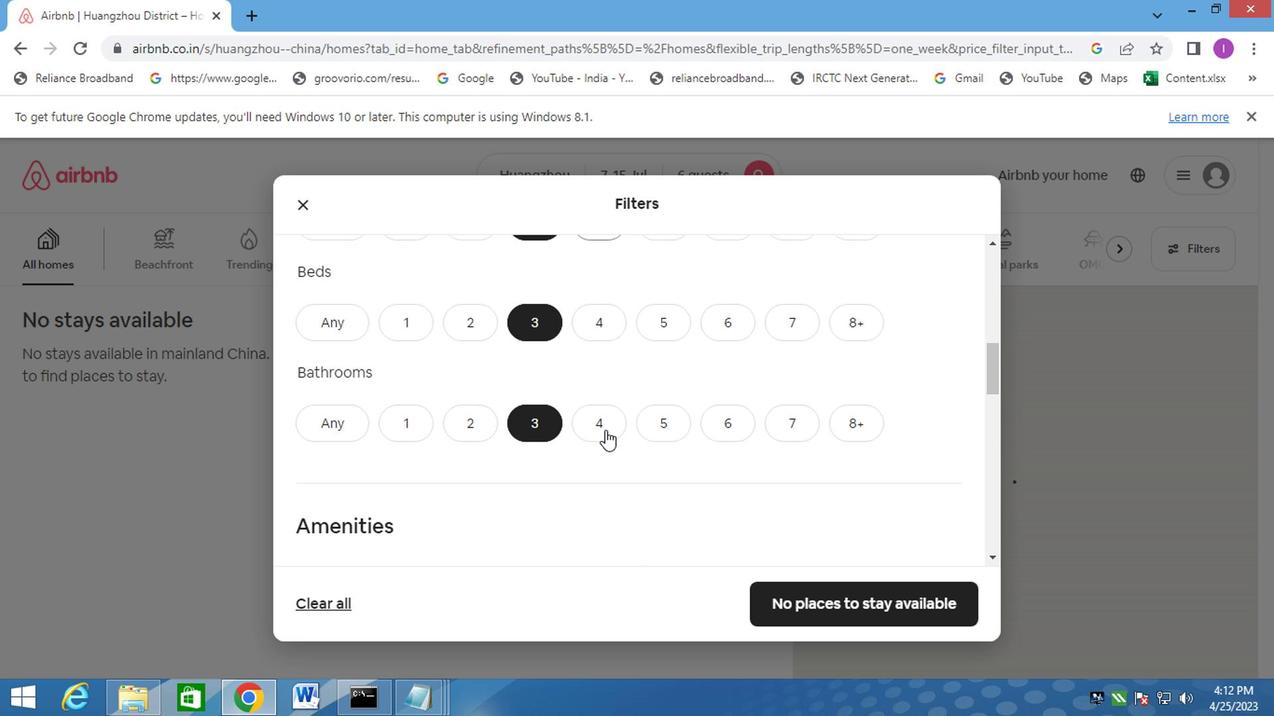 
Action: Mouse scrolled (607, 418) with delta (0, -1)
Screenshot: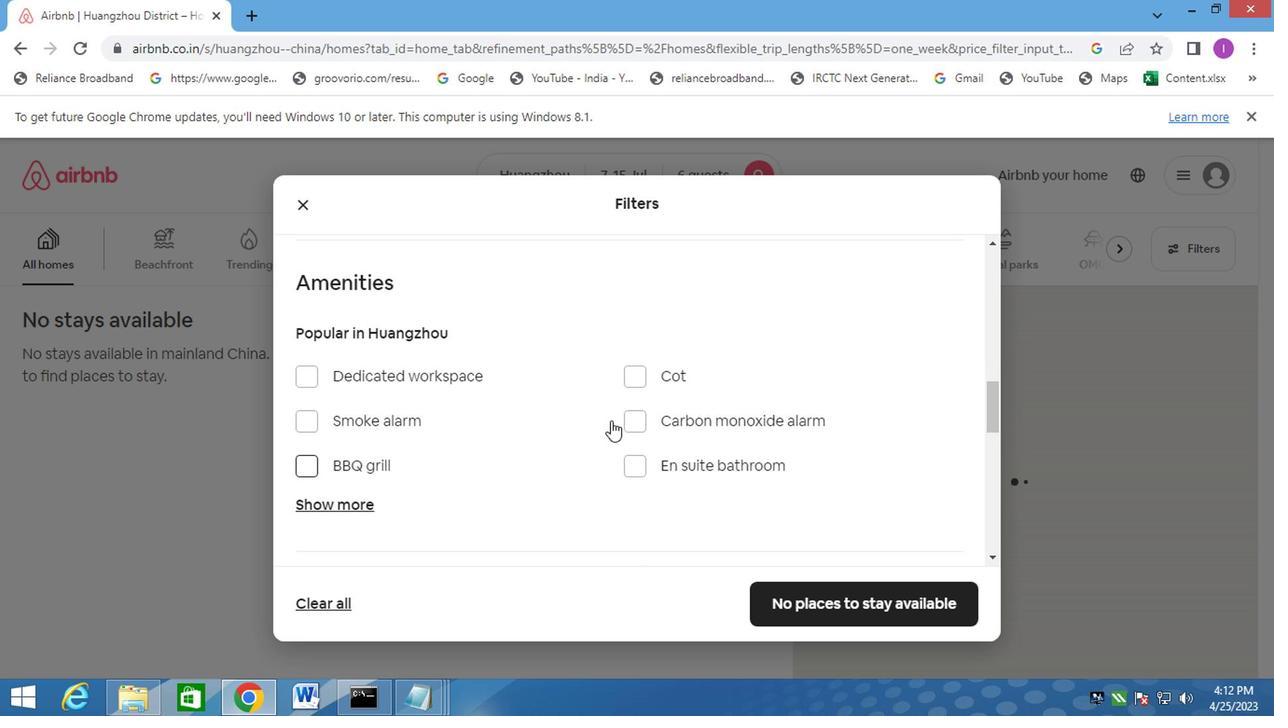 
Action: Mouse scrolled (607, 418) with delta (0, -1)
Screenshot: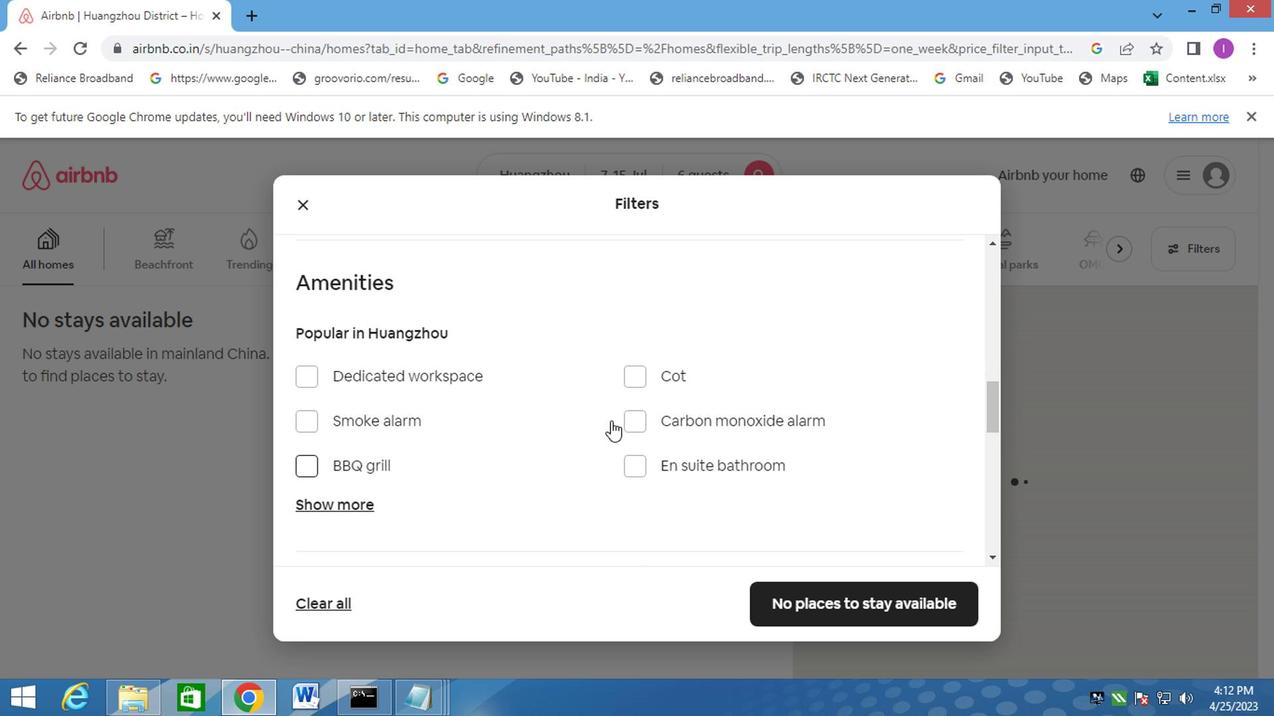 
Action: Mouse moved to (607, 418)
Screenshot: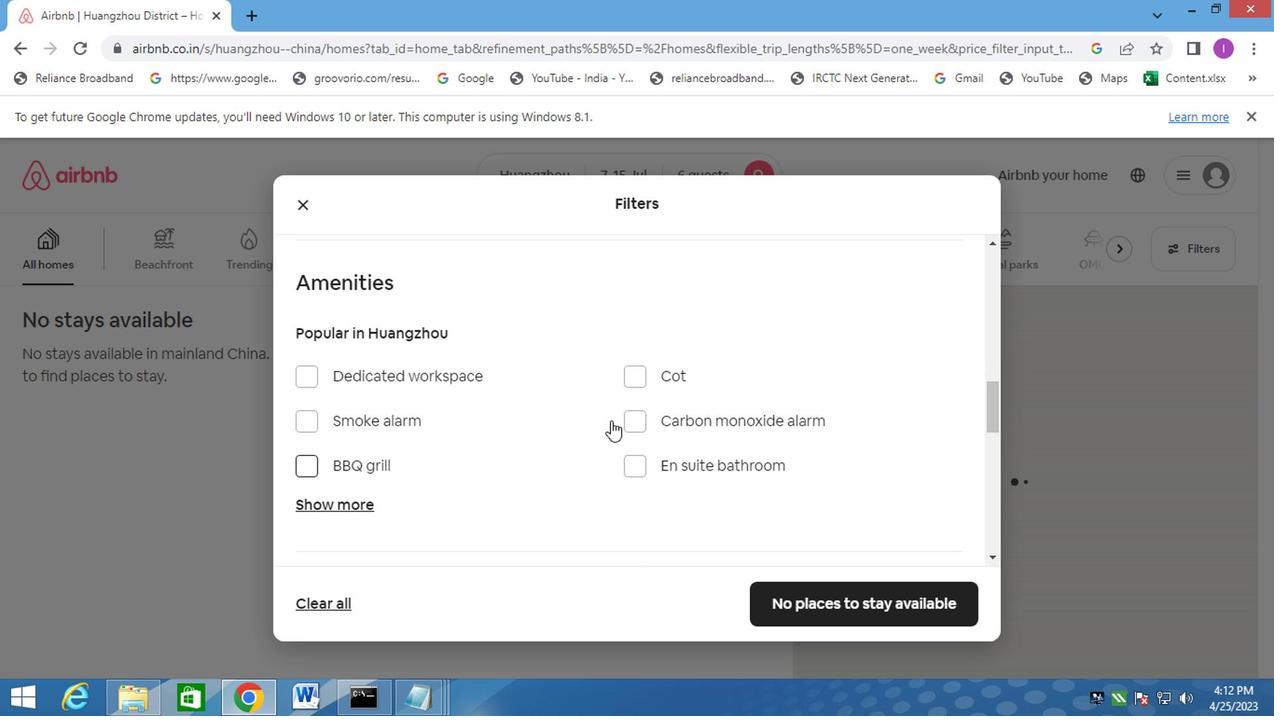 
Action: Mouse scrolled (607, 420) with delta (0, 1)
Screenshot: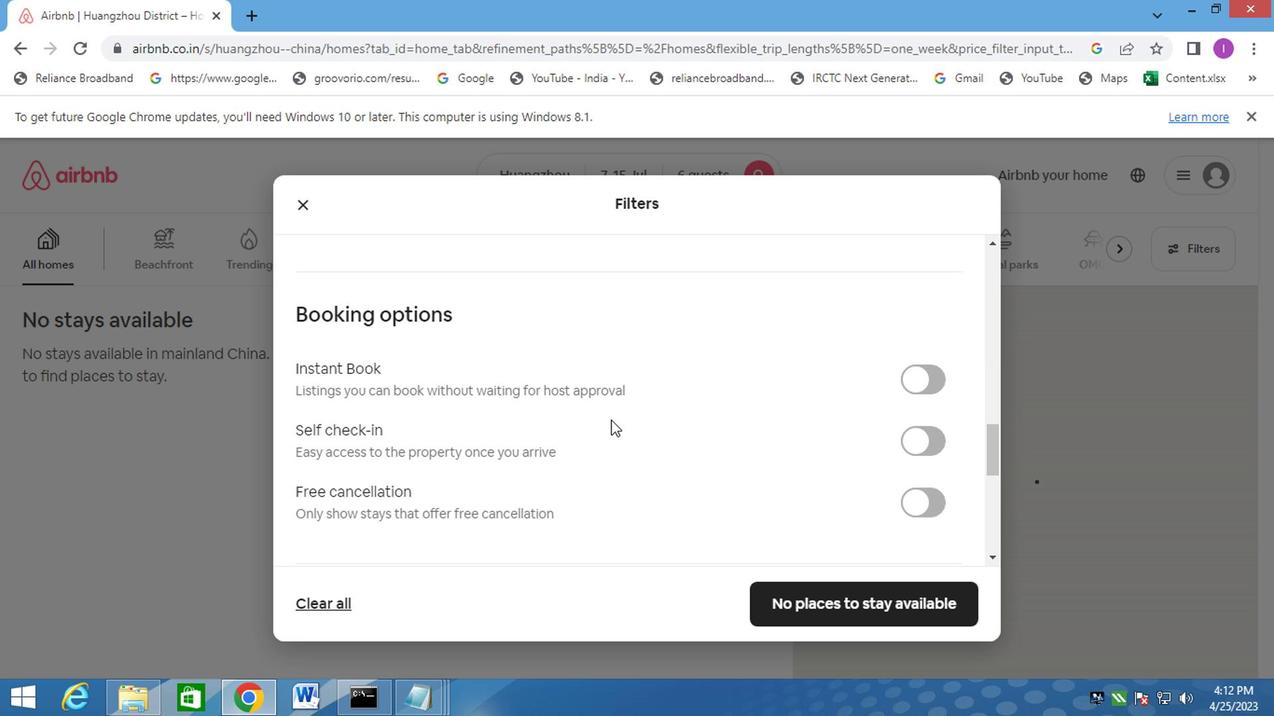 
Action: Mouse scrolled (607, 420) with delta (0, 1)
Screenshot: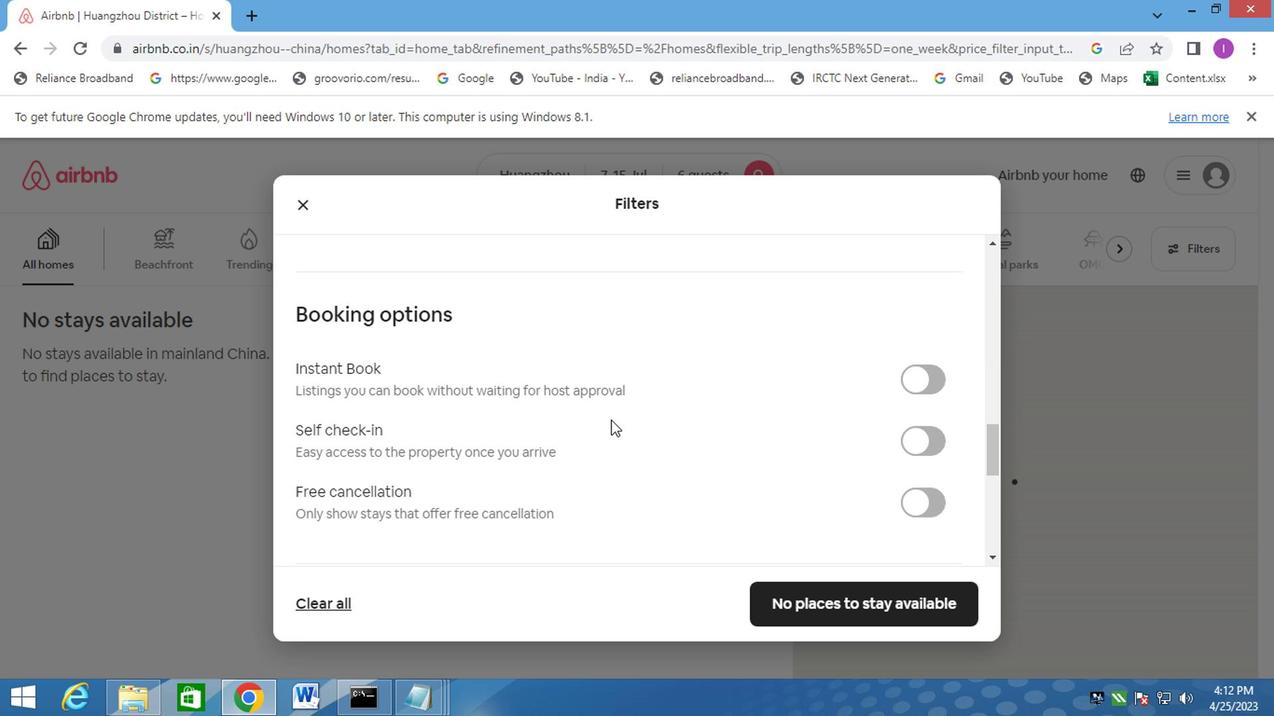 
Action: Mouse moved to (609, 418)
Screenshot: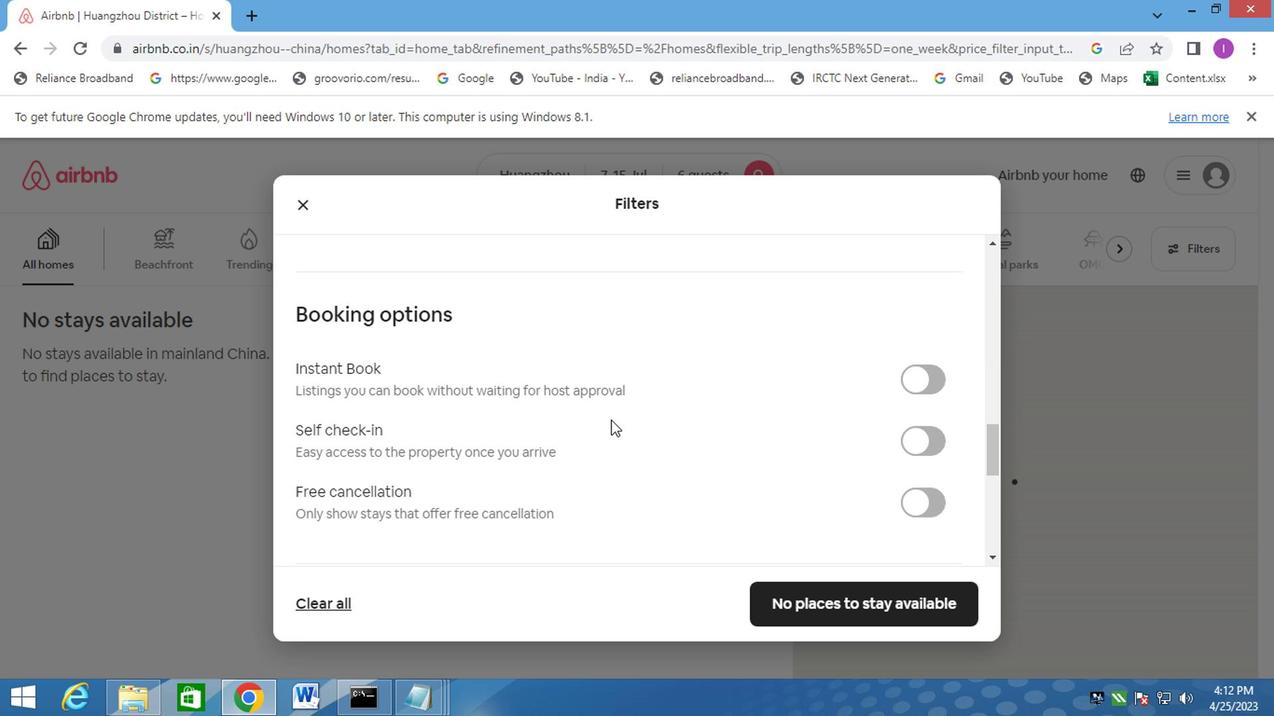 
Action: Mouse scrolled (609, 420) with delta (0, 1)
Screenshot: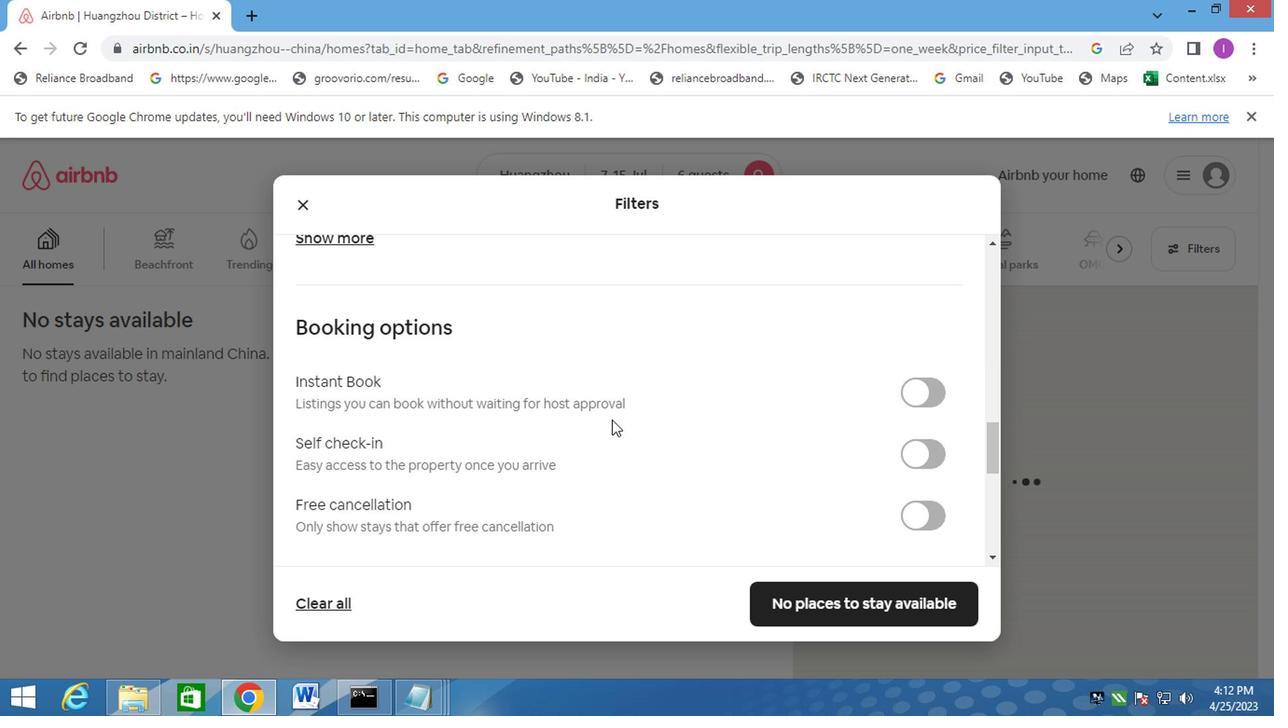 
Action: Mouse scrolled (609, 420) with delta (0, 1)
Screenshot: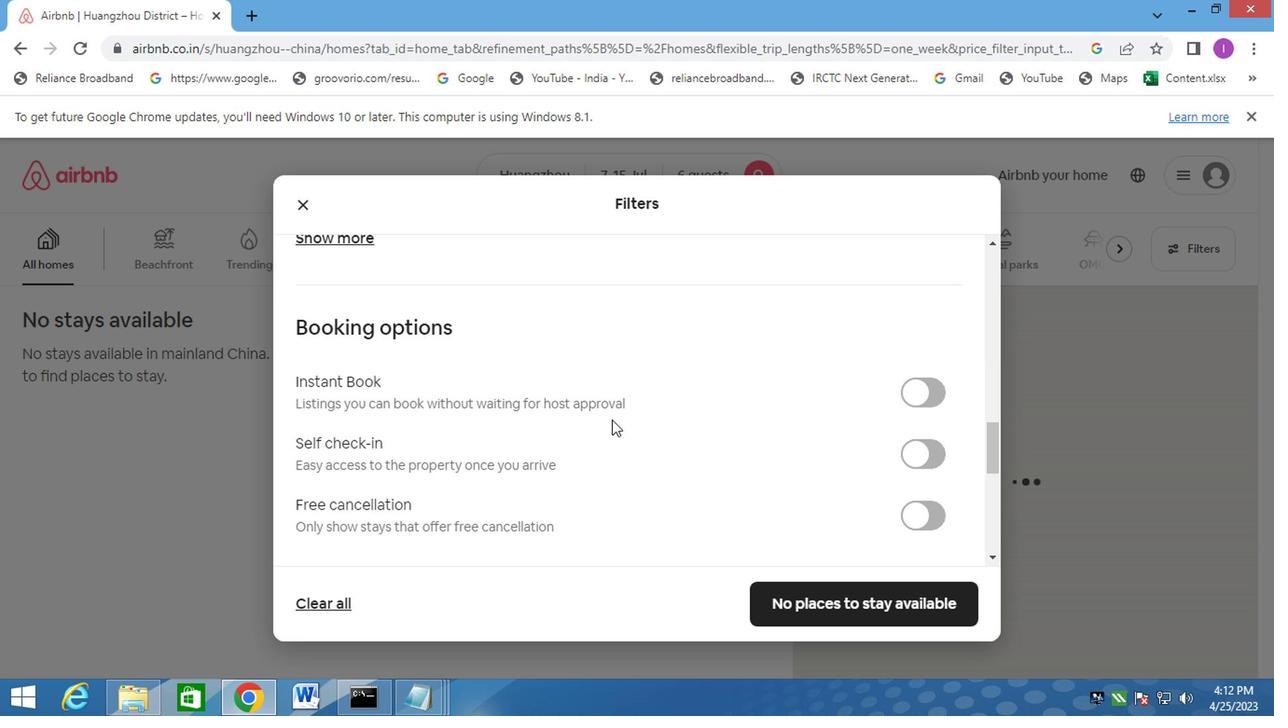 
Action: Mouse scrolled (609, 420) with delta (0, 1)
Screenshot: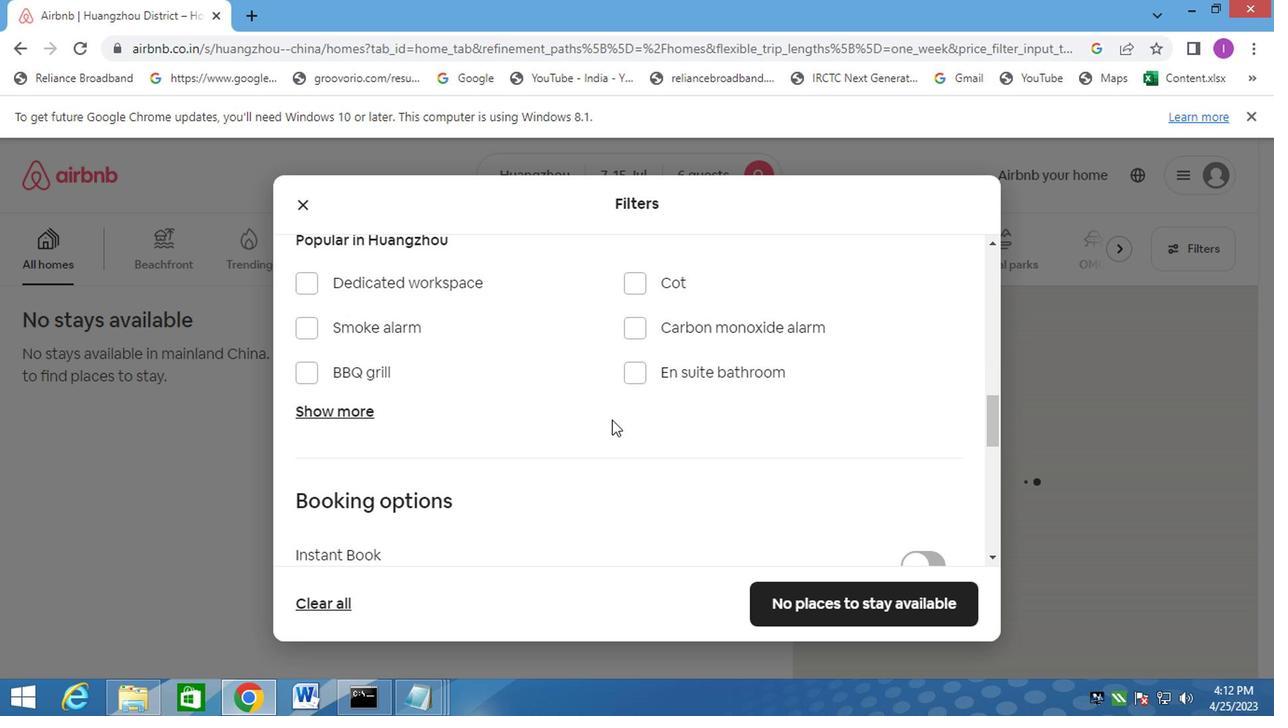 
Action: Mouse scrolled (609, 420) with delta (0, 1)
Screenshot: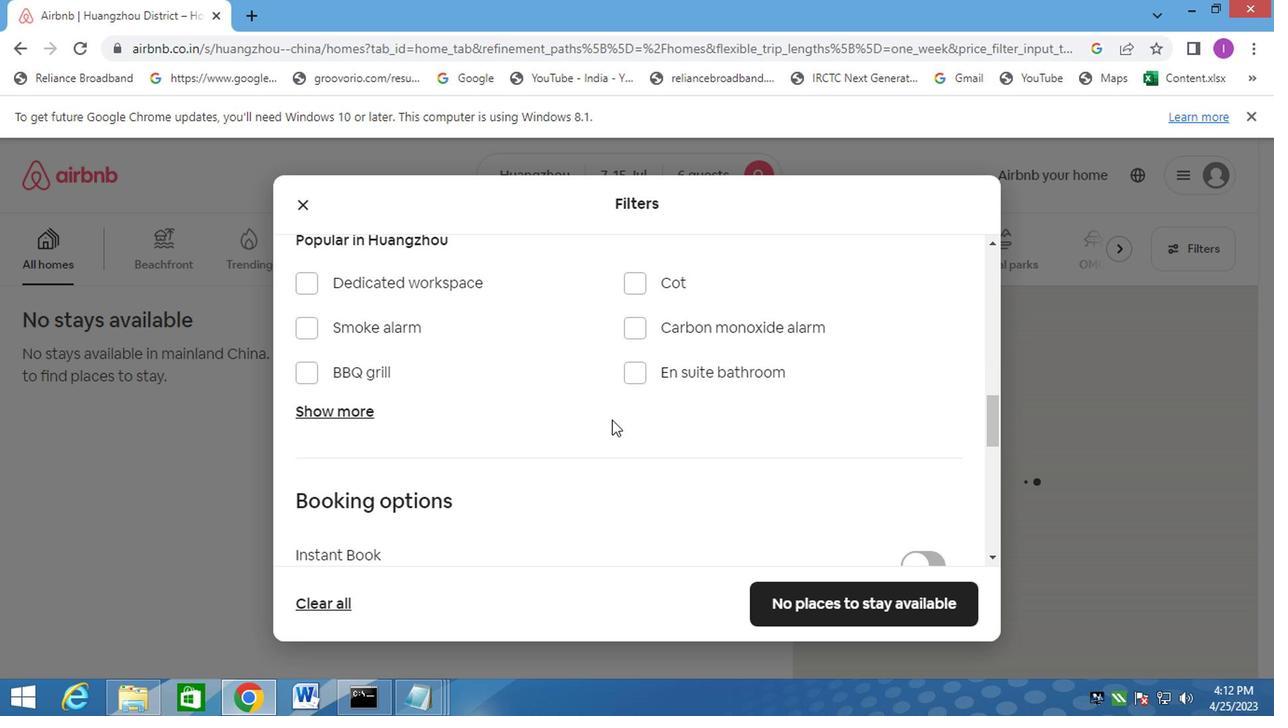 
Action: Mouse moved to (609, 414)
Screenshot: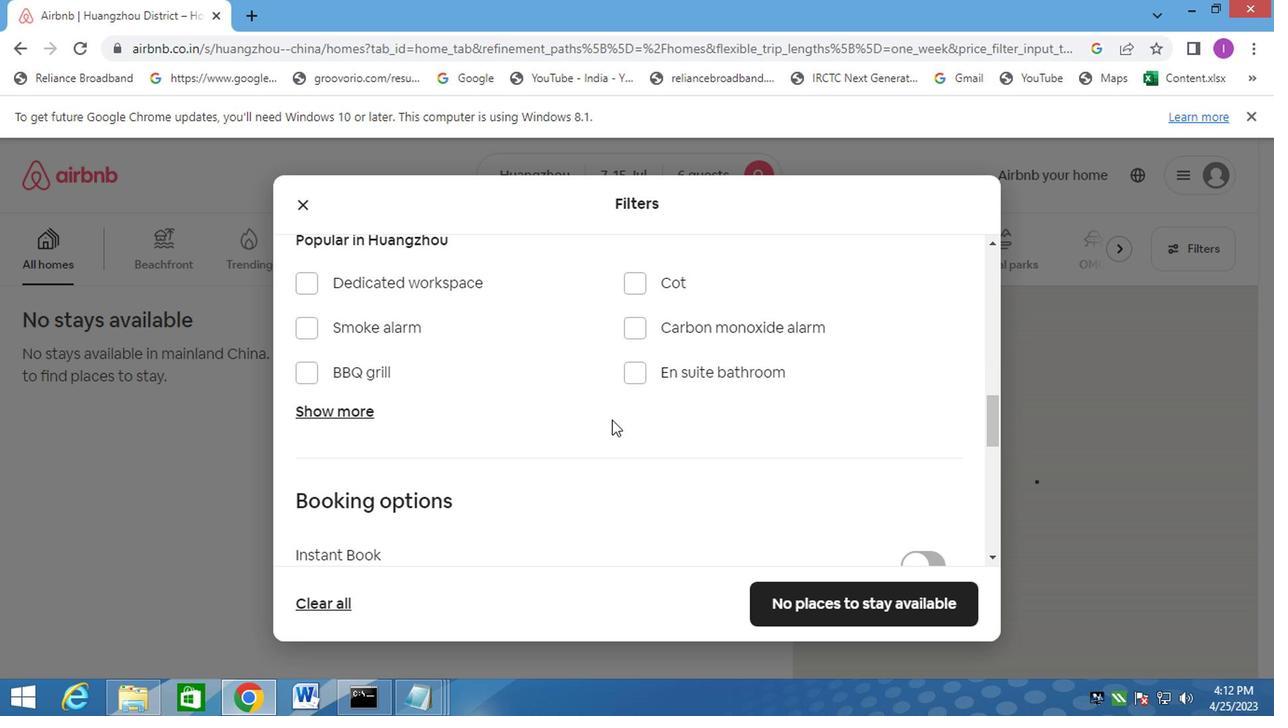 
Action: Mouse scrolled (609, 415) with delta (0, 1)
Screenshot: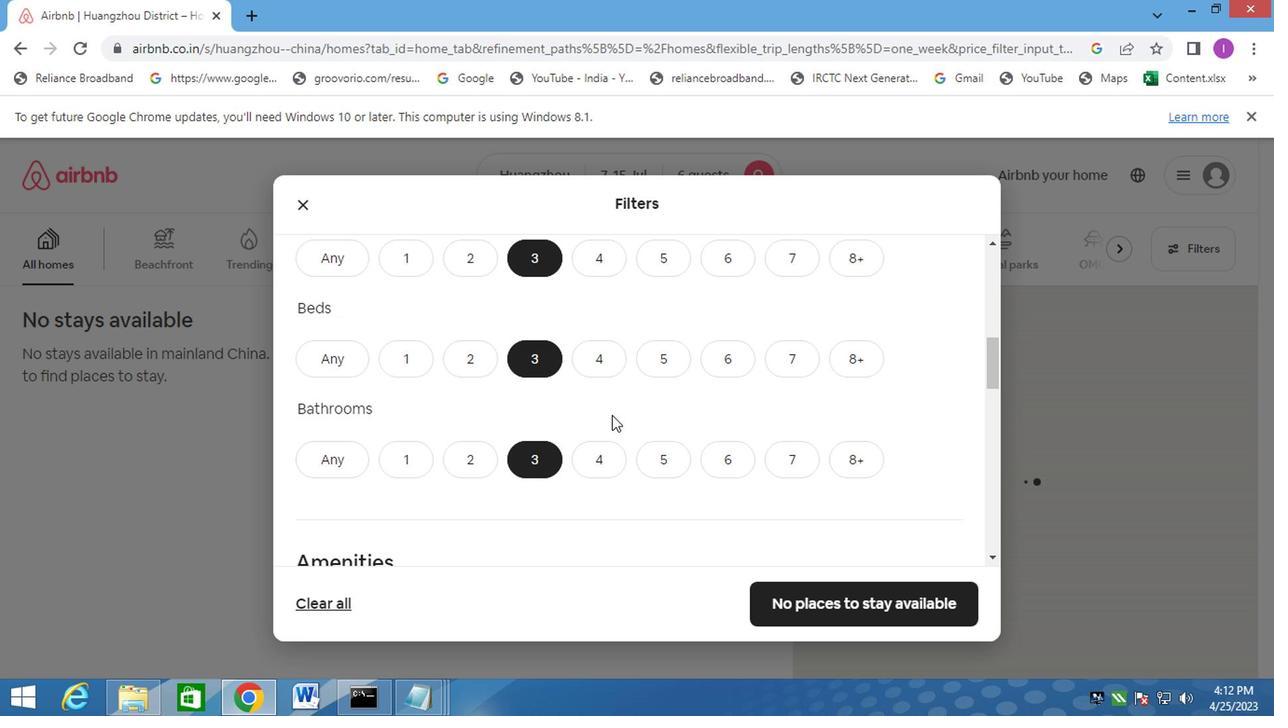 
Action: Mouse scrolled (609, 413) with delta (0, 0)
Screenshot: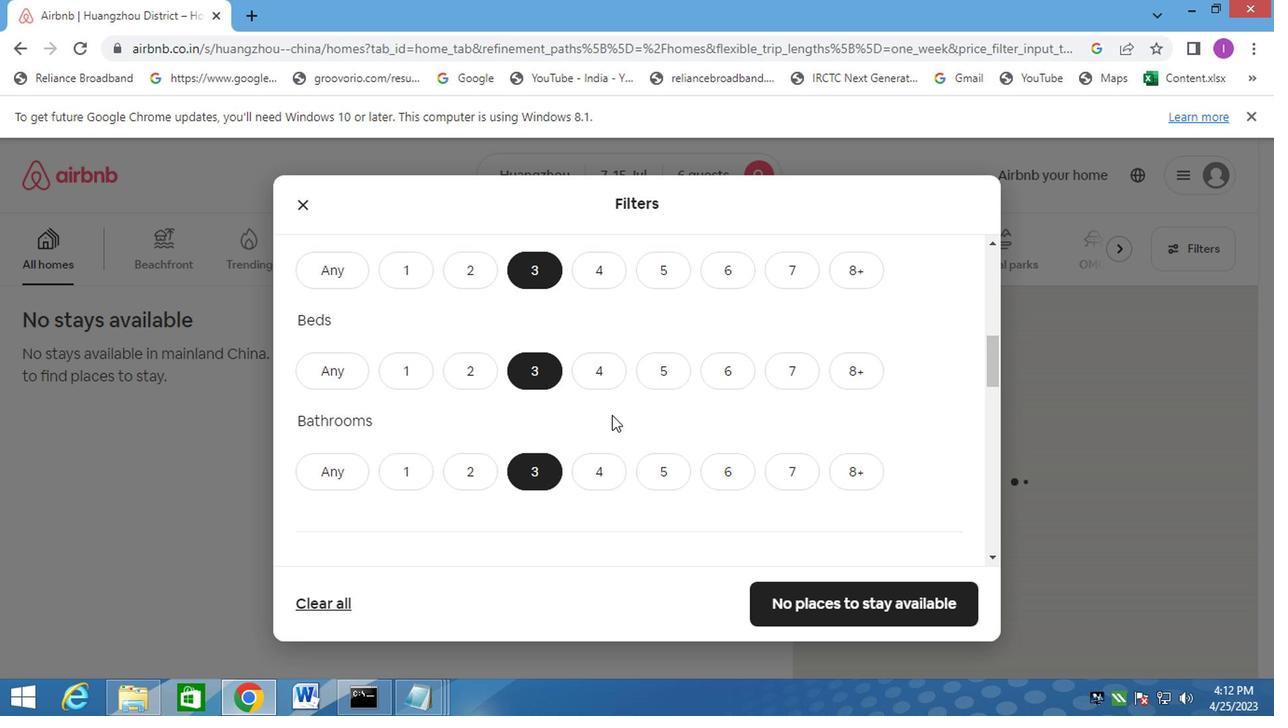
Action: Mouse moved to (609, 414)
Screenshot: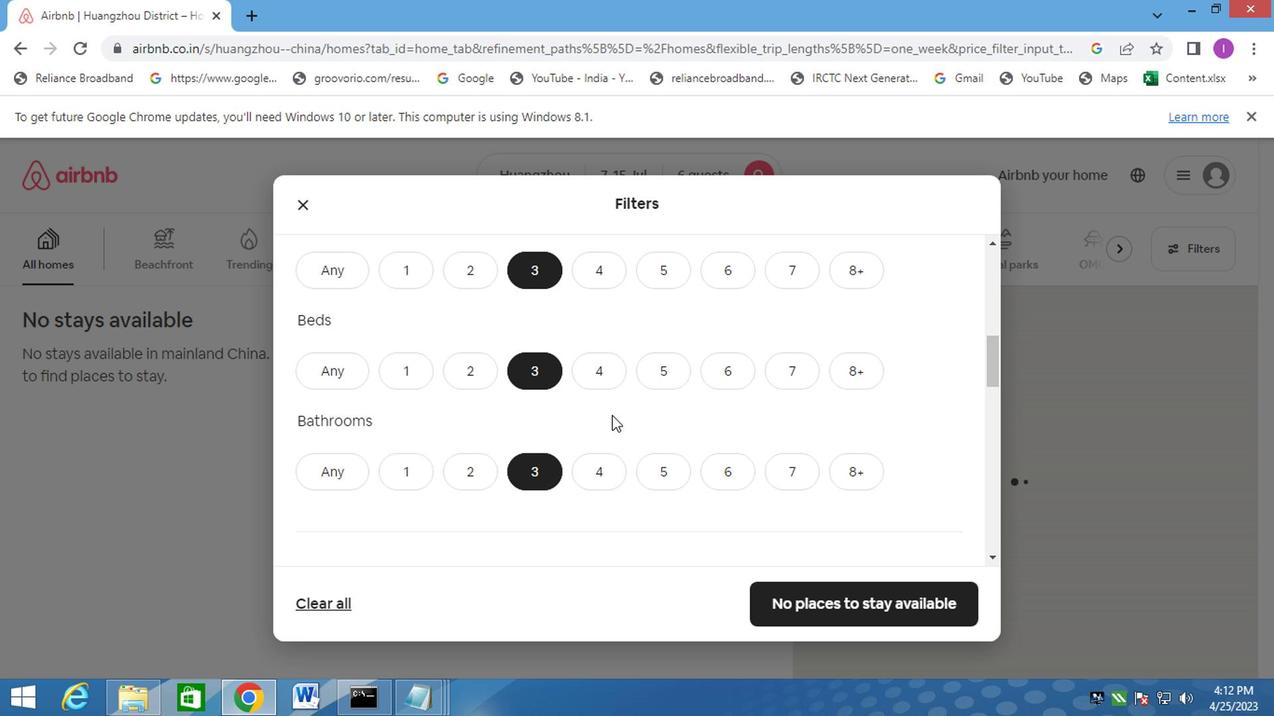 
Action: Mouse scrolled (609, 413) with delta (0, 0)
Screenshot: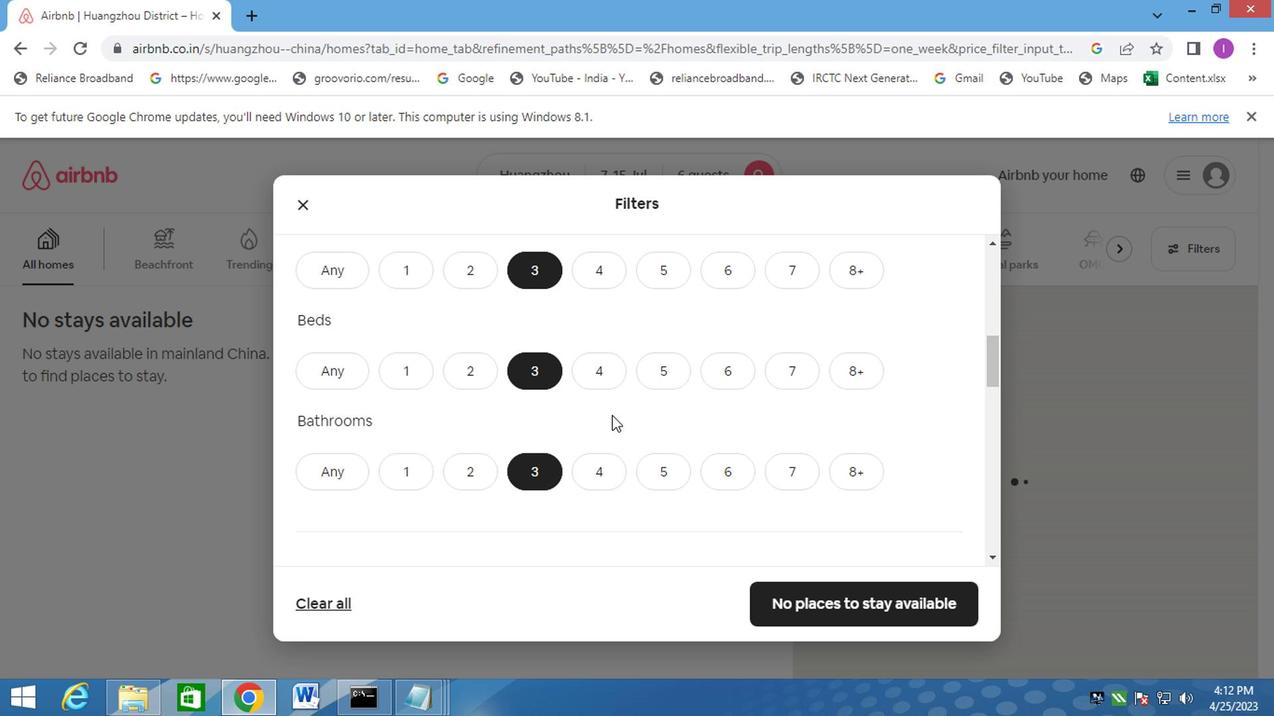 
Action: Mouse scrolled (609, 413) with delta (0, 0)
Screenshot: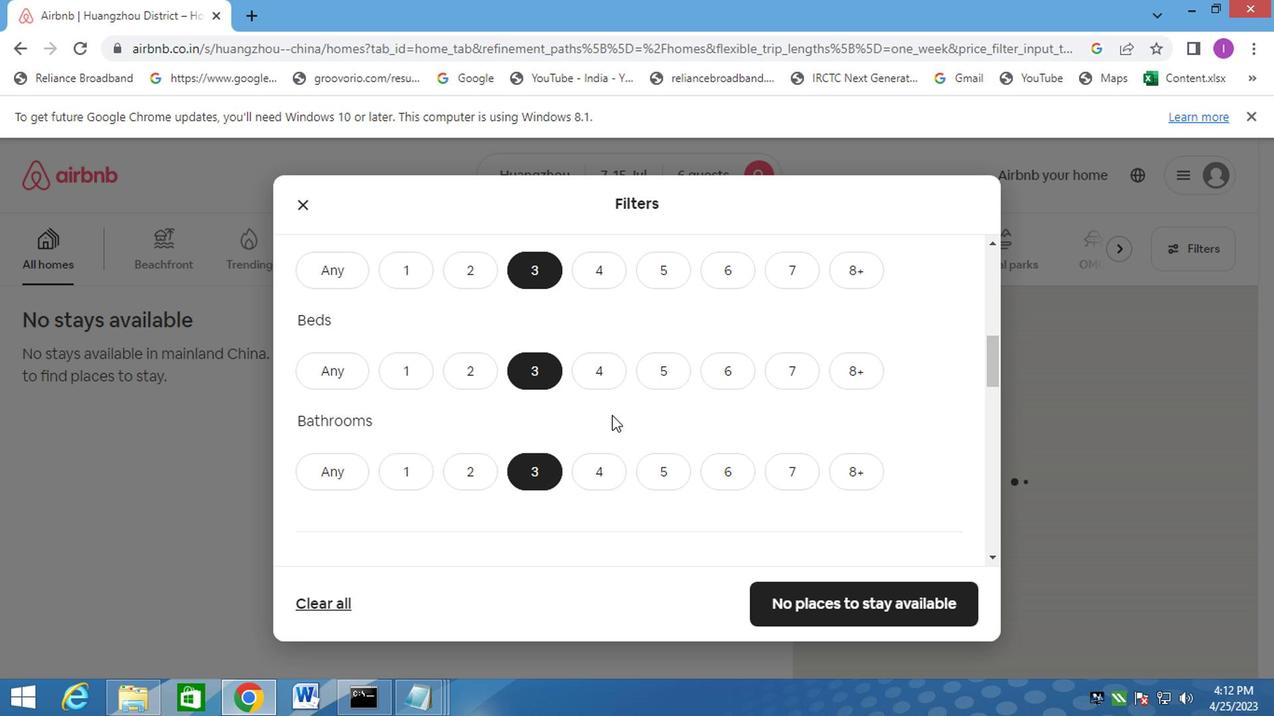 
Action: Mouse moved to (614, 405)
Screenshot: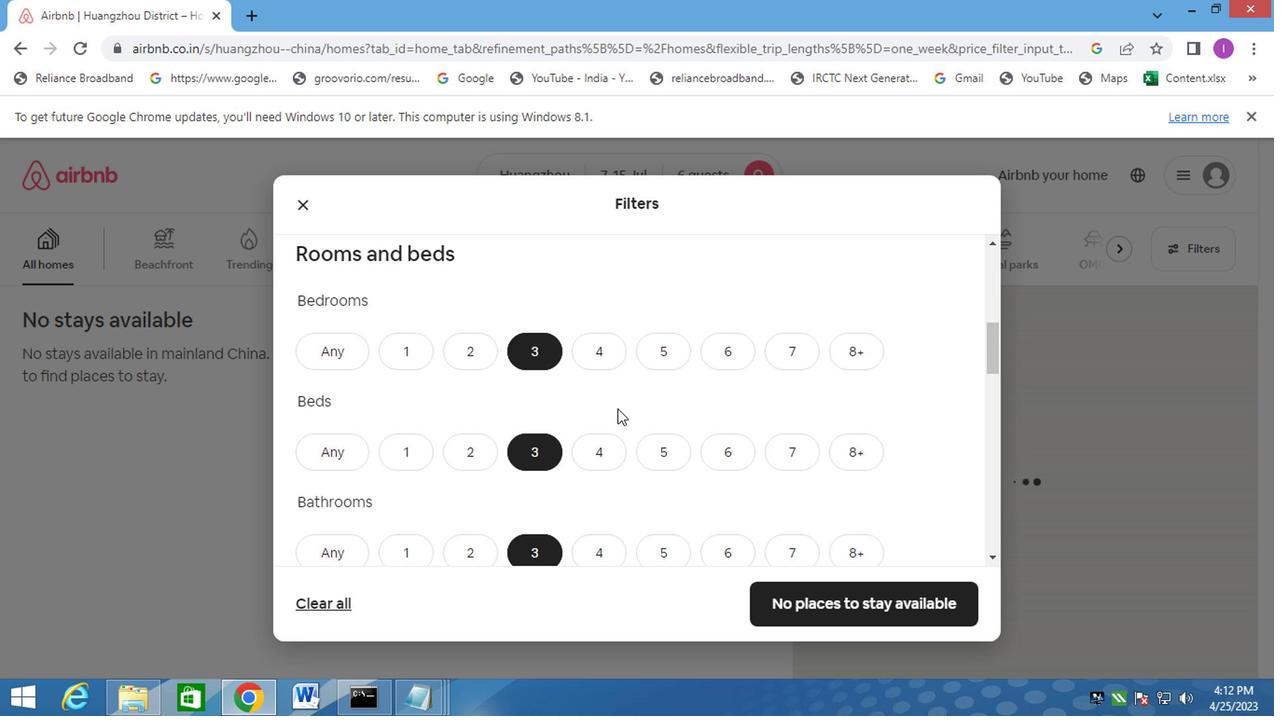 
Action: Mouse scrolled (614, 404) with delta (0, 0)
Screenshot: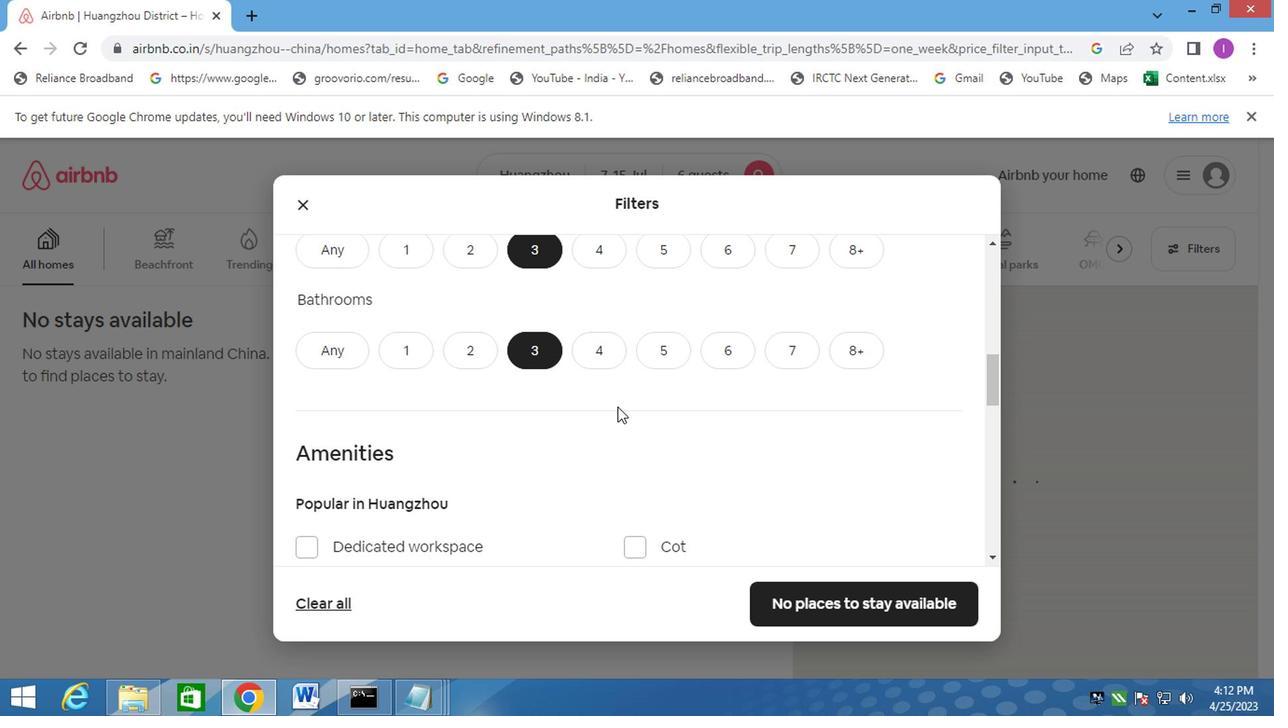 
Action: Mouse scrolled (614, 404) with delta (0, 0)
Screenshot: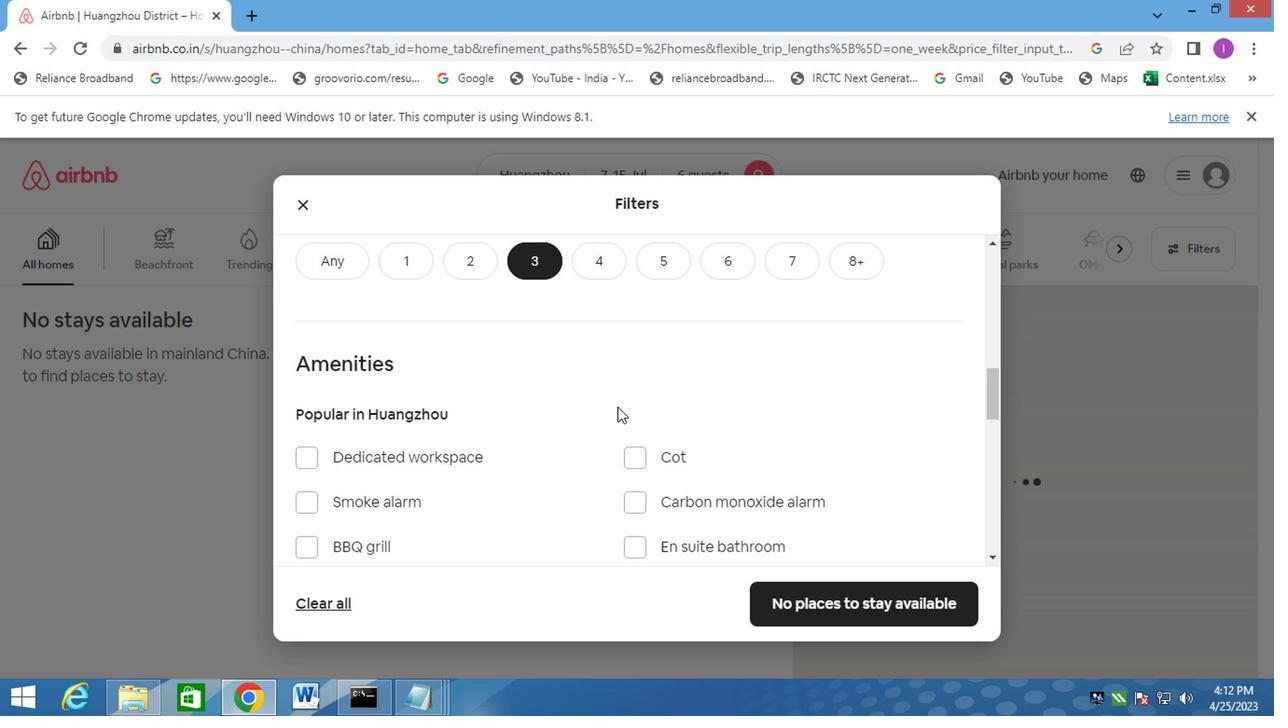 
Action: Mouse moved to (618, 404)
Screenshot: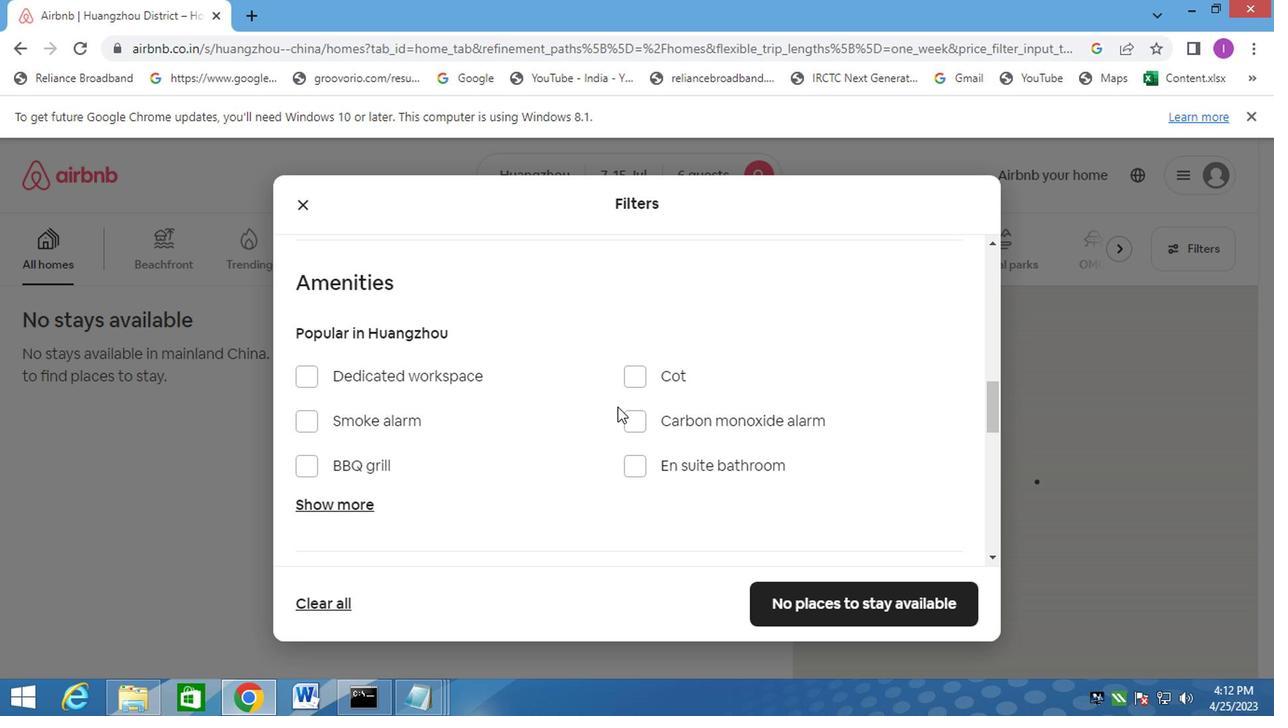 
Action: Mouse scrolled (618, 404) with delta (0, 0)
Screenshot: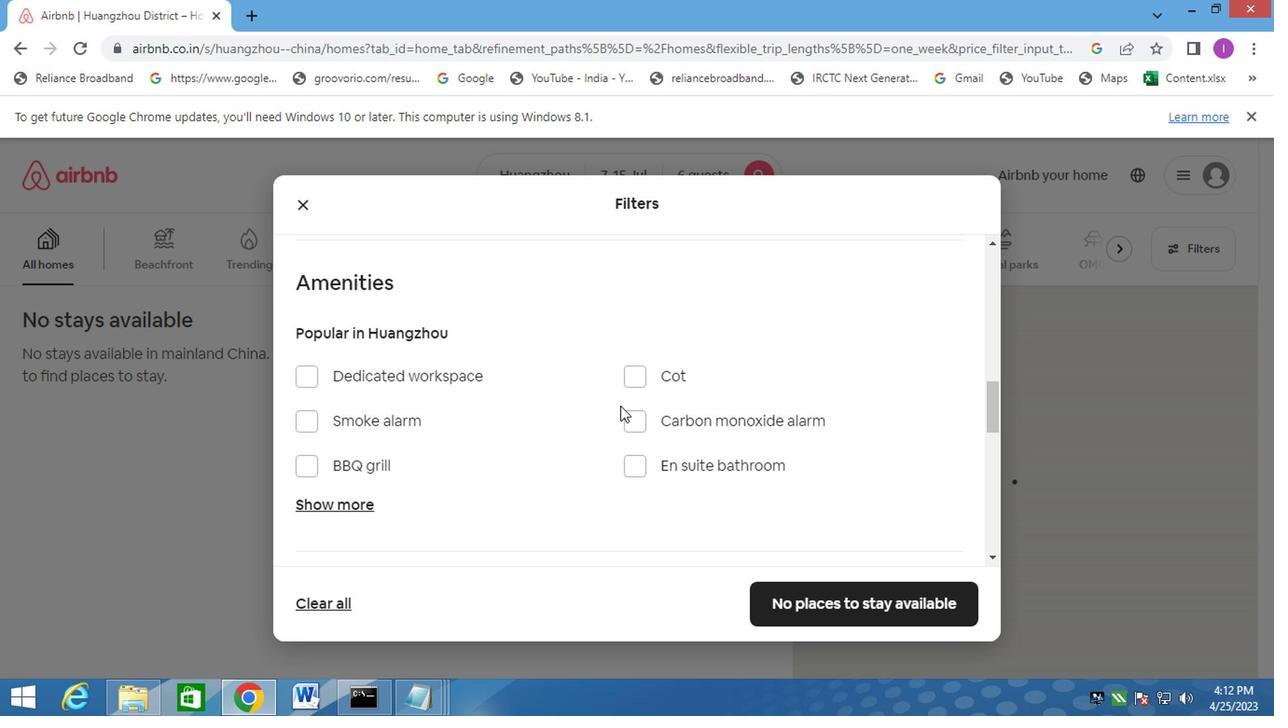 
Action: Mouse moved to (630, 411)
Screenshot: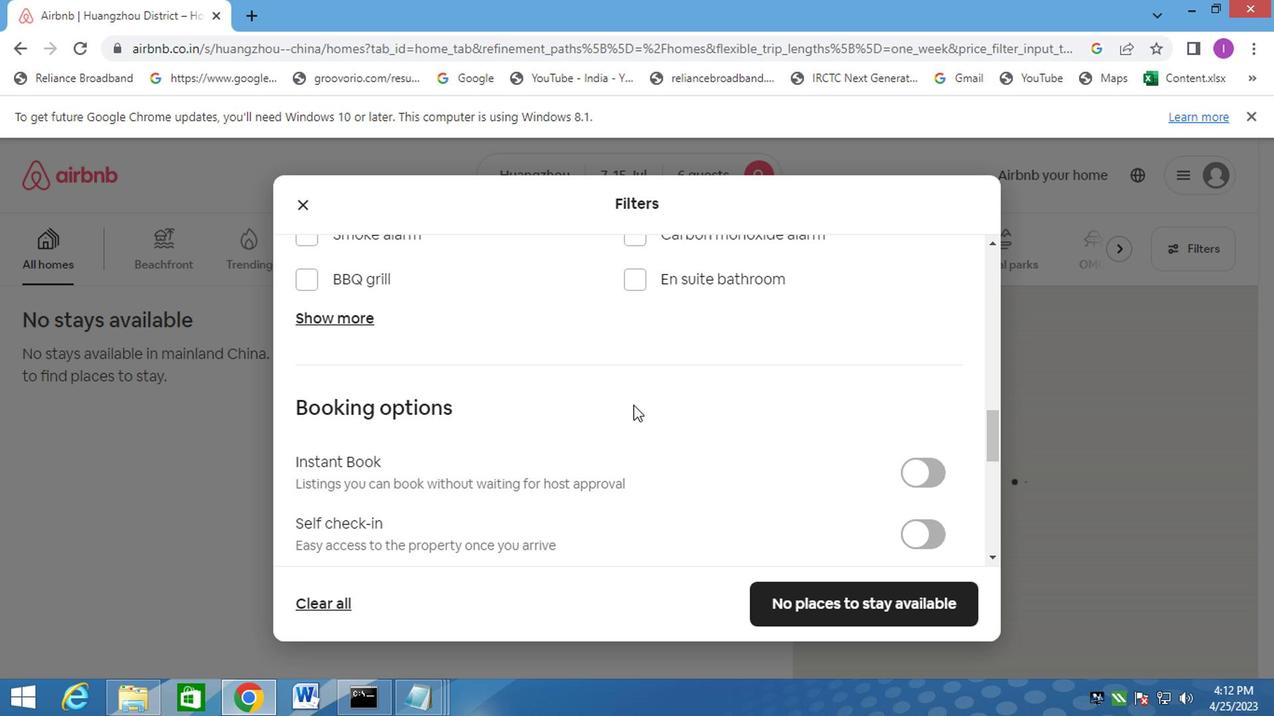 
Action: Mouse scrolled (630, 410) with delta (0, 0)
Screenshot: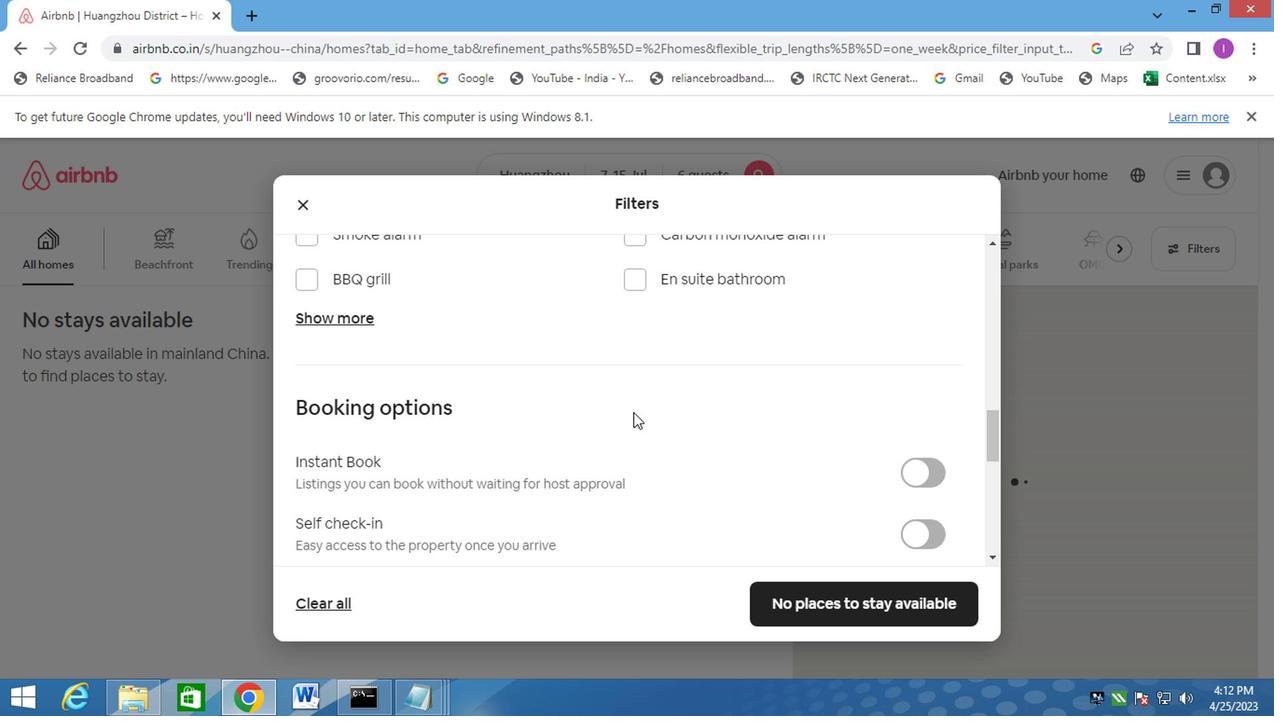 
Action: Mouse moved to (630, 414)
Screenshot: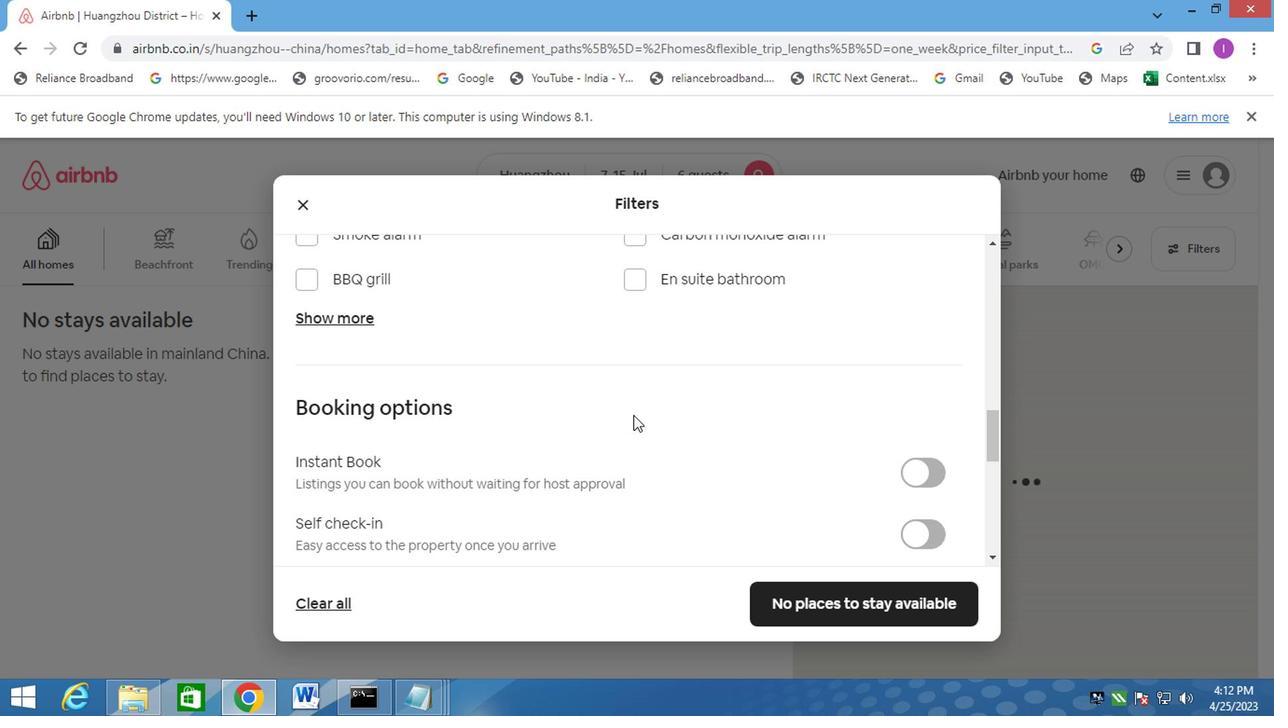 
Action: Mouse scrolled (630, 413) with delta (0, 0)
Screenshot: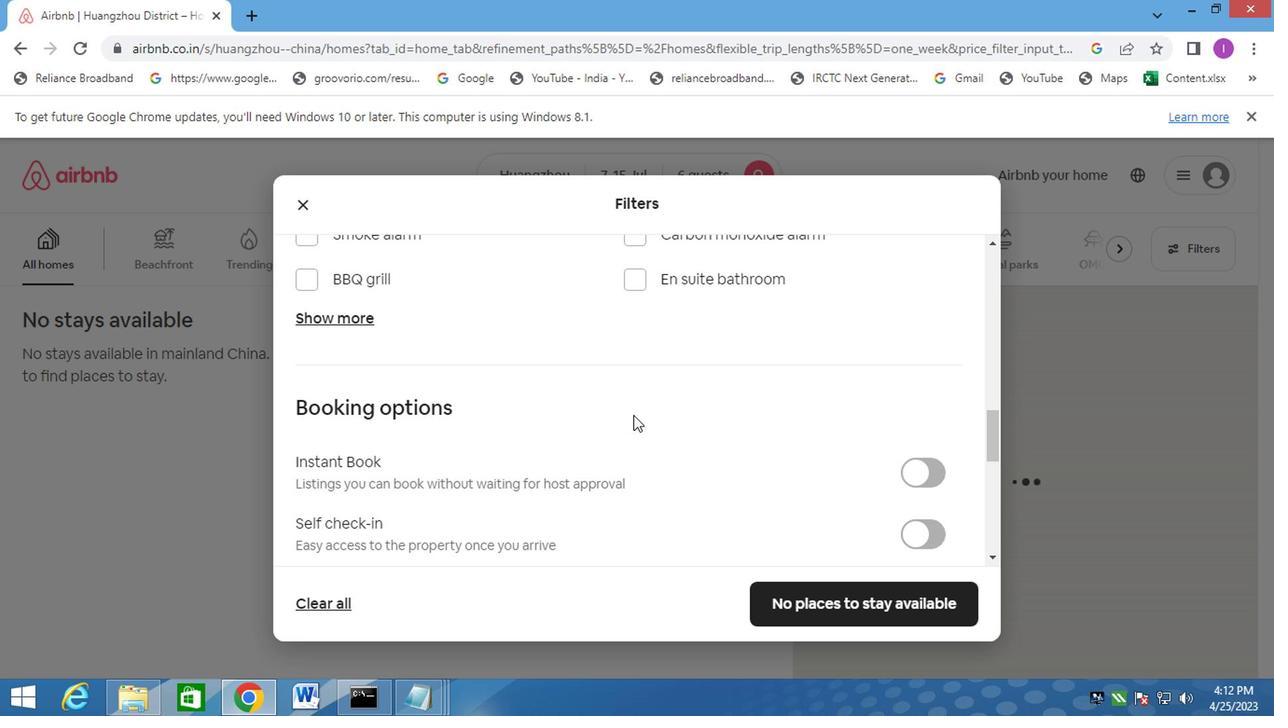 
Action: Mouse moved to (688, 420)
Screenshot: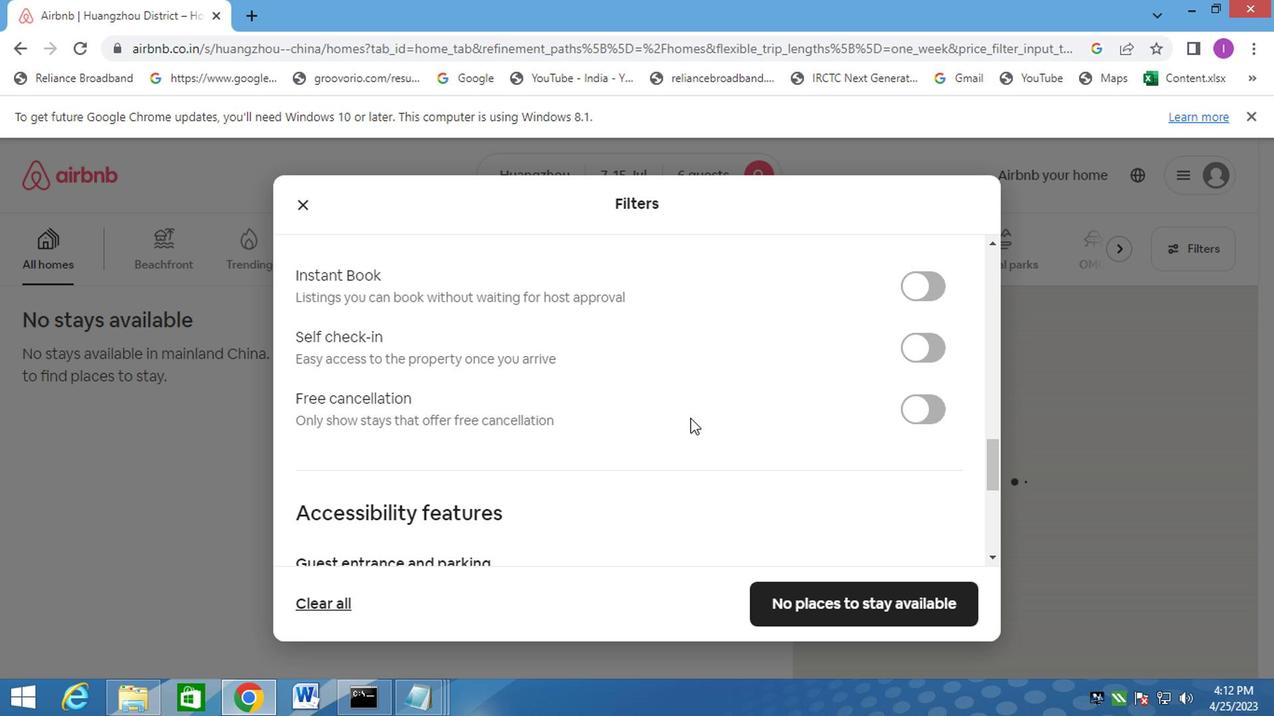 
Action: Mouse scrolled (688, 418) with delta (0, -1)
Screenshot: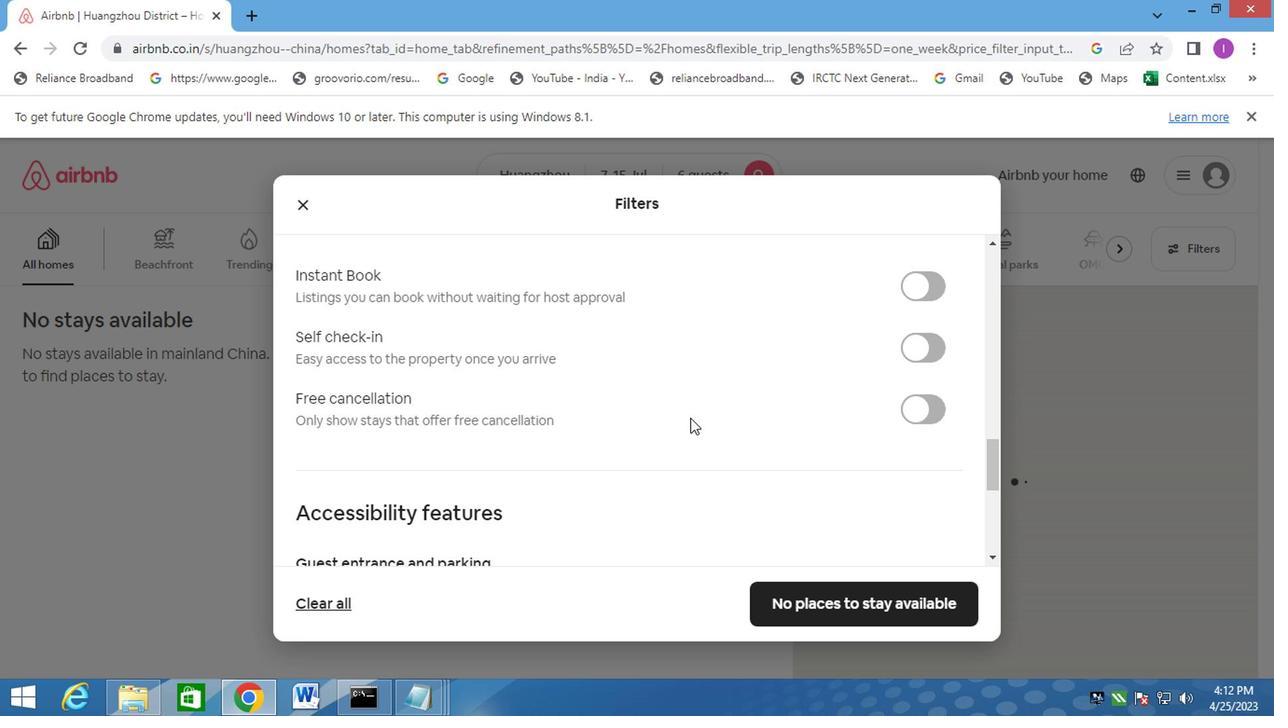 
Action: Mouse moved to (692, 423)
Screenshot: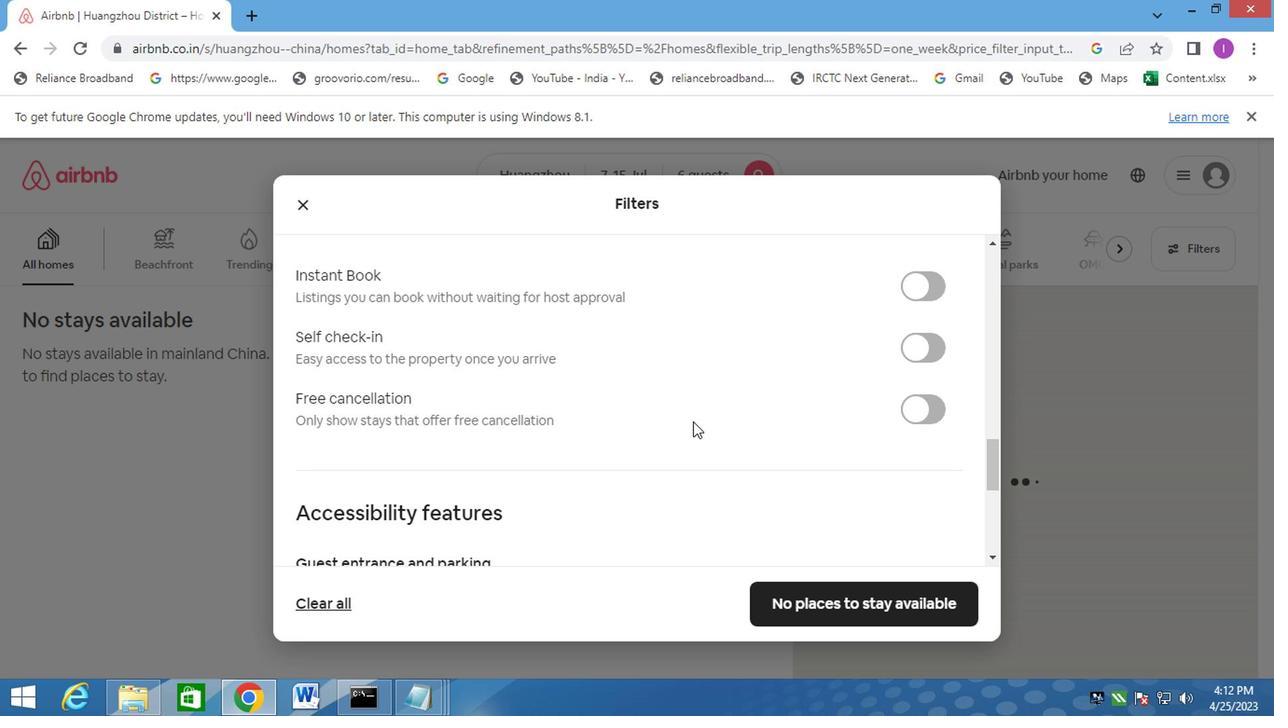 
Action: Mouse scrolled (692, 422) with delta (0, 0)
Screenshot: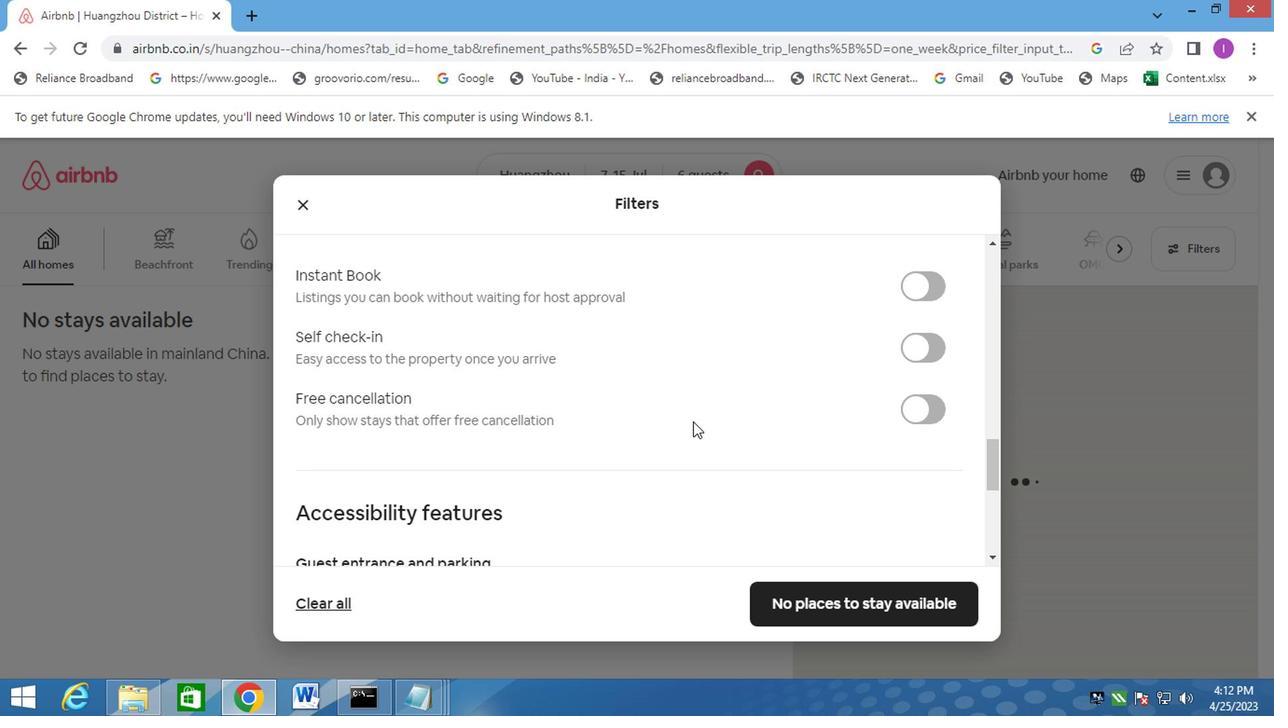 
Action: Mouse moved to (696, 428)
Screenshot: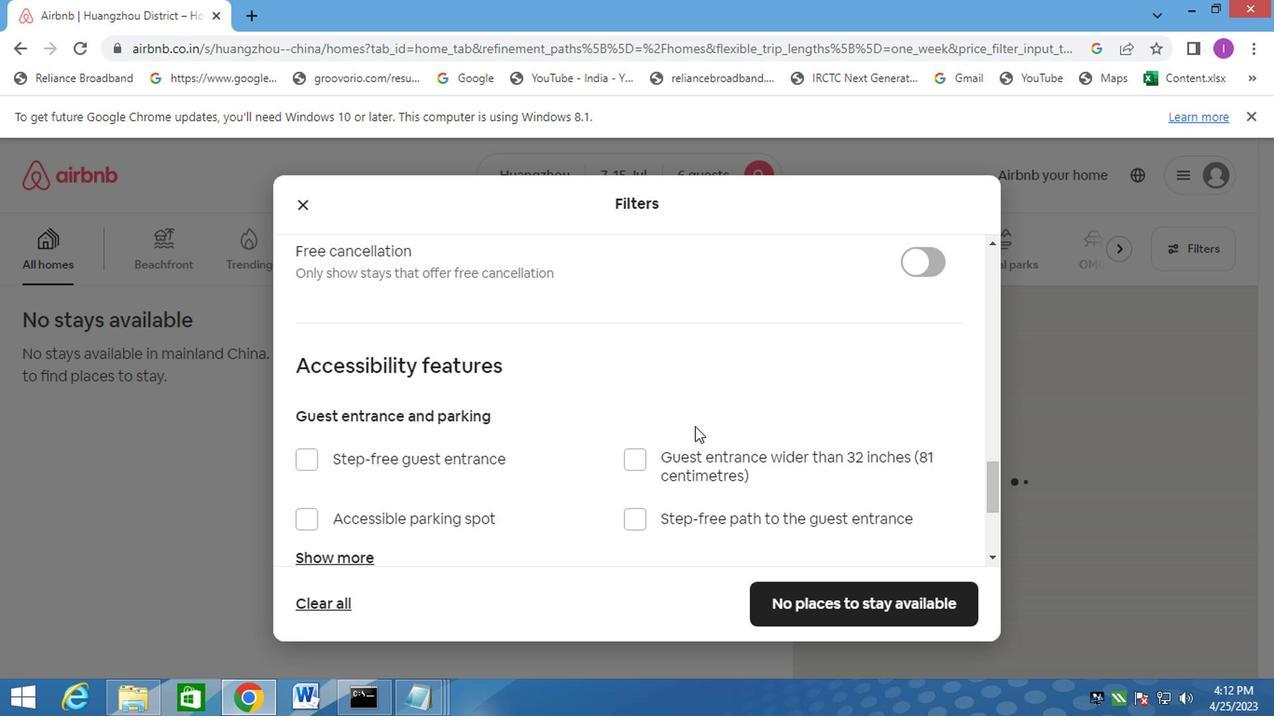 
Action: Mouse scrolled (696, 427) with delta (0, 0)
Screenshot: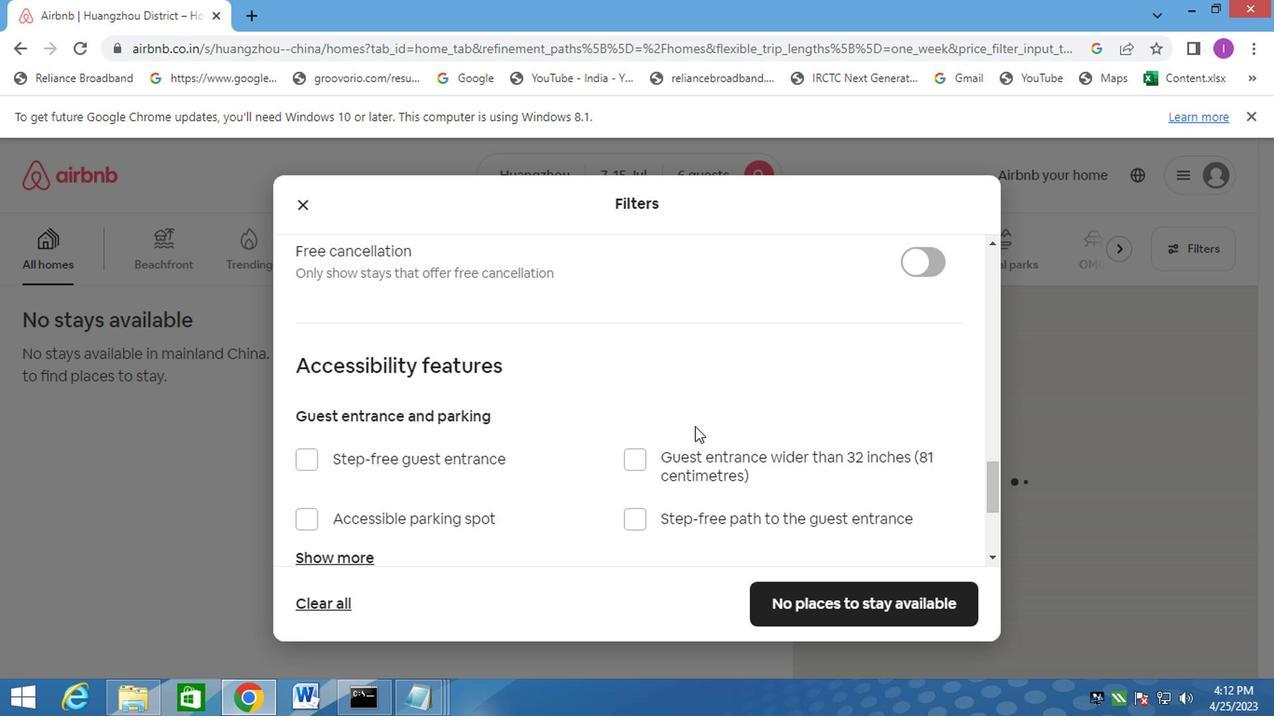 
Action: Mouse moved to (699, 430)
Screenshot: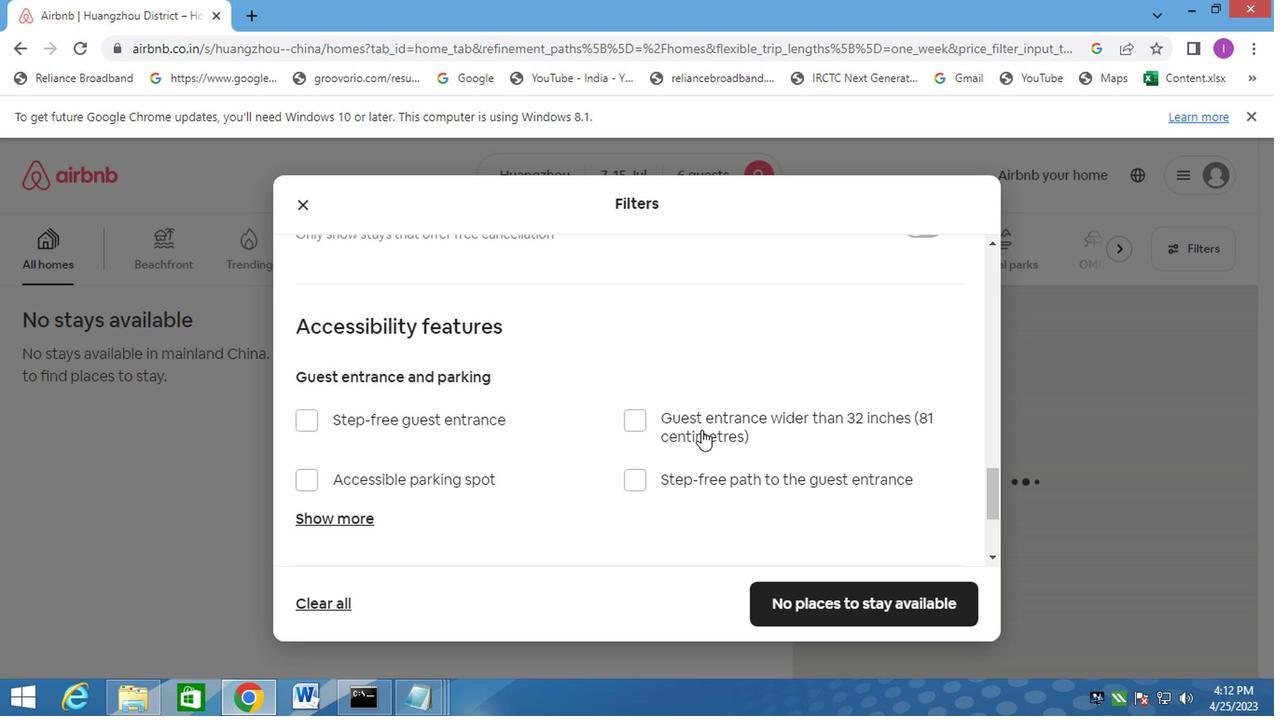 
Action: Mouse scrolled (699, 432) with delta (0, 1)
Screenshot: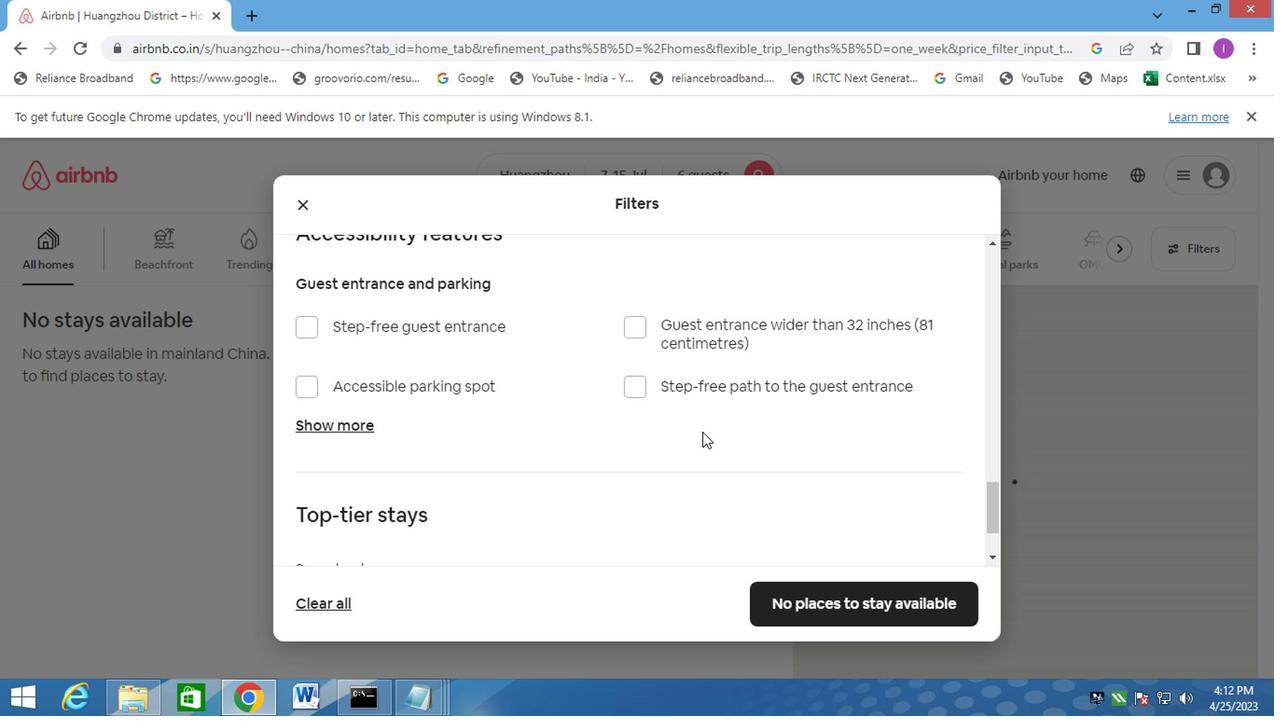 
Action: Mouse scrolled (699, 432) with delta (0, 1)
Screenshot: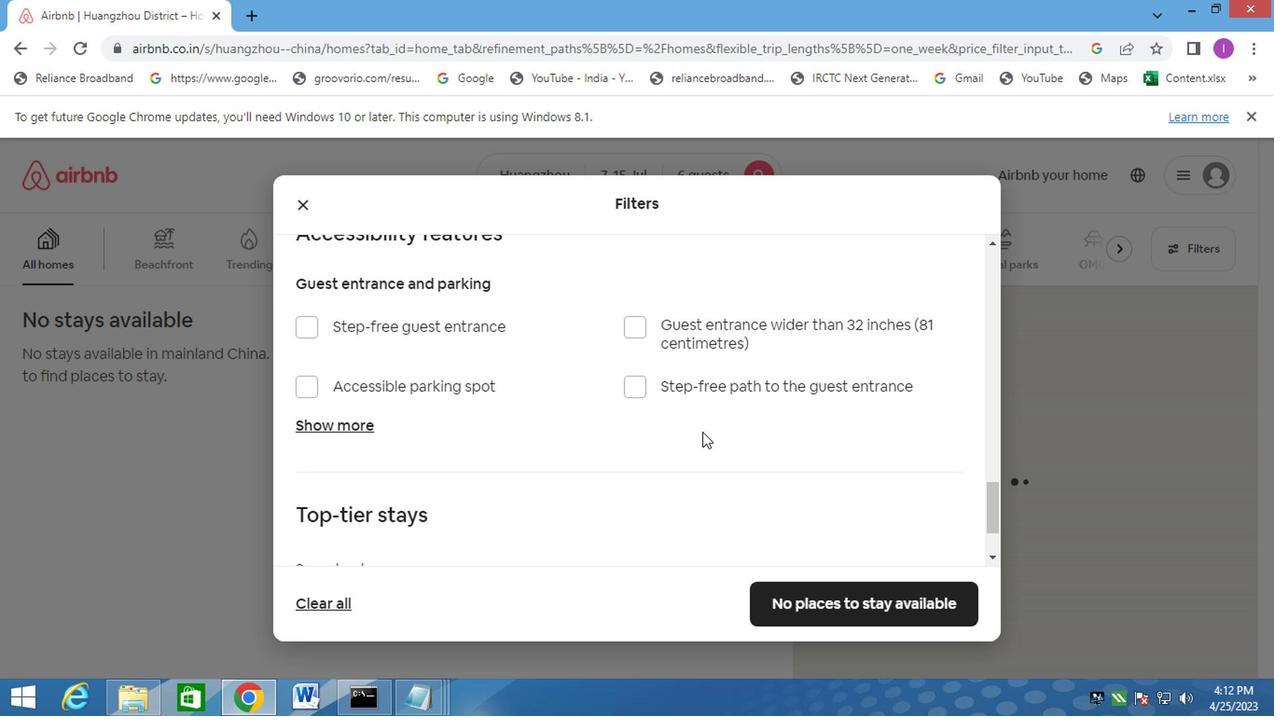 
Action: Mouse scrolled (699, 430) with delta (0, 0)
Screenshot: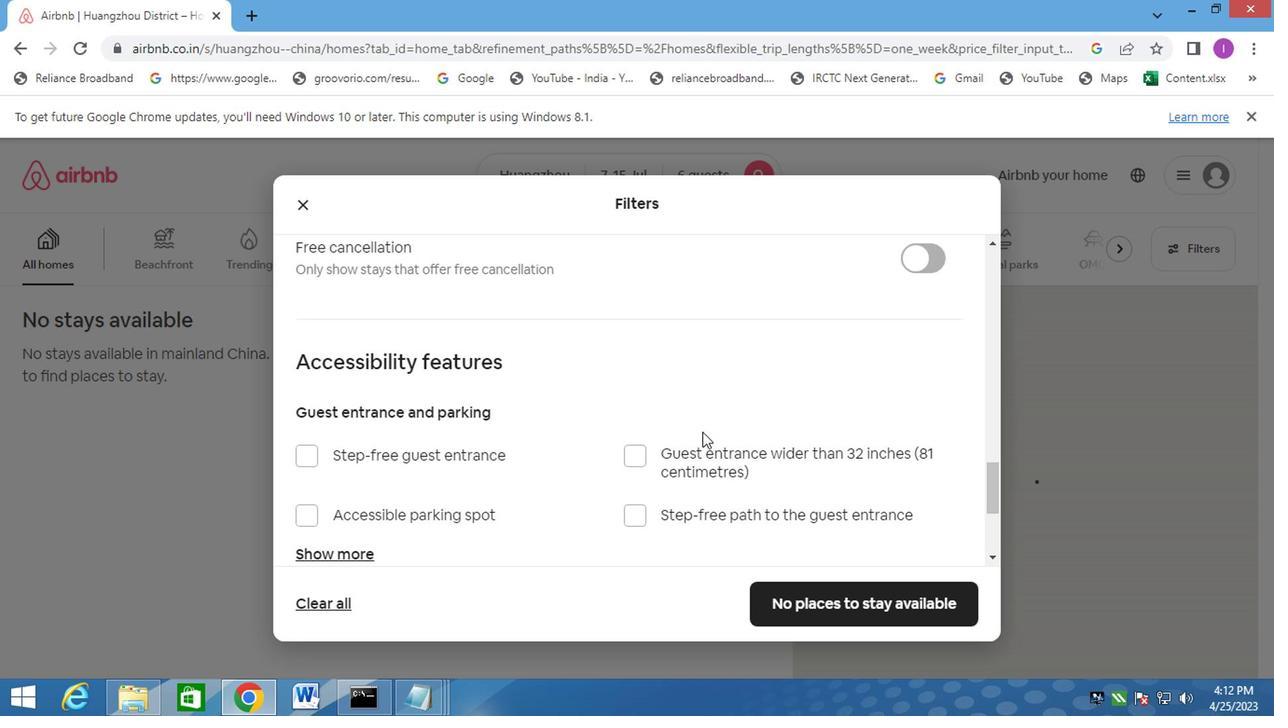 
Action: Mouse scrolled (699, 430) with delta (0, 0)
Screenshot: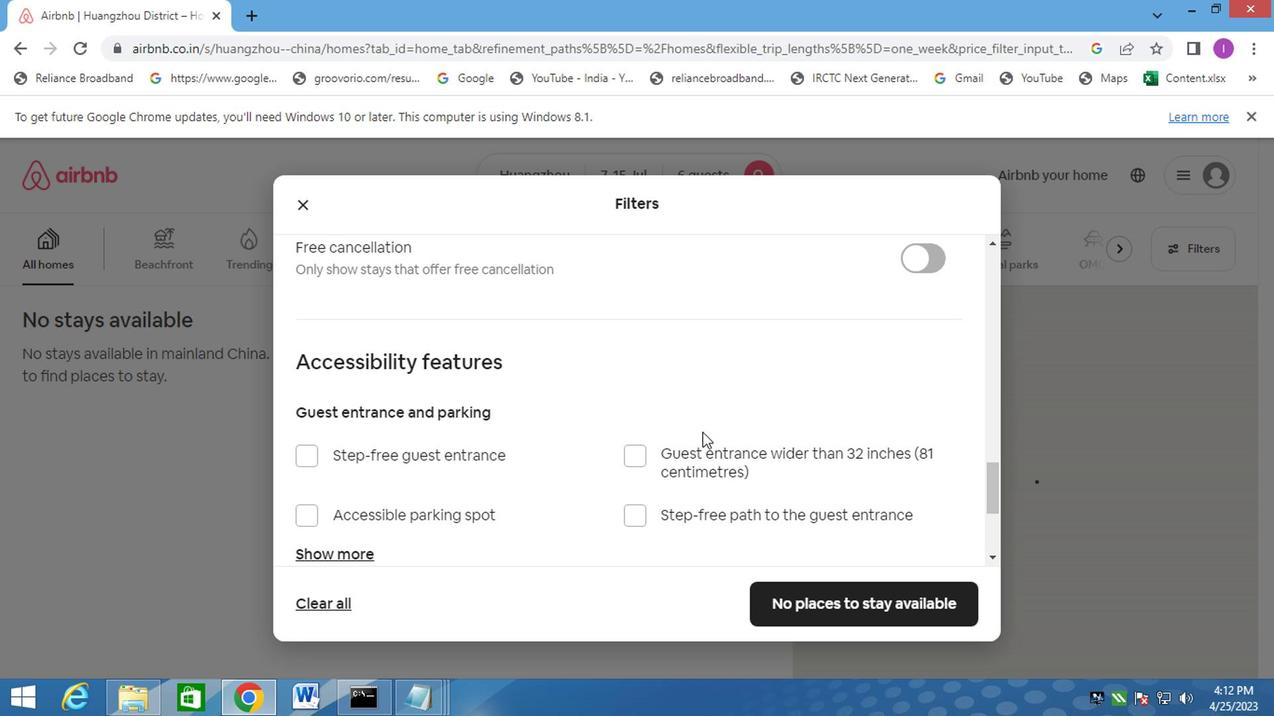 
Action: Mouse scrolled (699, 430) with delta (0, 0)
Screenshot: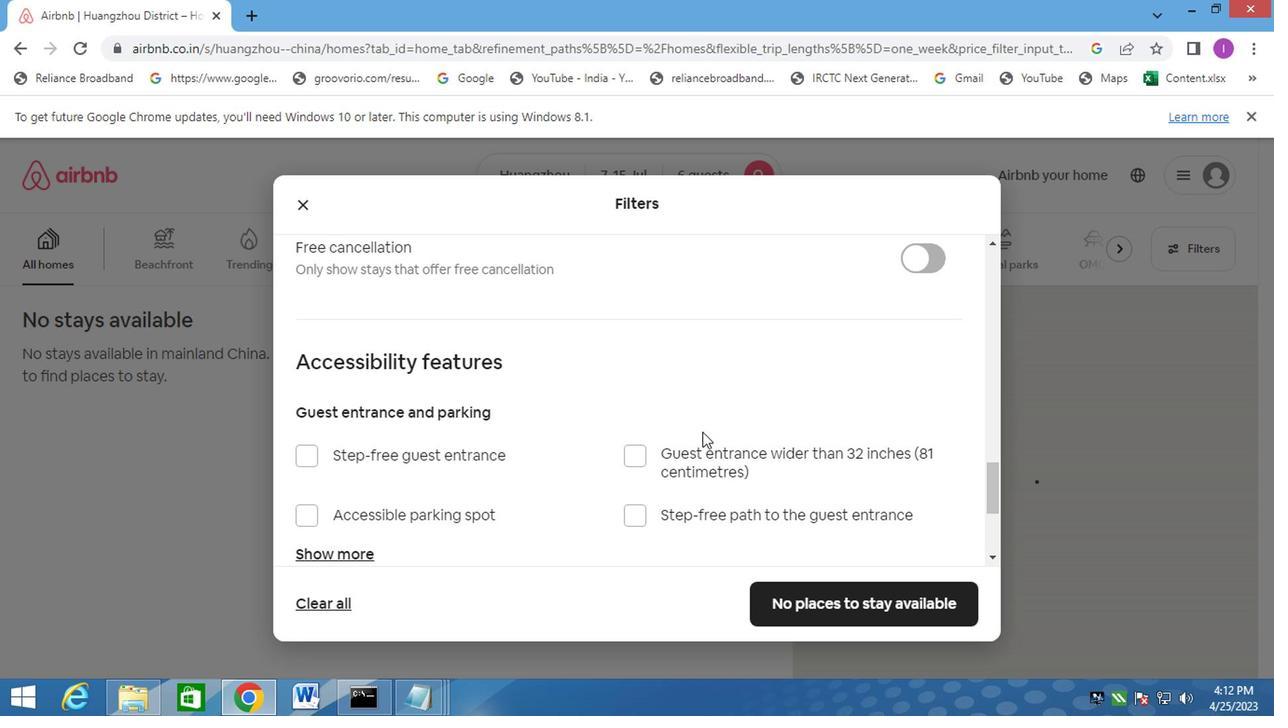 
Action: Mouse scrolled (699, 432) with delta (0, 1)
Screenshot: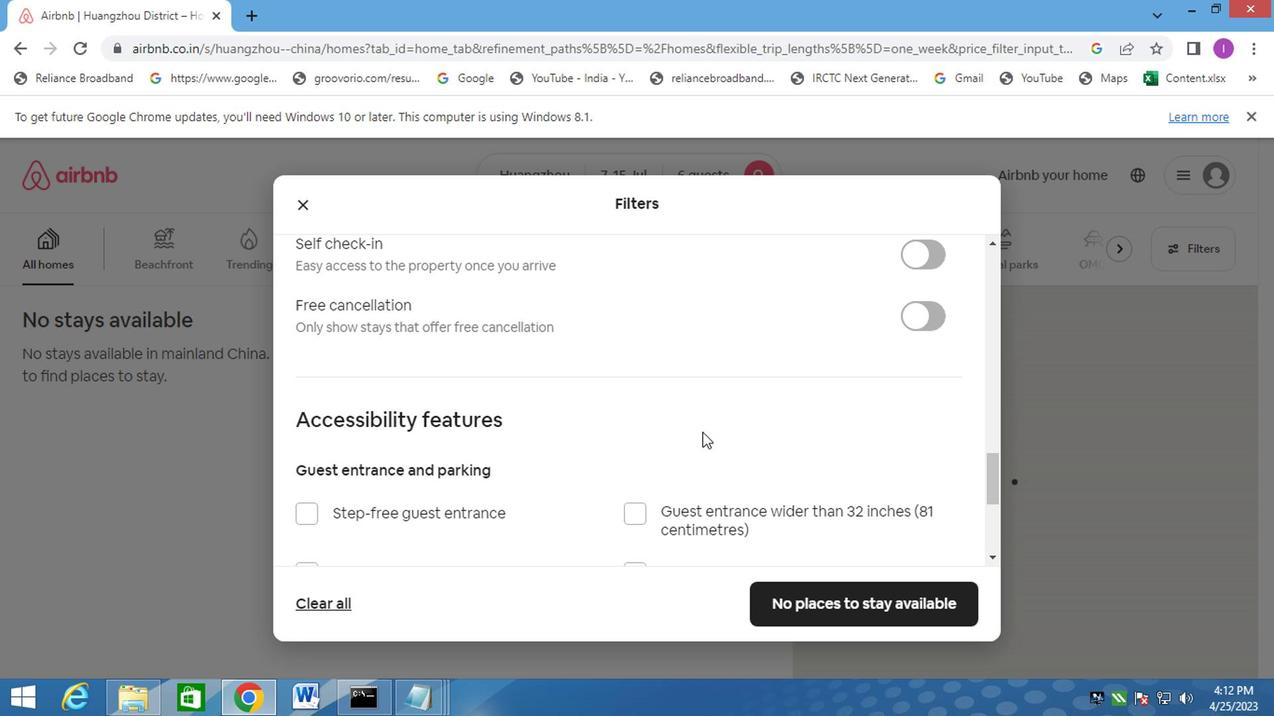 
Action: Mouse scrolled (699, 432) with delta (0, 1)
Screenshot: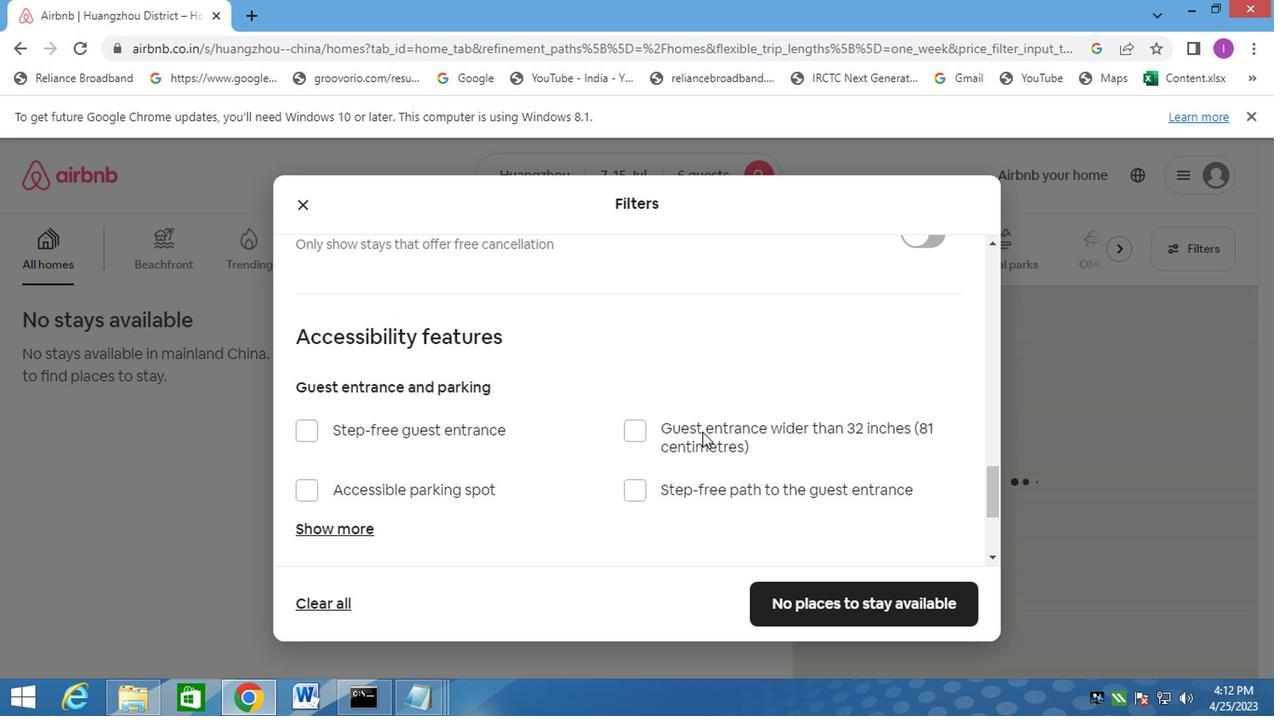 
Action: Mouse moved to (700, 430)
Screenshot: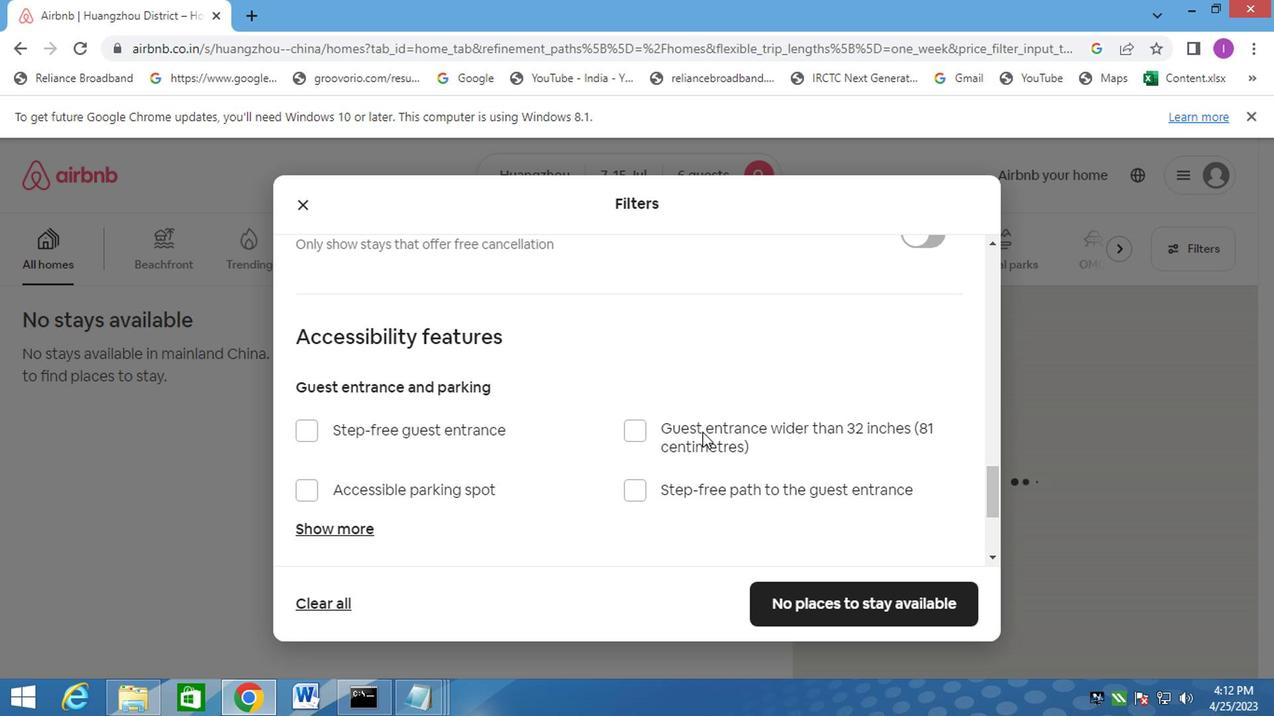 
Action: Mouse scrolled (700, 432) with delta (0, 1)
Screenshot: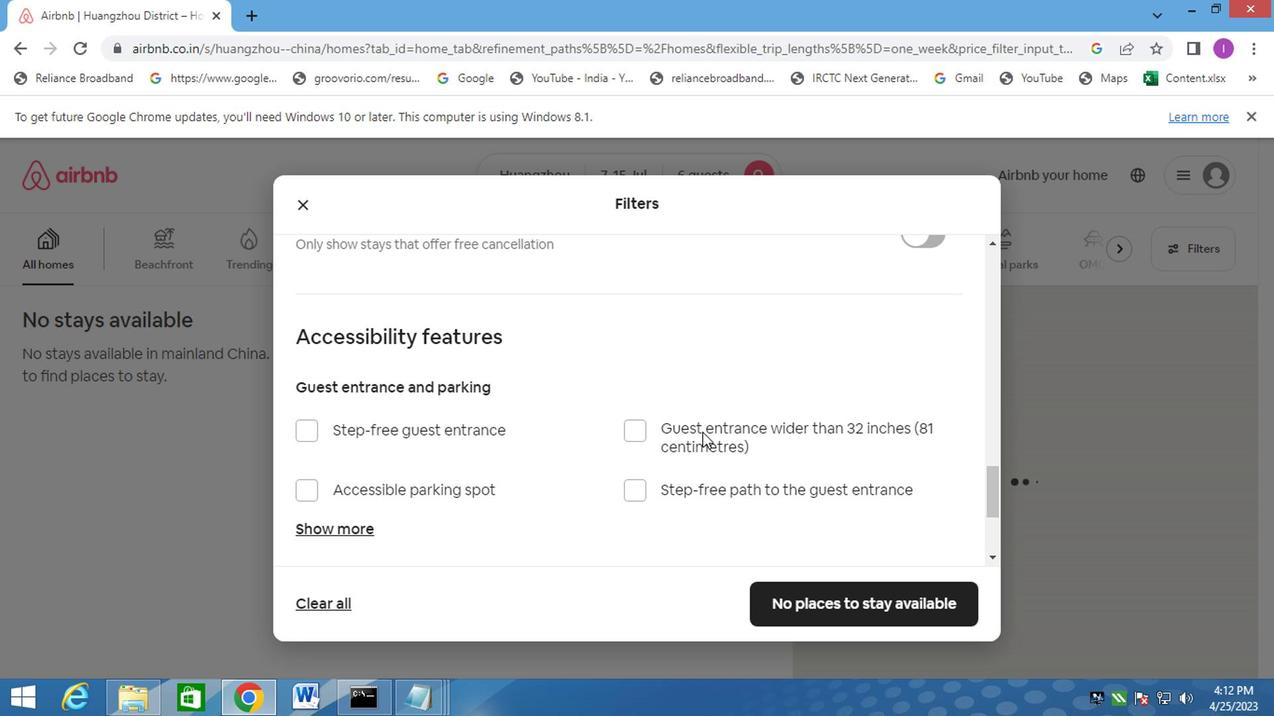 
Action: Mouse moved to (916, 256)
Screenshot: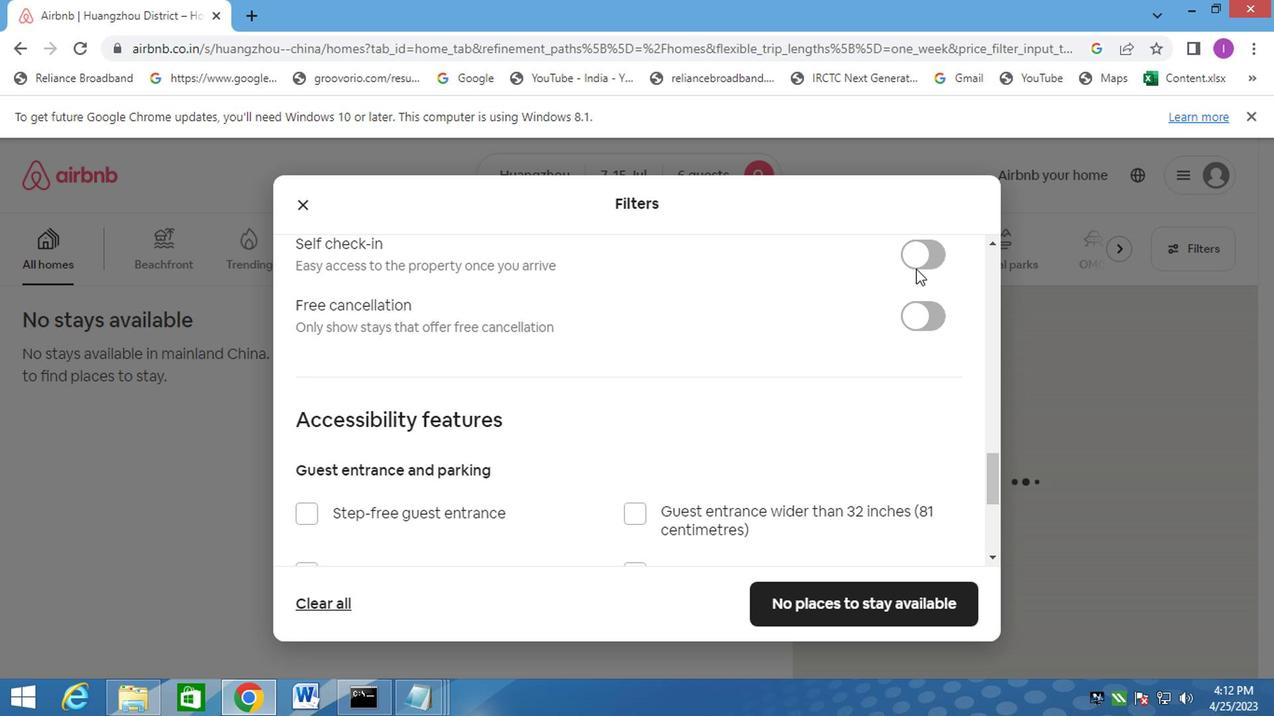 
Action: Mouse pressed left at (916, 256)
Screenshot: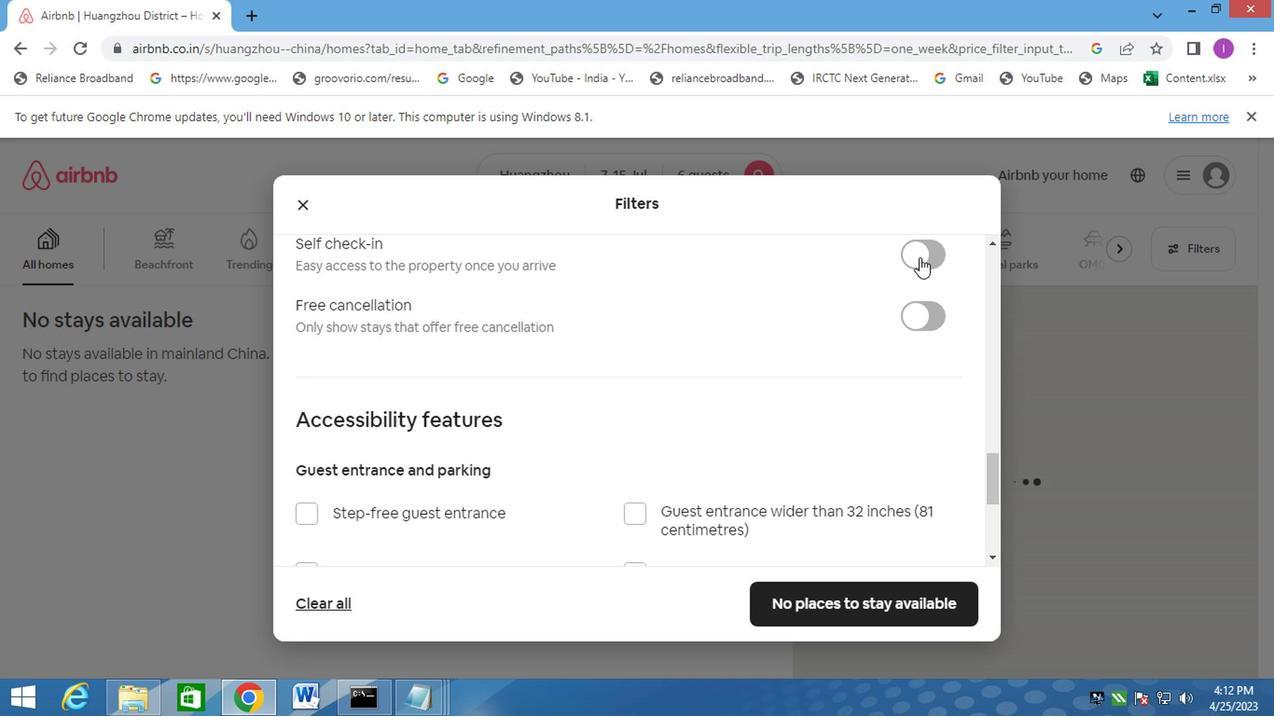 
Action: Mouse moved to (840, 321)
Screenshot: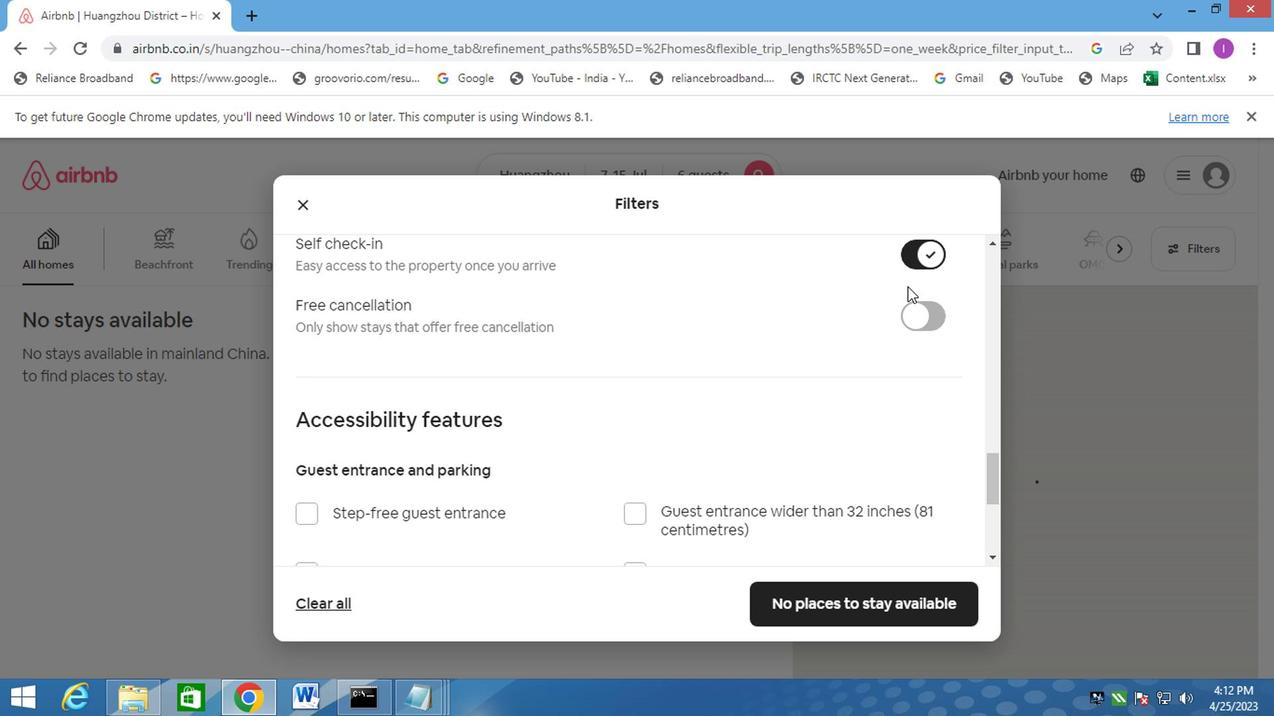 
Action: Mouse scrolled (840, 321) with delta (0, 0)
Screenshot: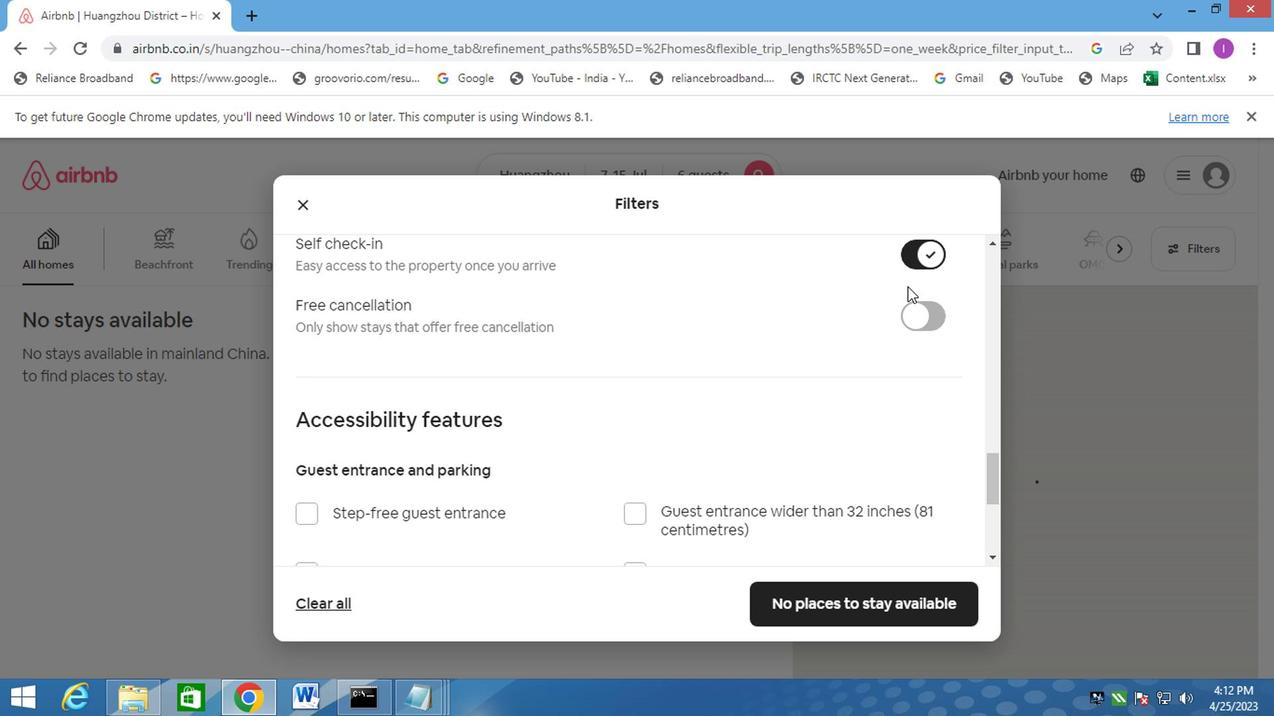 
Action: Mouse moved to (837, 331)
Screenshot: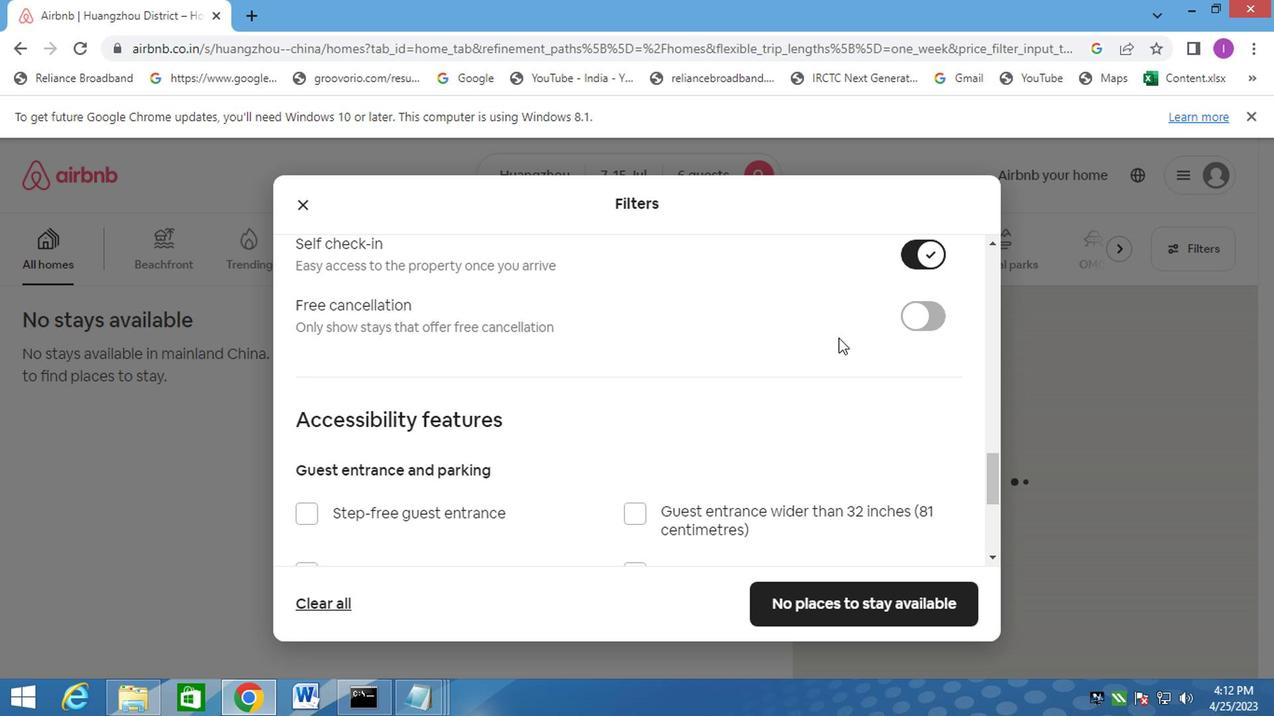 
Action: Mouse scrolled (837, 330) with delta (0, 0)
Screenshot: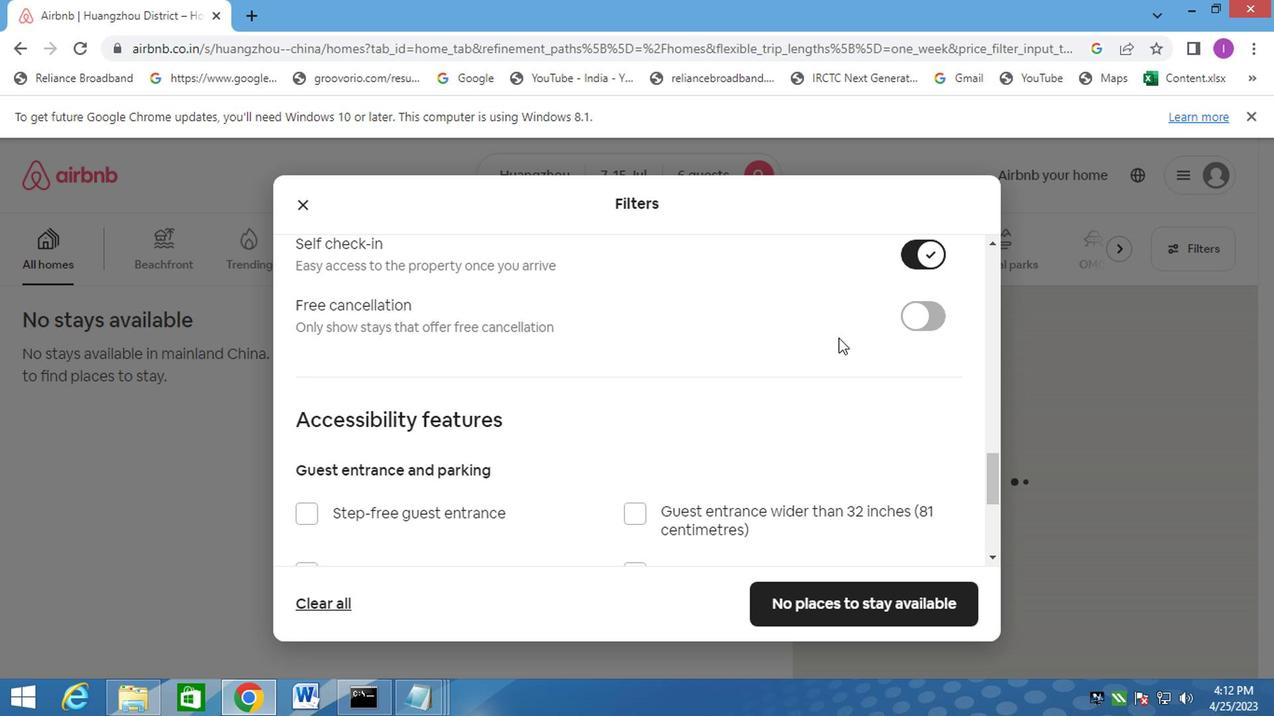 
Action: Mouse moved to (835, 337)
Screenshot: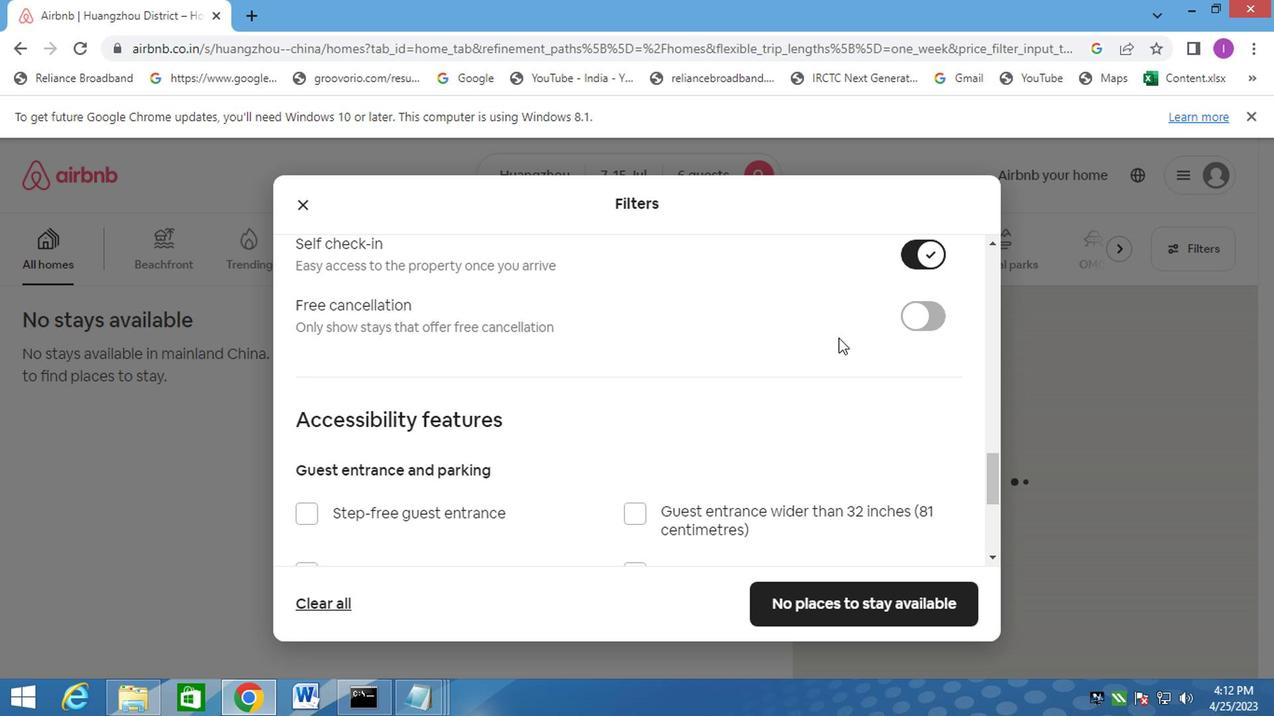 
Action: Mouse scrolled (835, 335) with delta (0, -1)
Screenshot: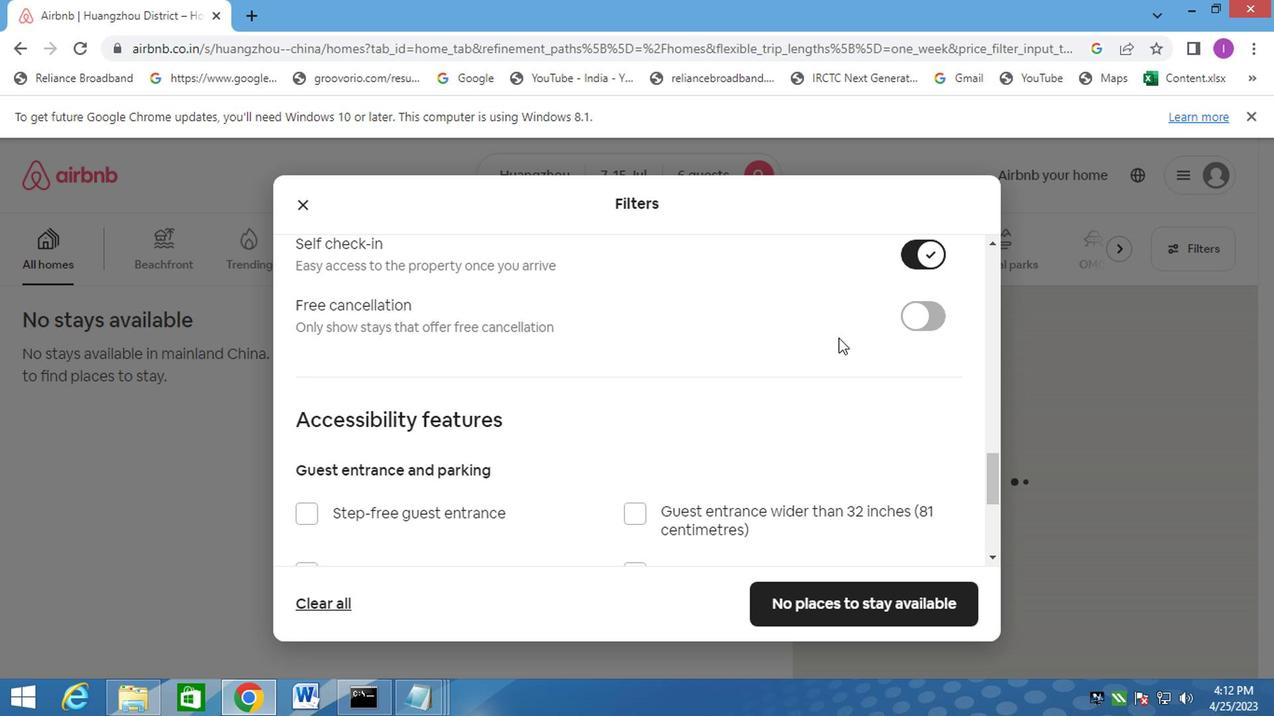 
Action: Mouse moved to (822, 347)
Screenshot: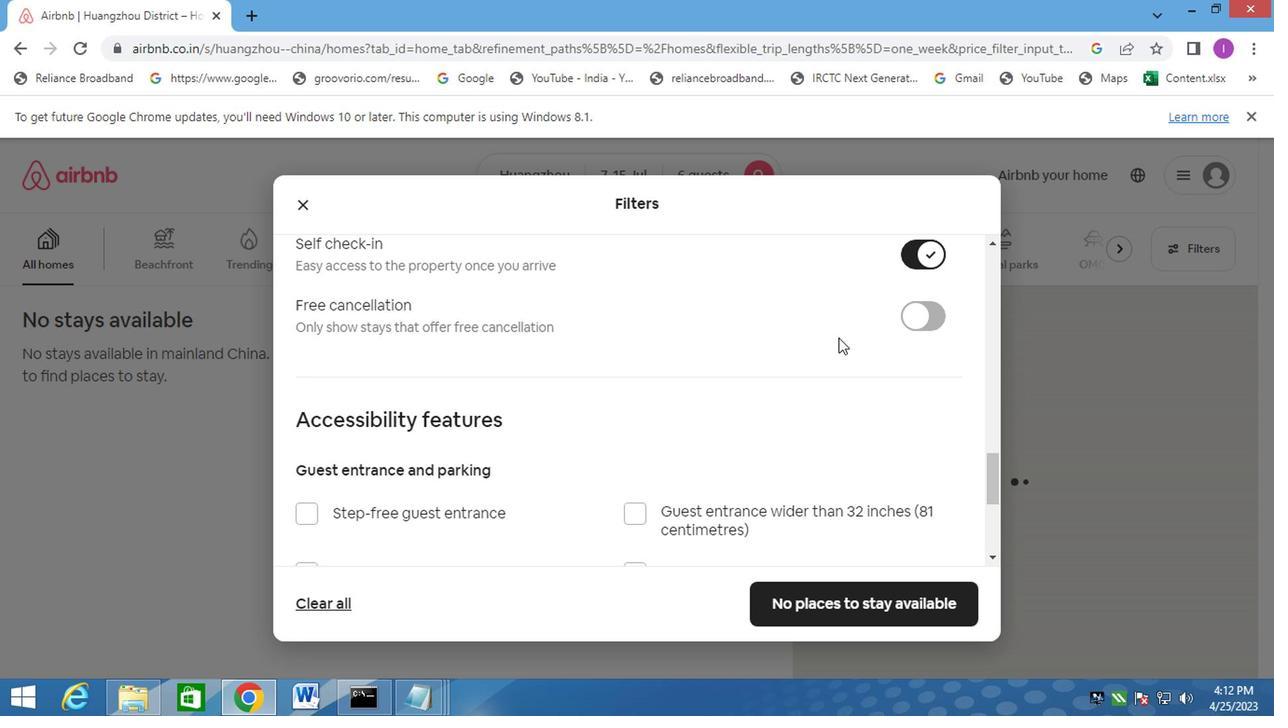 
Action: Mouse scrolled (828, 345) with delta (0, -1)
Screenshot: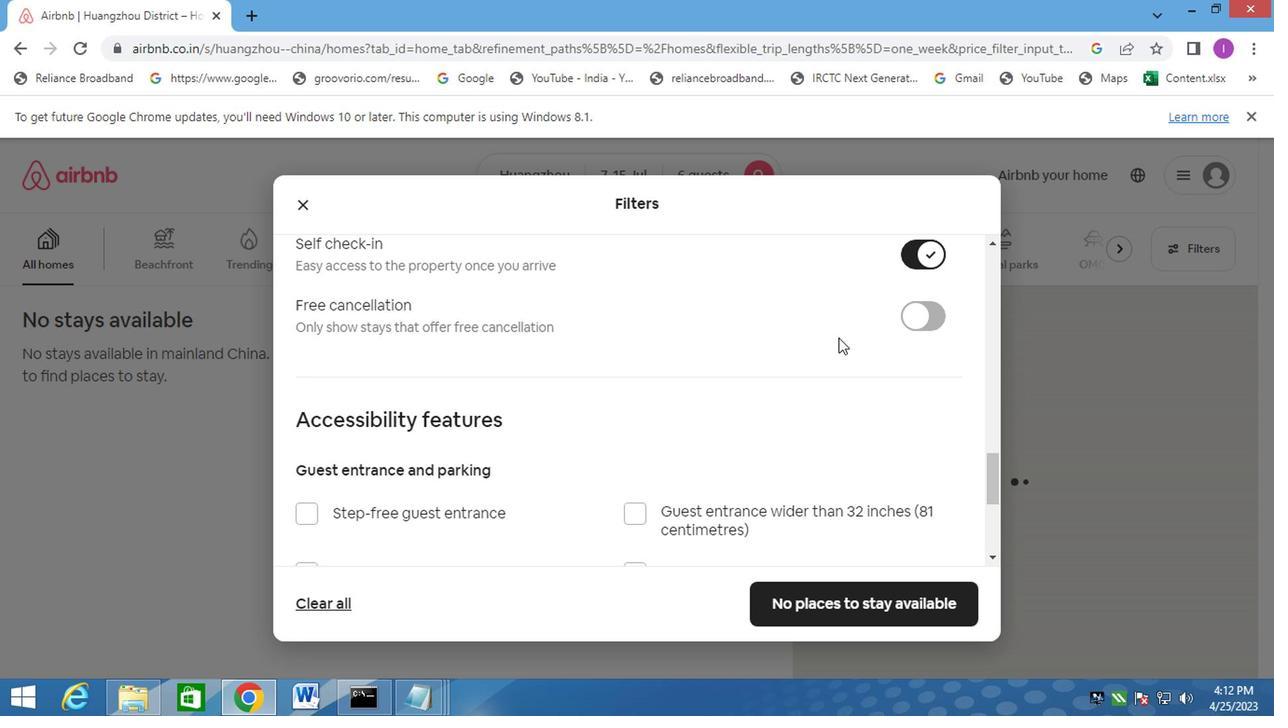
Action: Mouse moved to (796, 353)
Screenshot: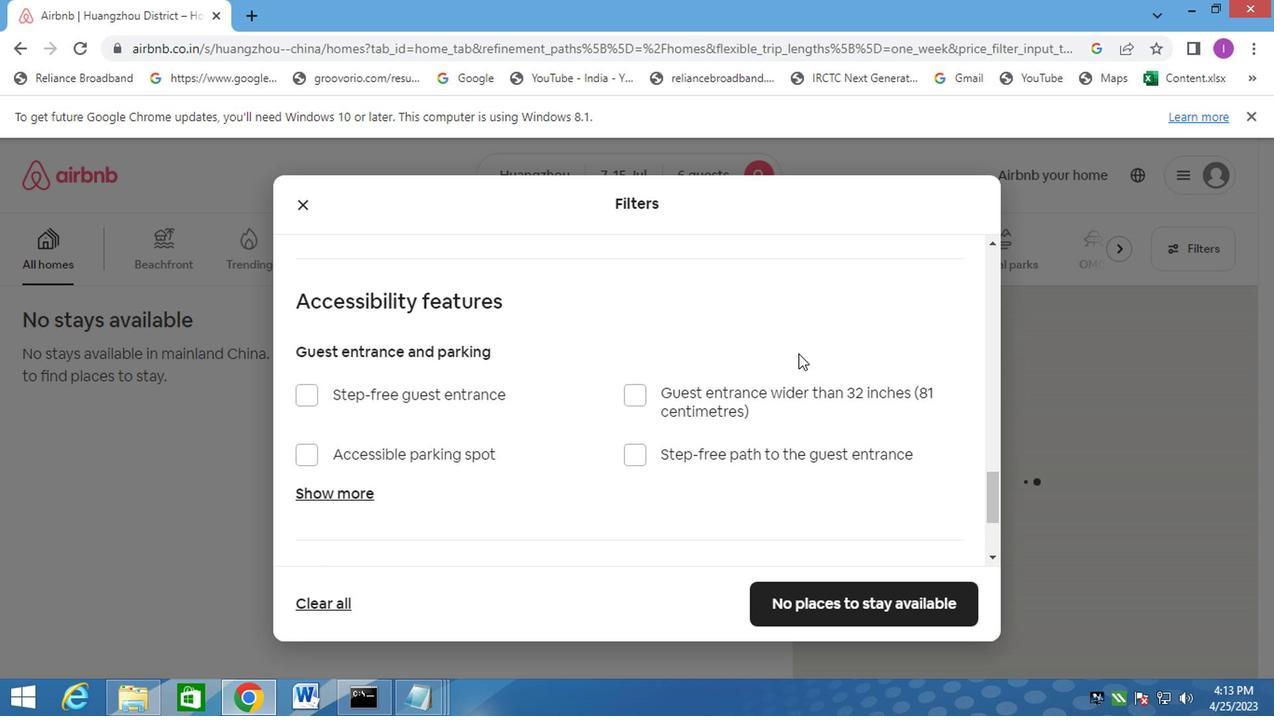 
Action: Mouse scrolled (796, 351) with delta (0, -1)
Screenshot: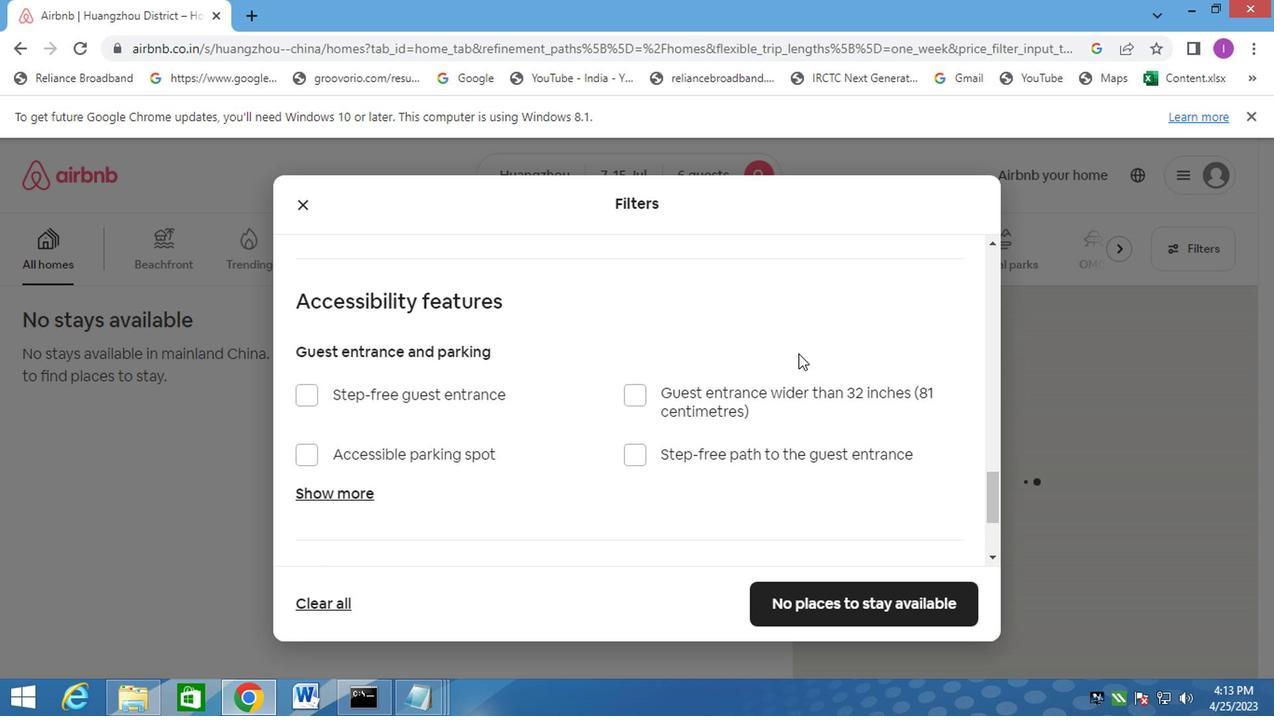 
Action: Mouse moved to (798, 358)
Screenshot: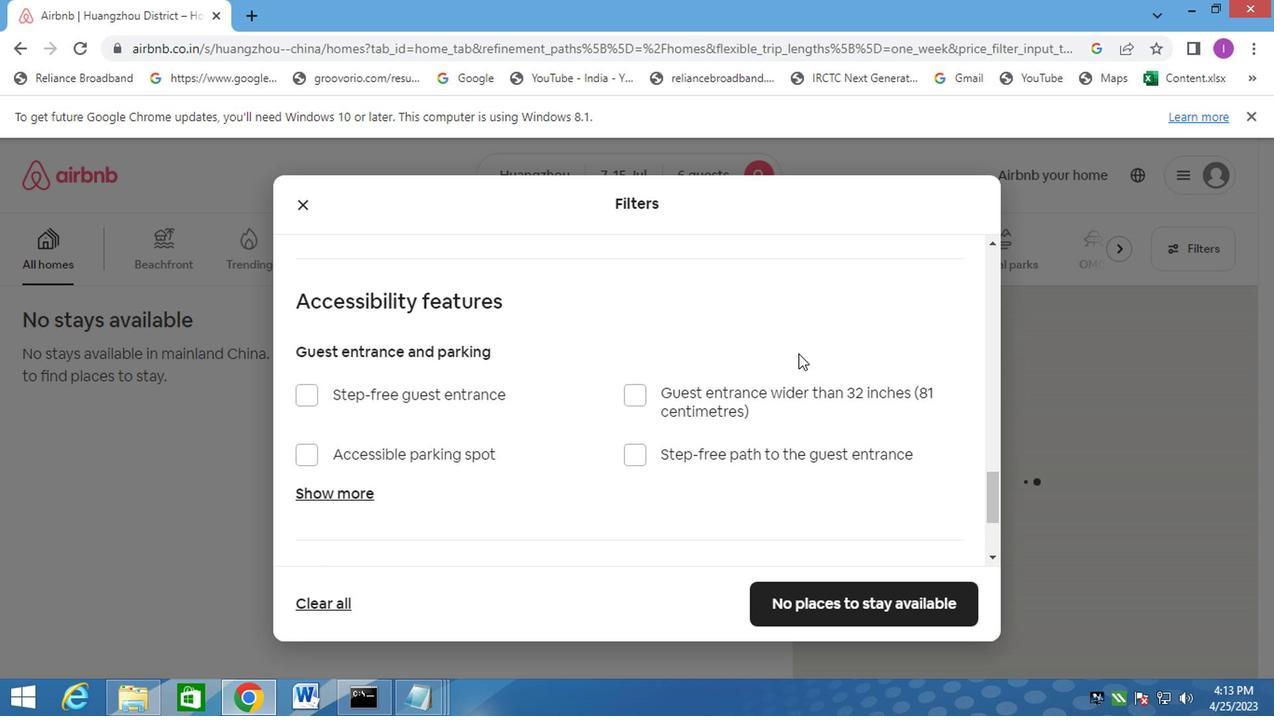 
Action: Mouse scrolled (798, 357) with delta (0, 0)
Screenshot: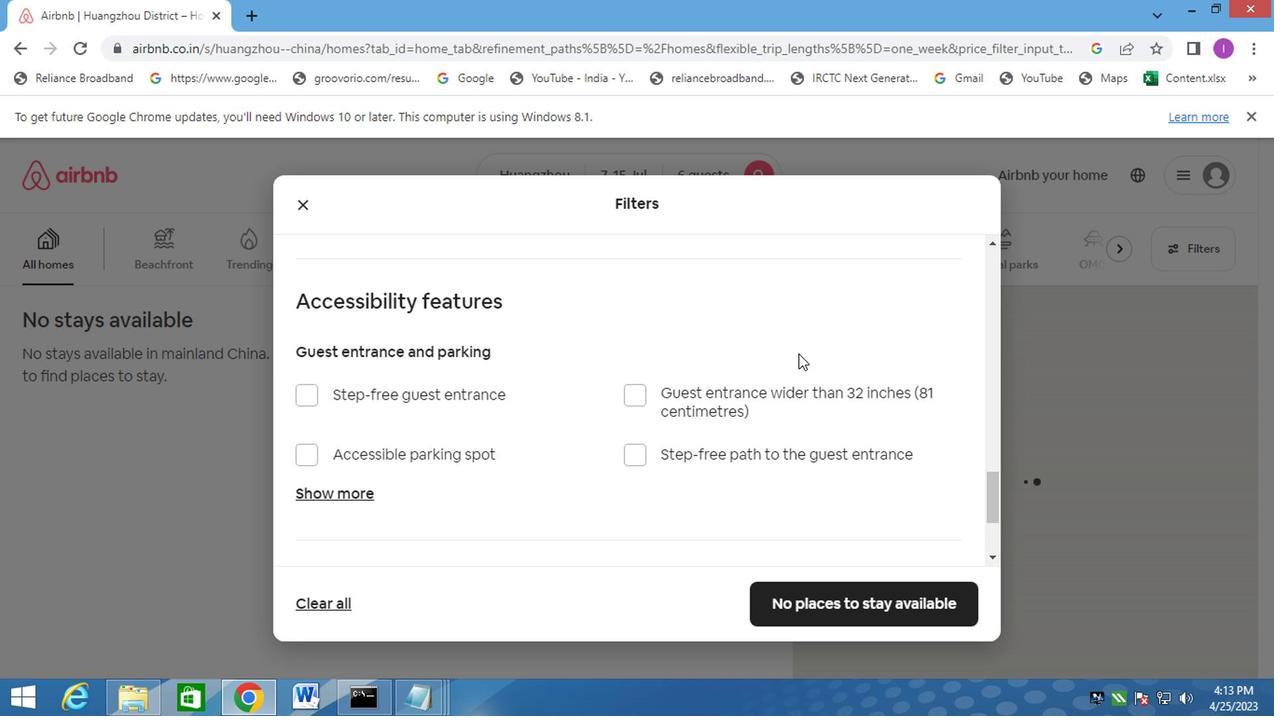 
Action: Mouse moved to (799, 359)
Screenshot: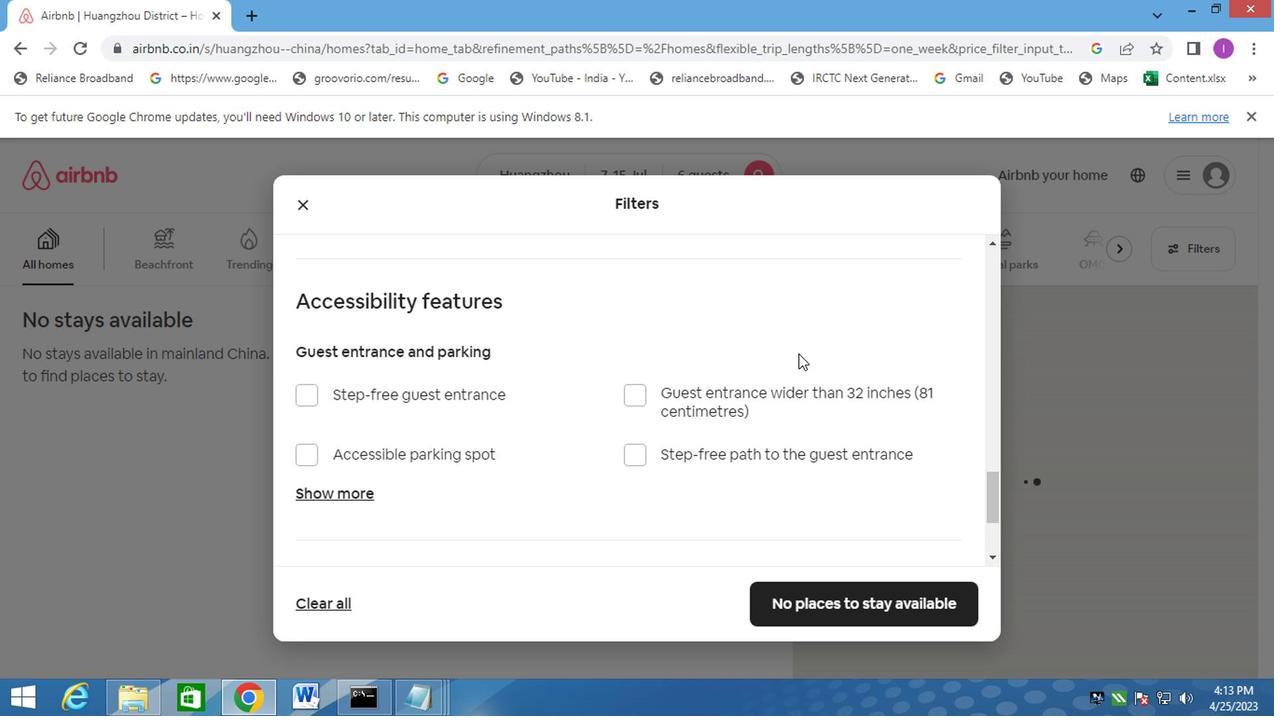 
Action: Mouse scrolled (799, 358) with delta (0, 0)
Screenshot: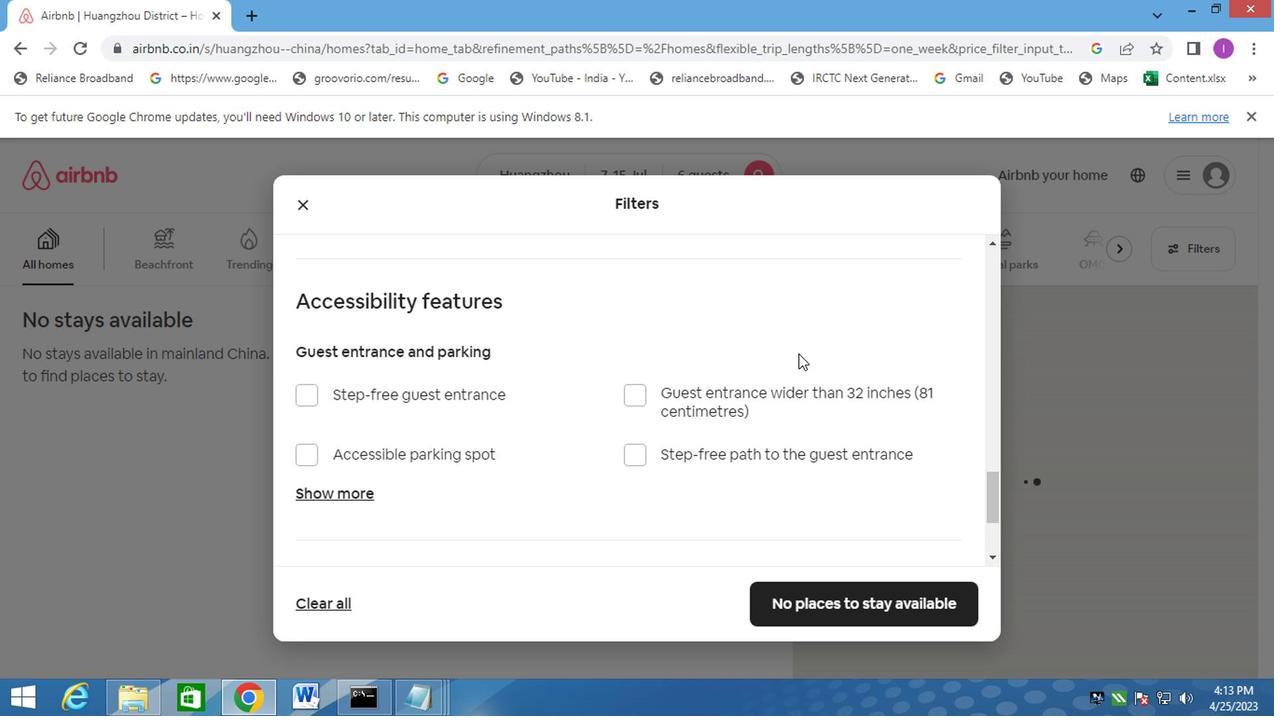
Action: Mouse moved to (799, 363)
Screenshot: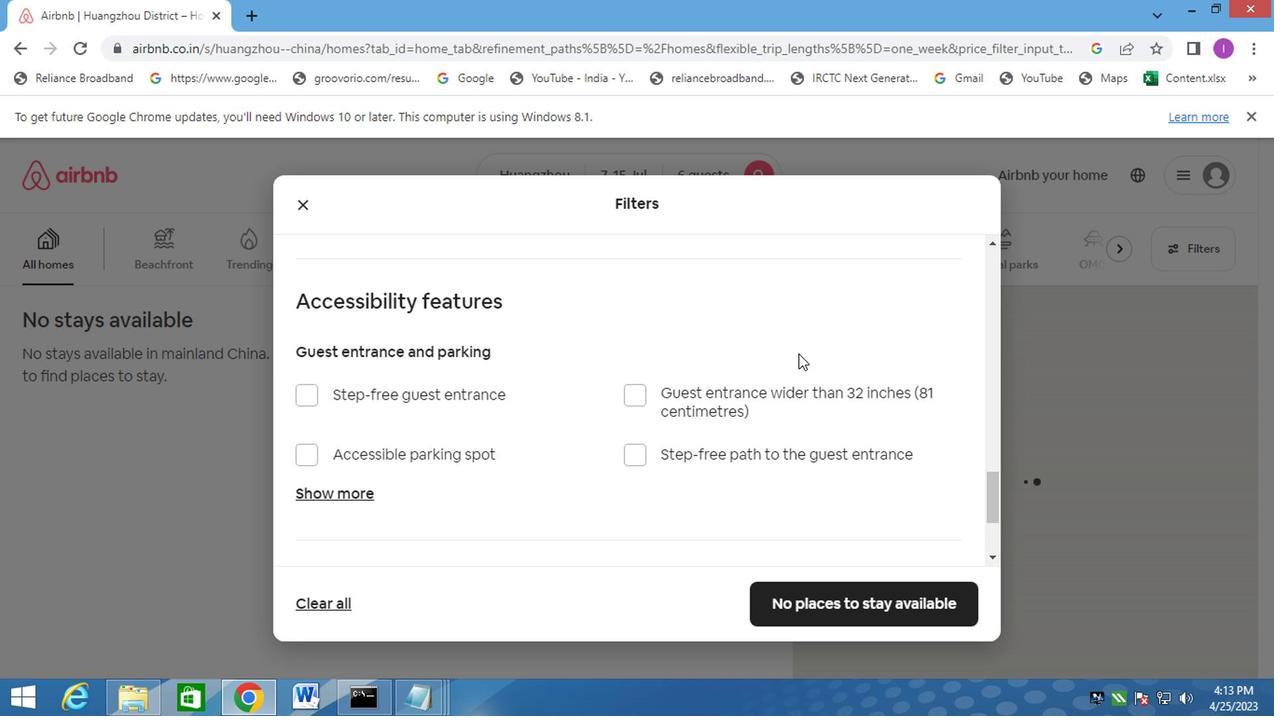 
Action: Mouse scrolled (799, 362) with delta (0, 0)
Screenshot: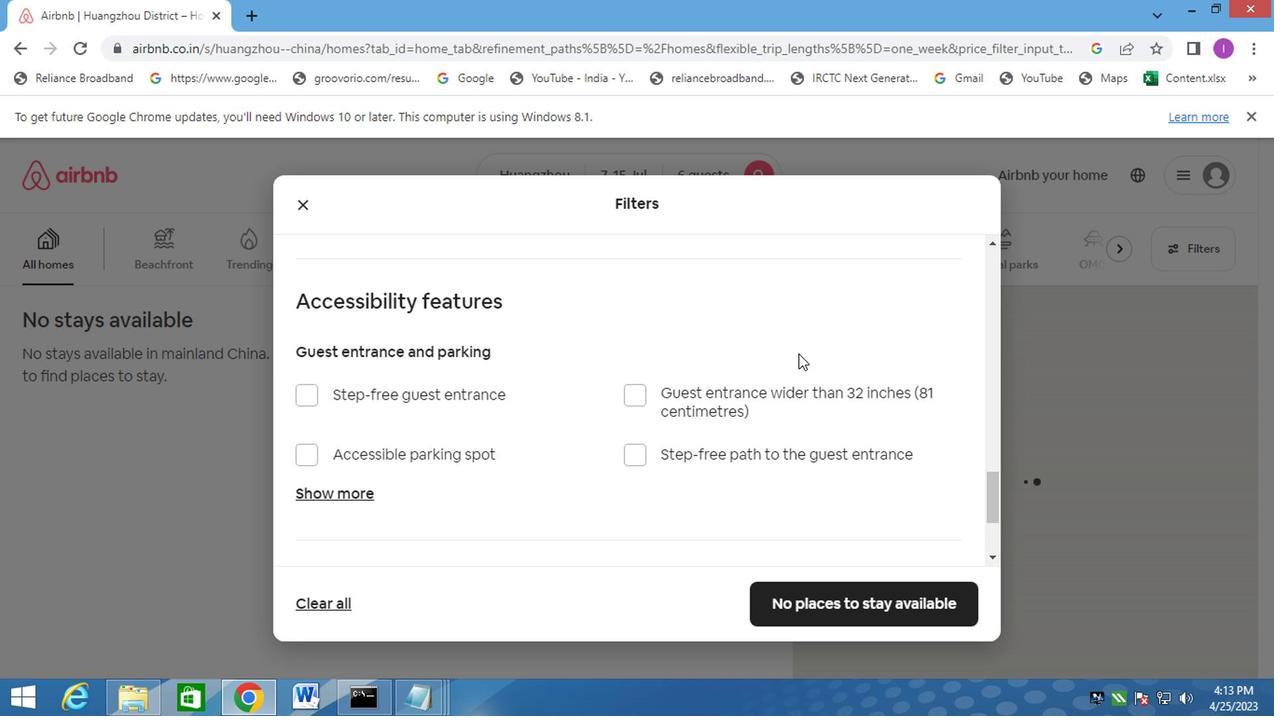 
Action: Mouse scrolled (799, 362) with delta (0, 0)
Screenshot: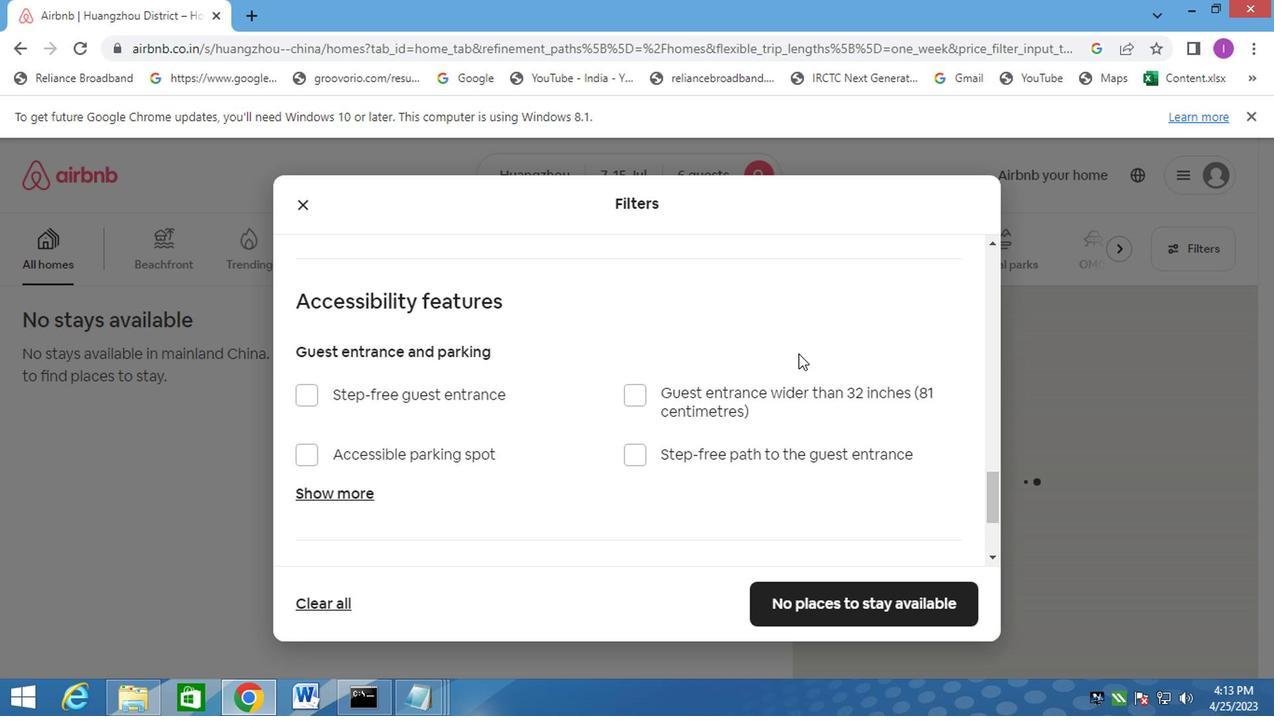
Action: Mouse moved to (805, 385)
Screenshot: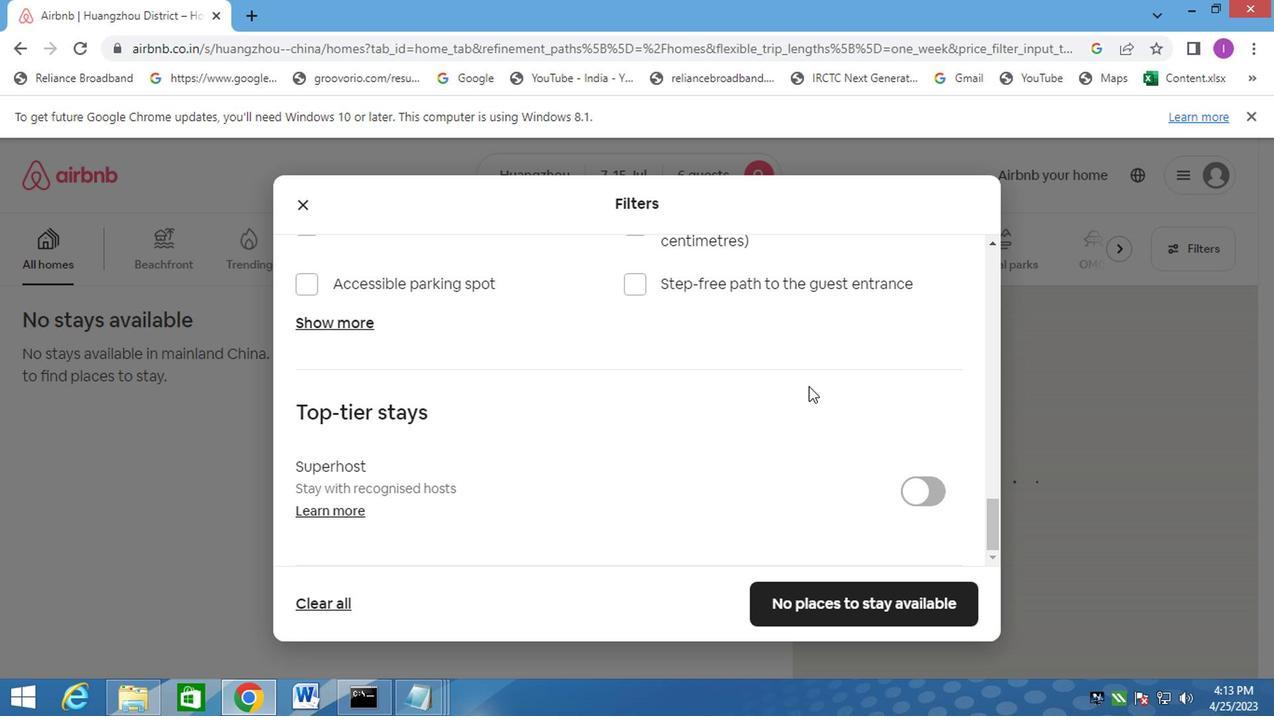 
Action: Mouse scrolled (805, 384) with delta (0, -1)
Screenshot: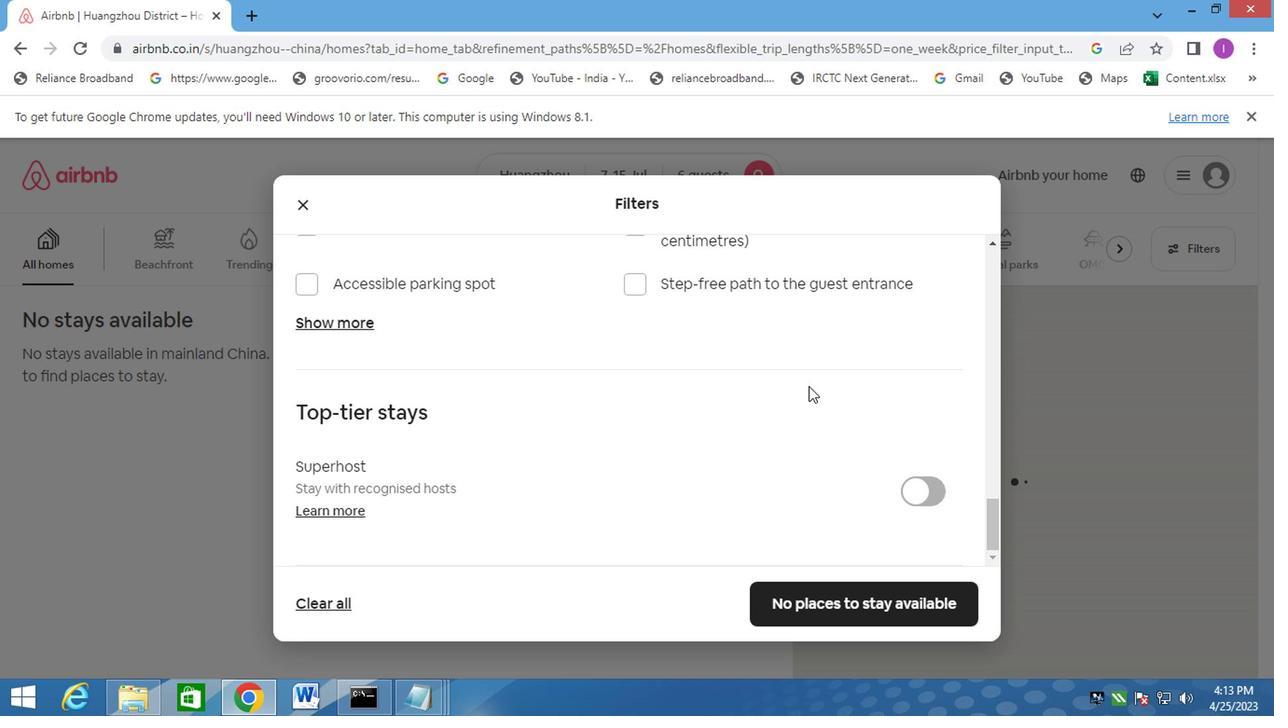 
Action: Mouse scrolled (805, 384) with delta (0, -1)
Screenshot: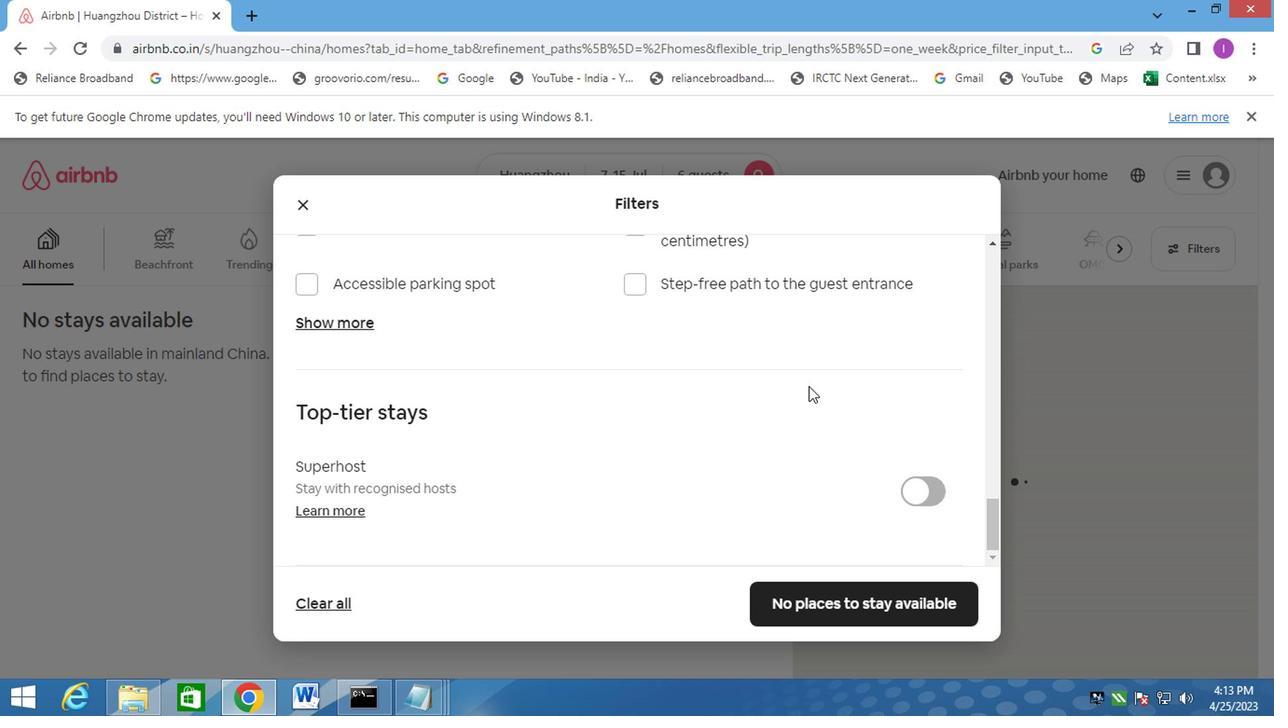 
Action: Mouse scrolled (805, 384) with delta (0, -1)
Screenshot: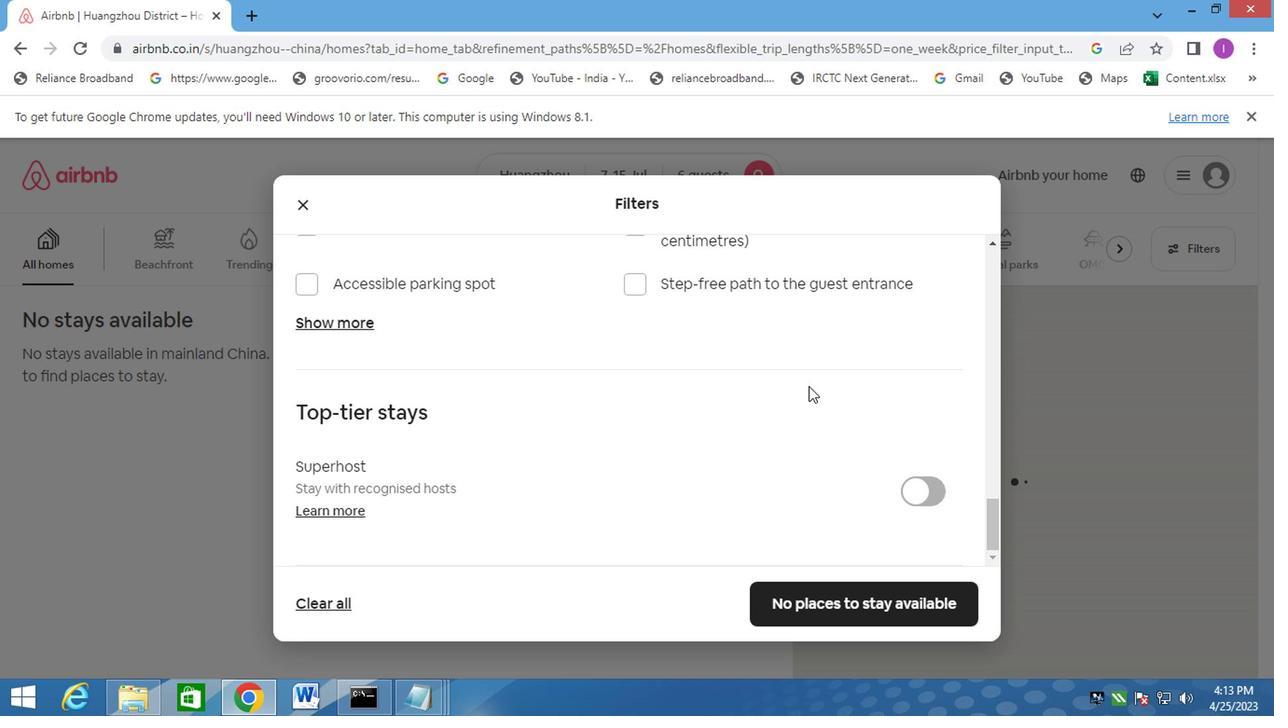 
Action: Mouse scrolled (805, 384) with delta (0, -1)
Screenshot: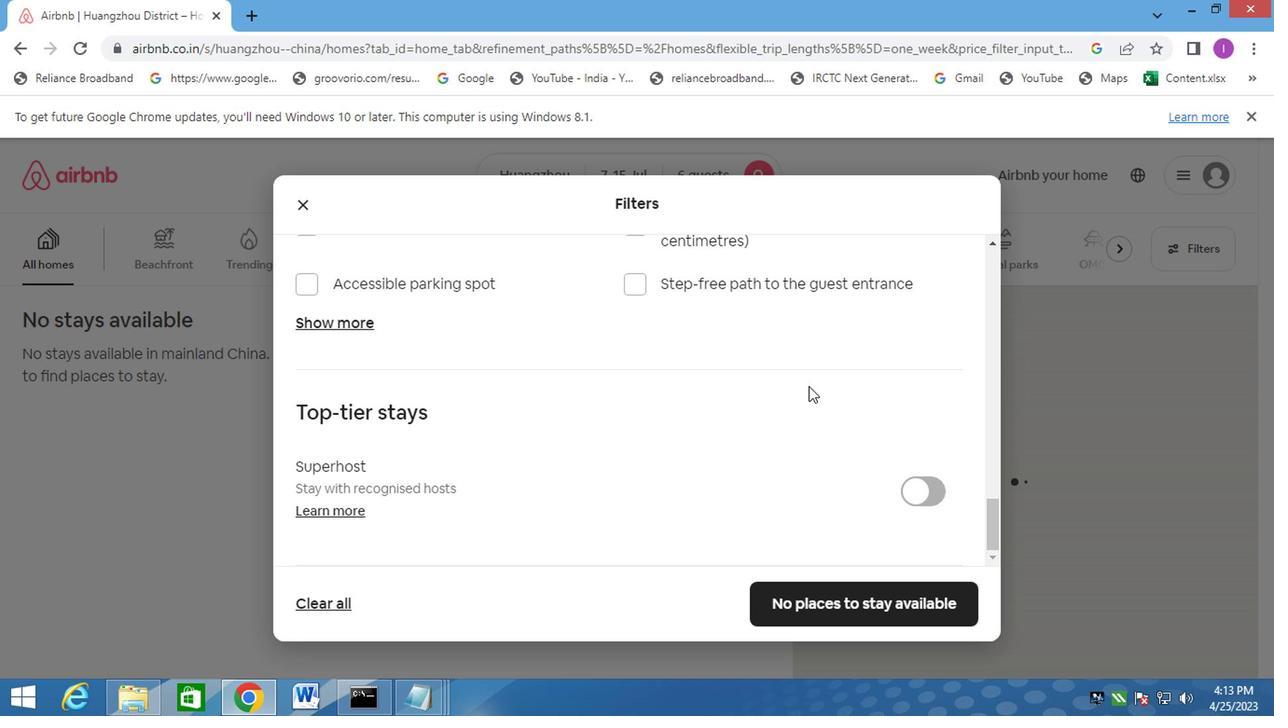 
Action: Mouse scrolled (805, 384) with delta (0, -1)
Screenshot: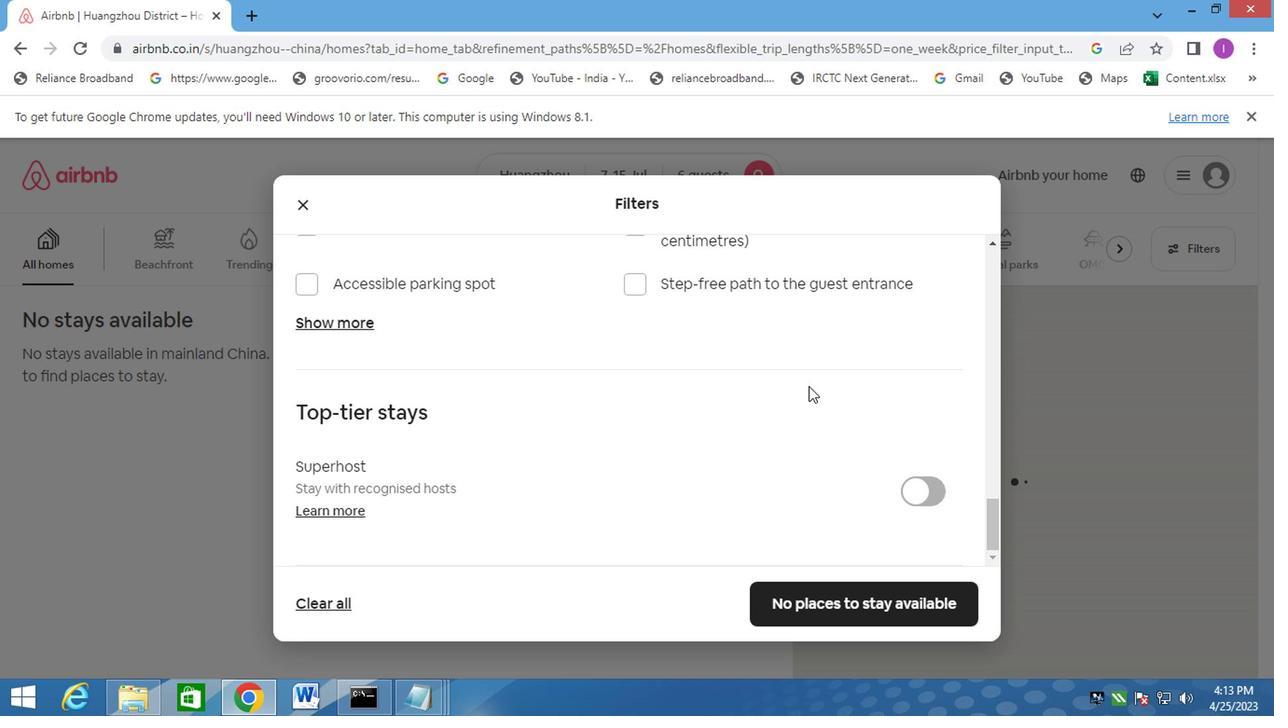 
Action: Mouse moved to (806, 610)
Screenshot: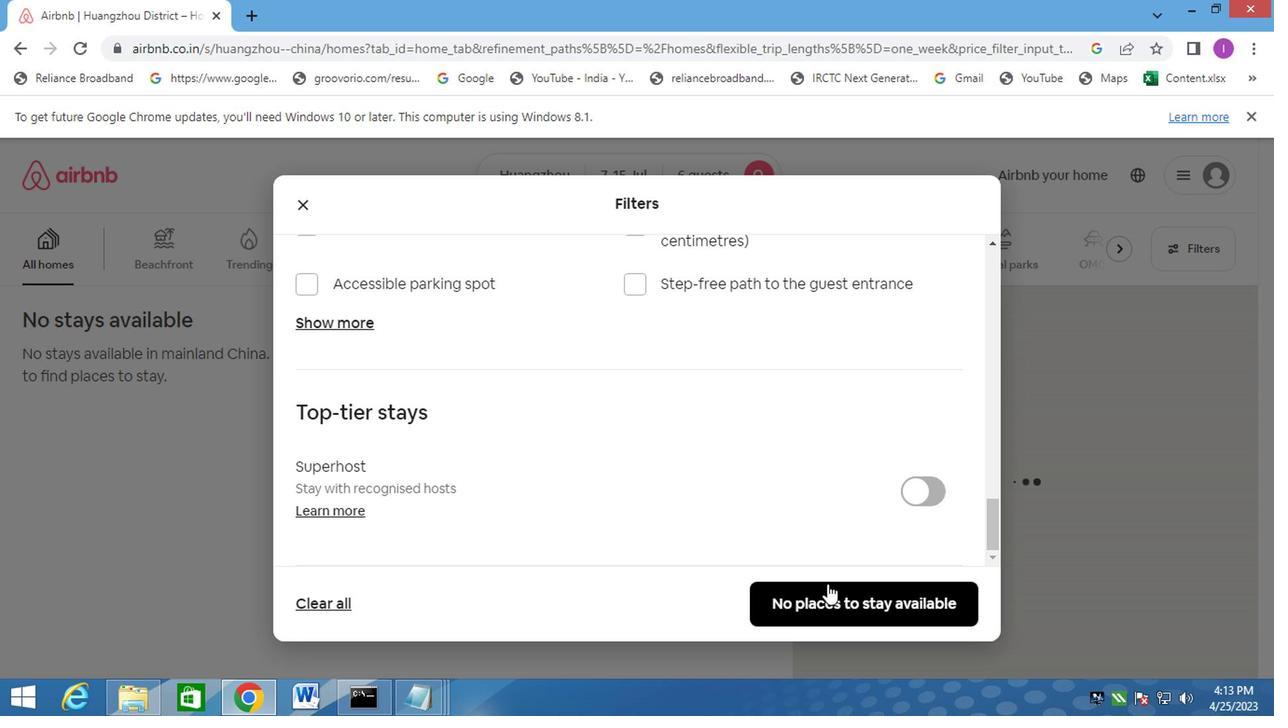 
Action: Mouse pressed left at (806, 610)
Screenshot: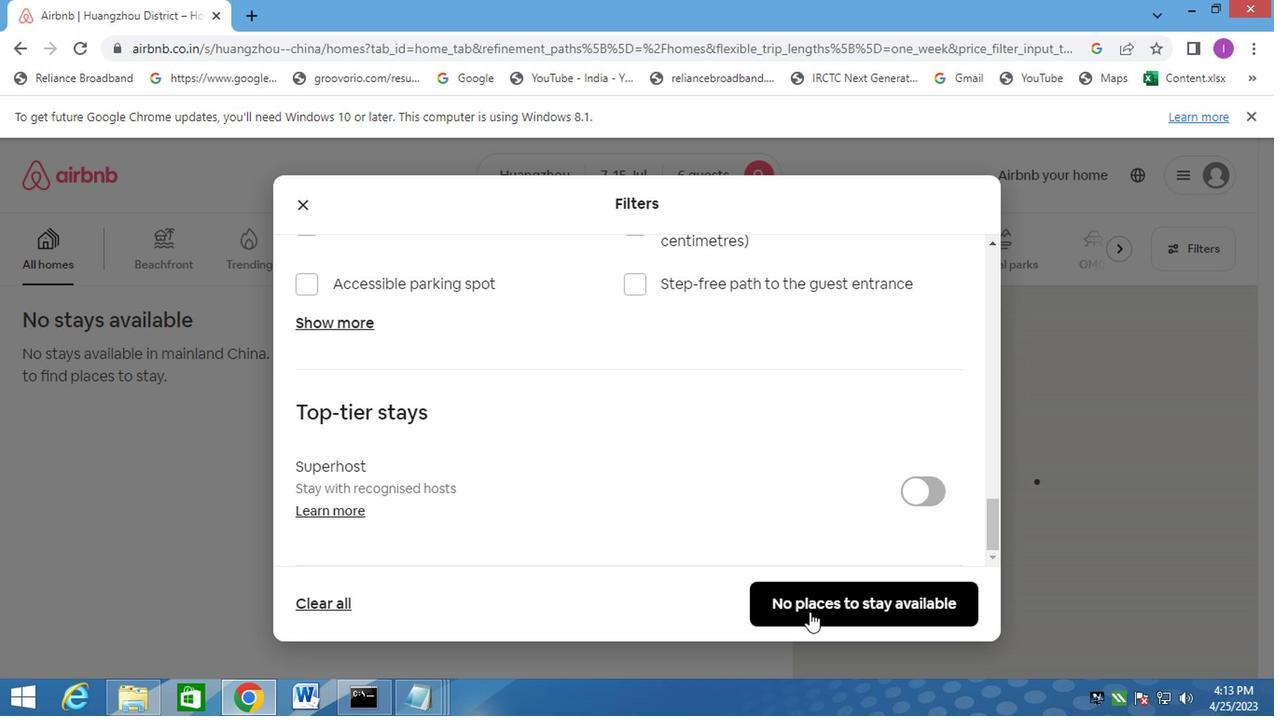 
Action: Mouse moved to (785, 509)
Screenshot: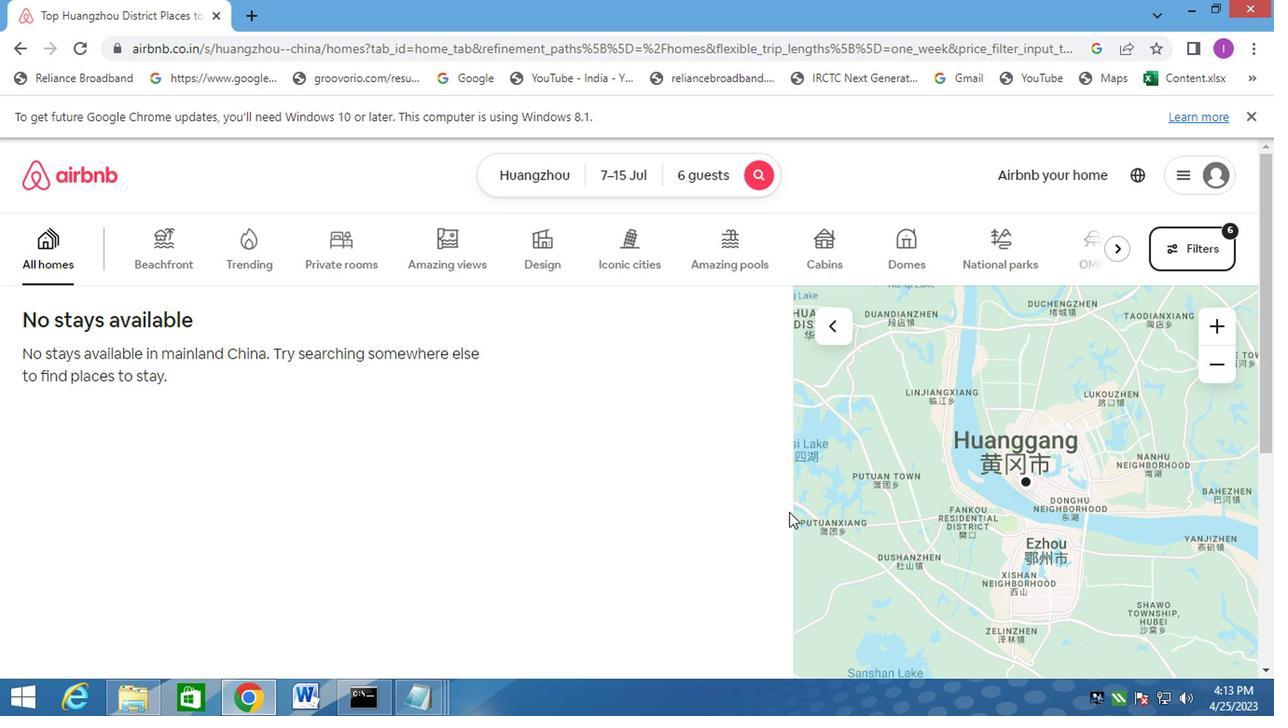 
